 Task: Explore the indoor layout of the Art Institute of Chicago.
Action: Mouse moved to (200, 73)
Screenshot: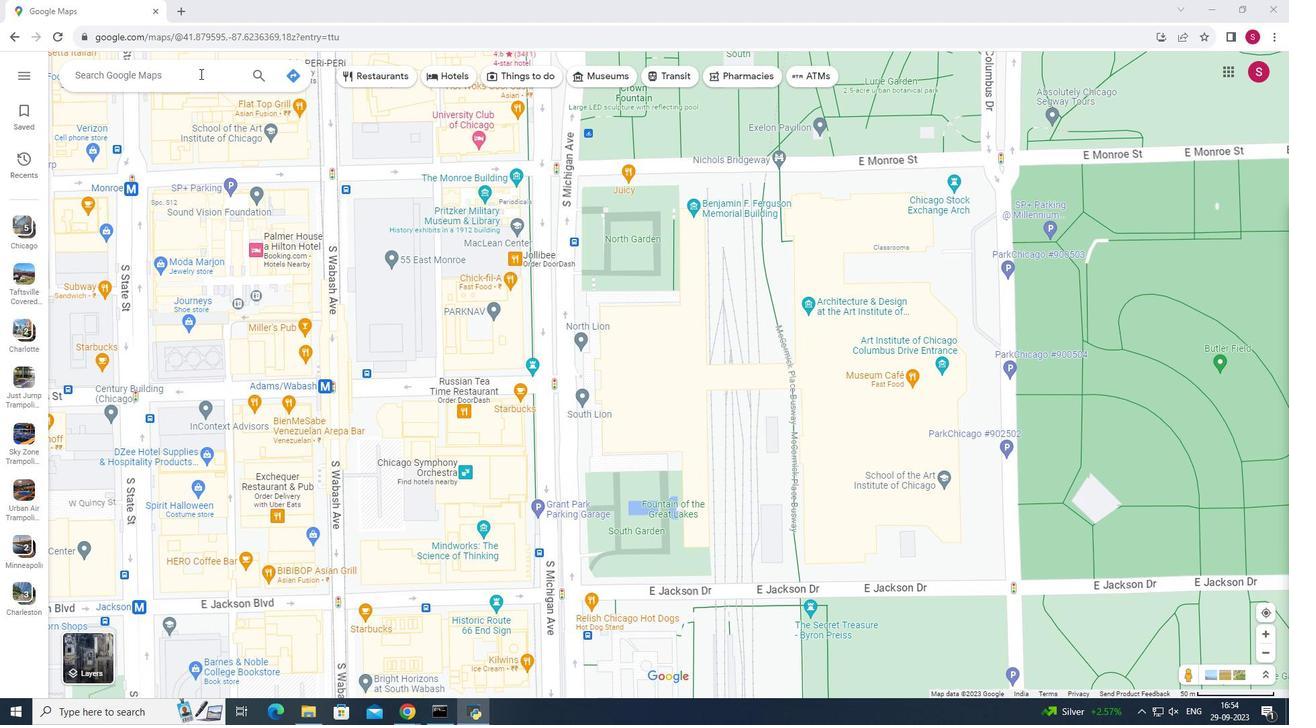 
Action: Mouse pressed left at (200, 73)
Screenshot: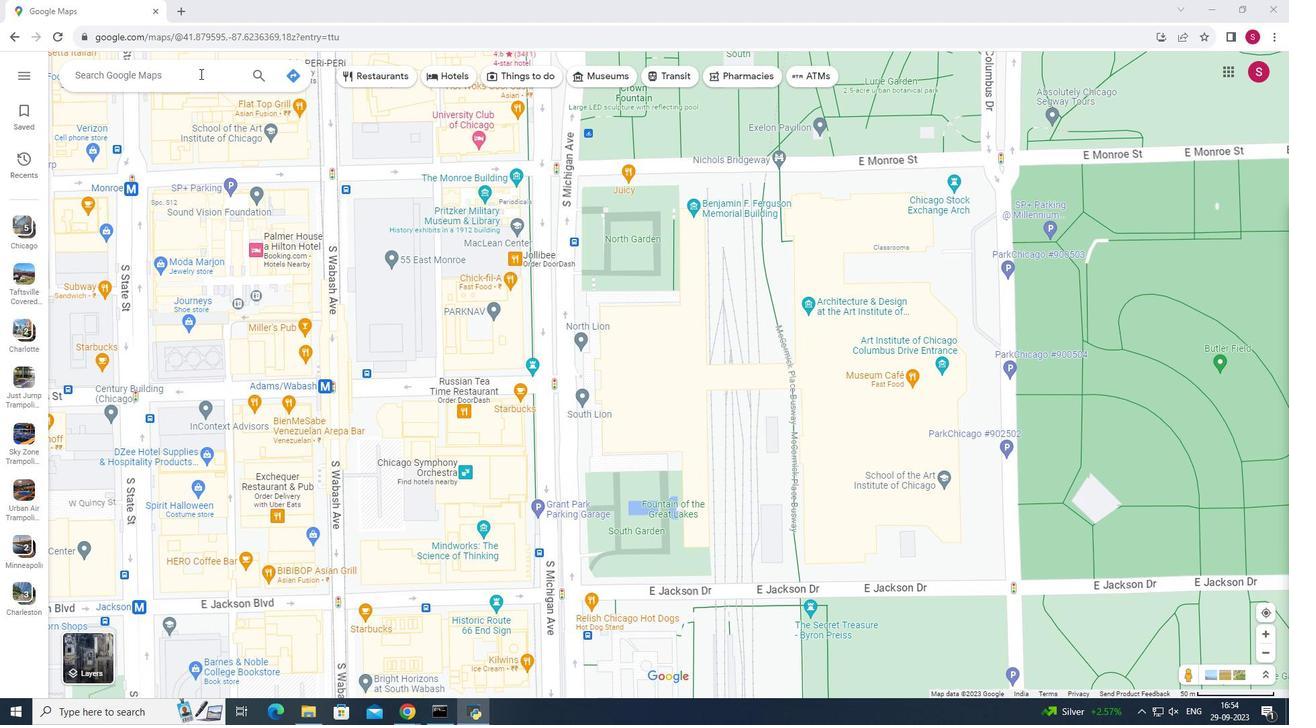 
Action: Key pressed a<Key.backspace><Key.shift>Art<Key.space><Key.shift>Institute<Key.space>of<Key.space><Key.shift>Chicago<Key.enter>
Screenshot: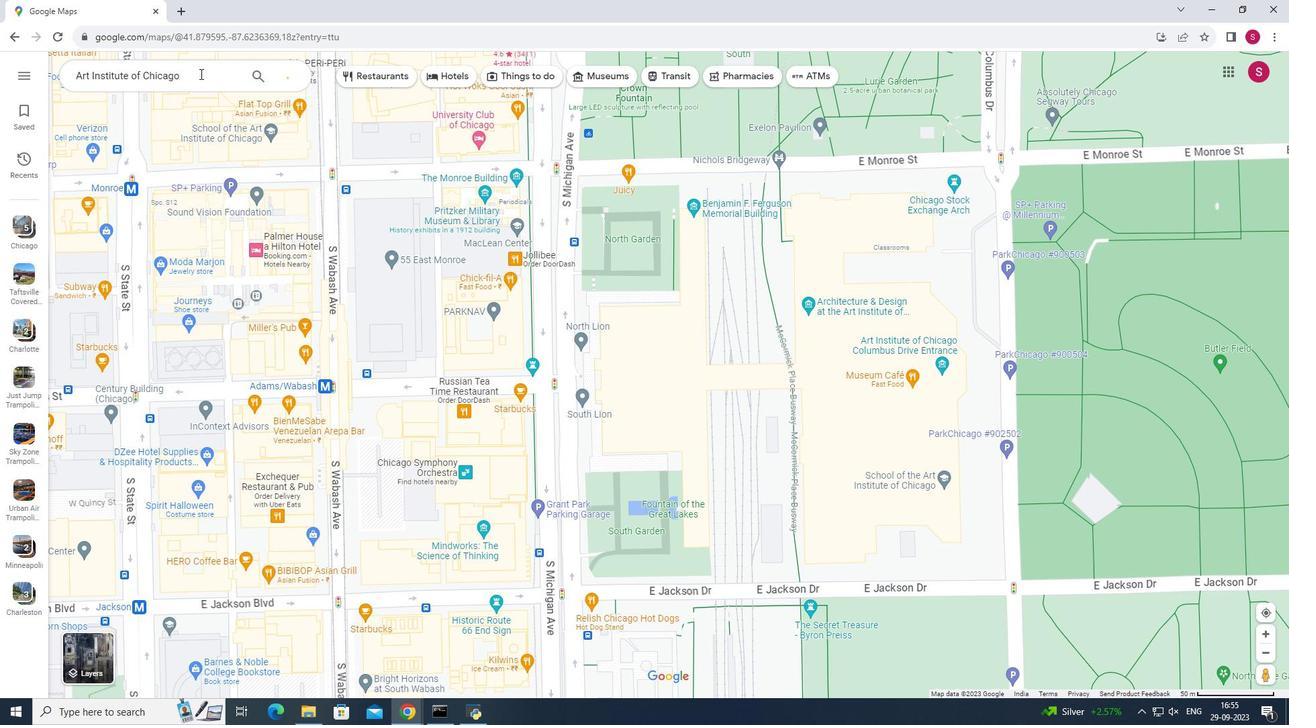 
Action: Mouse moved to (237, 477)
Screenshot: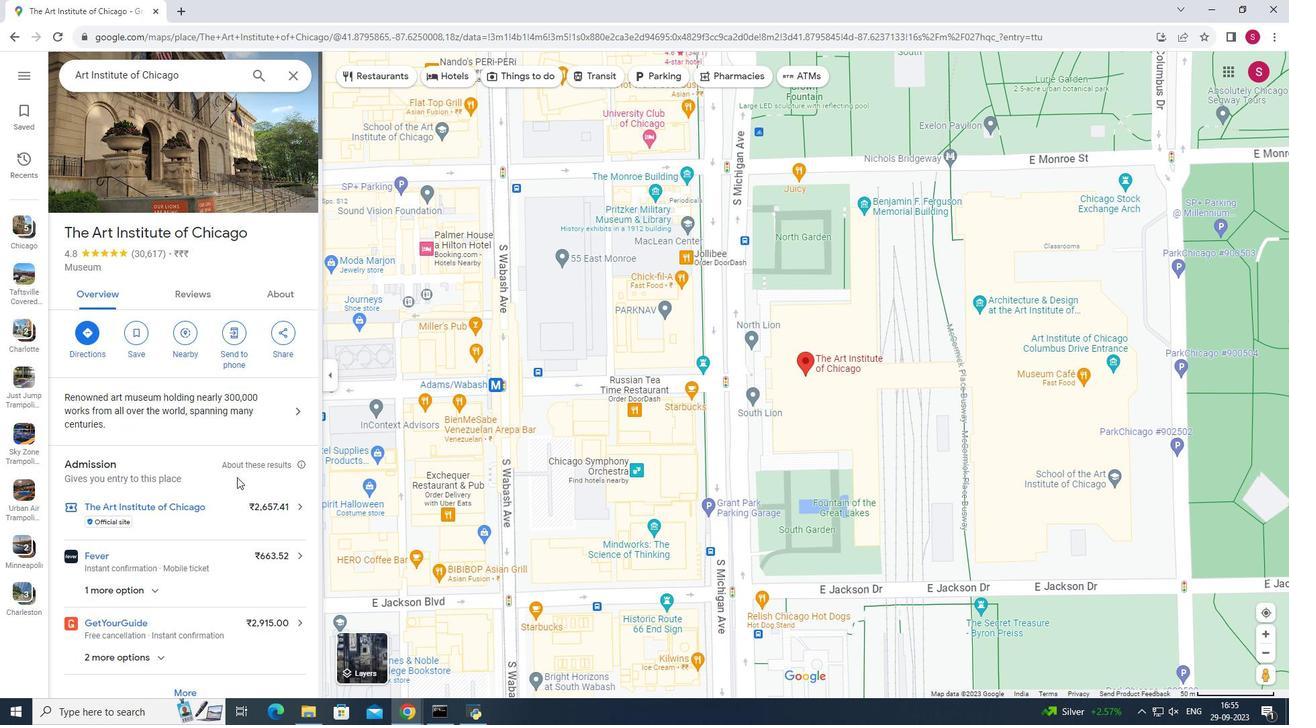 
Action: Mouse scrolled (237, 476) with delta (0, 0)
Screenshot: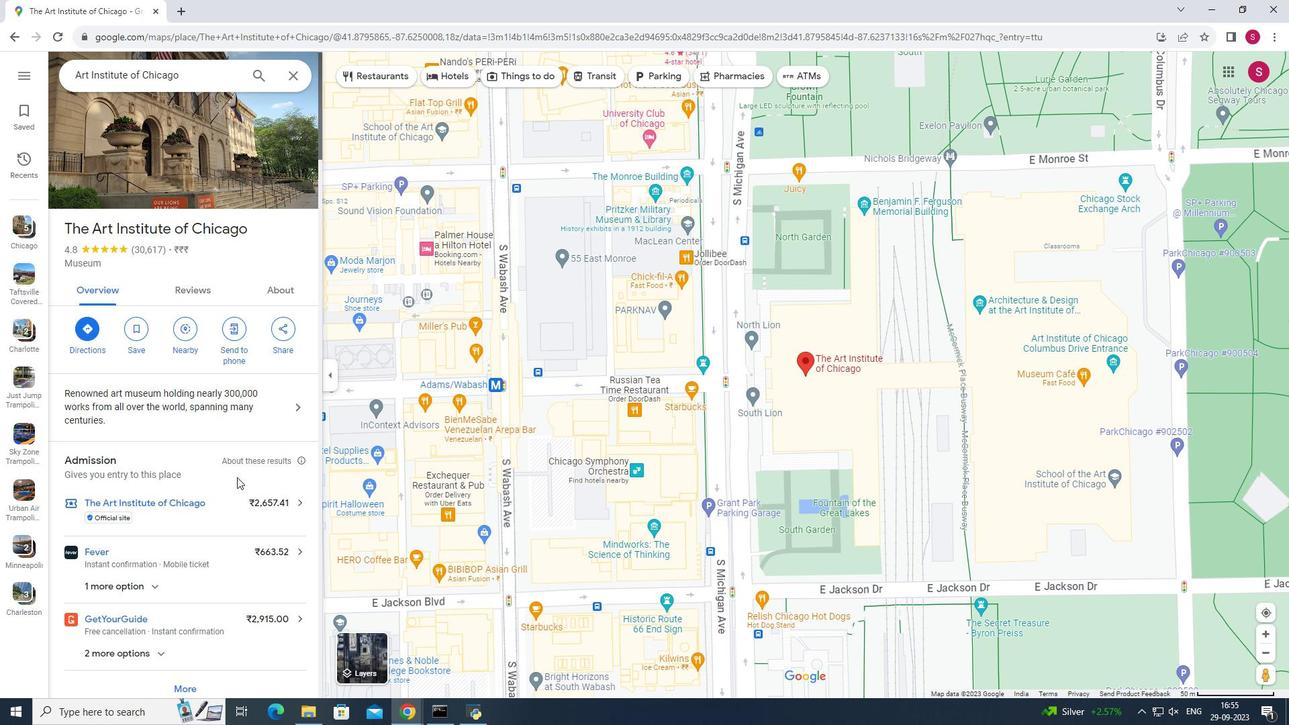 
Action: Mouse scrolled (237, 476) with delta (0, 0)
Screenshot: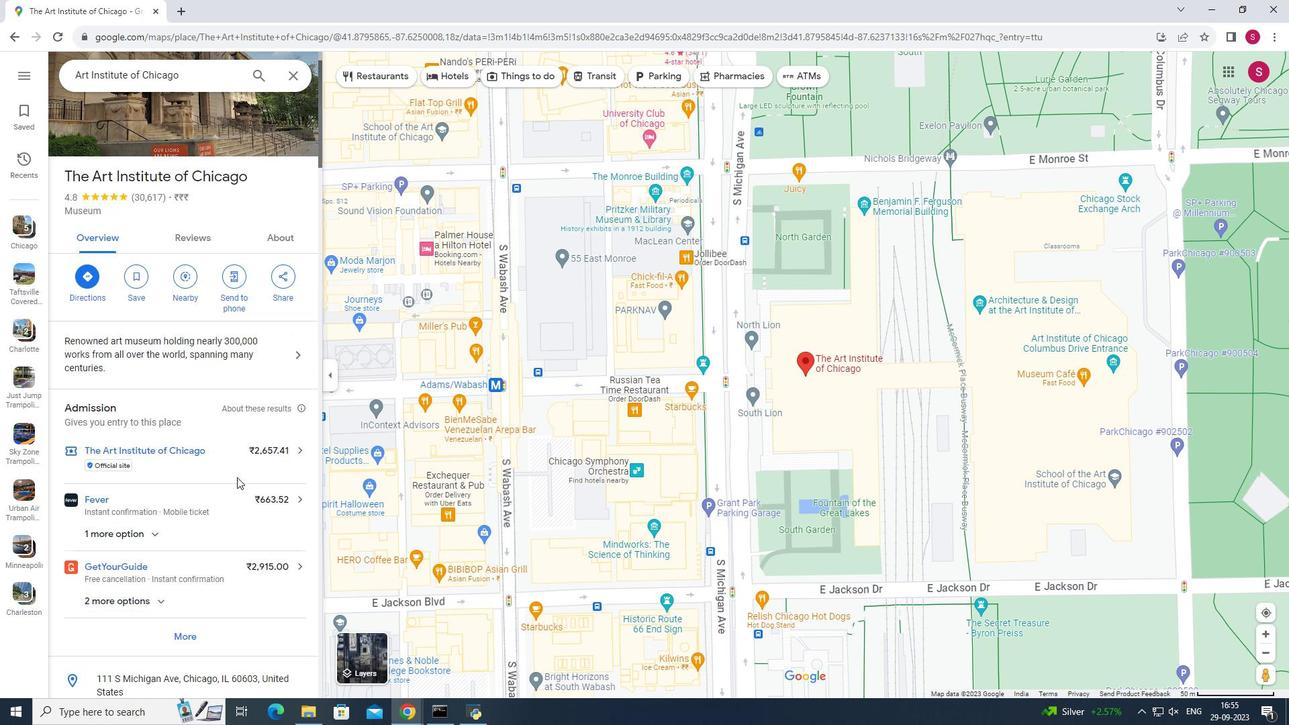 
Action: Mouse scrolled (237, 476) with delta (0, 0)
Screenshot: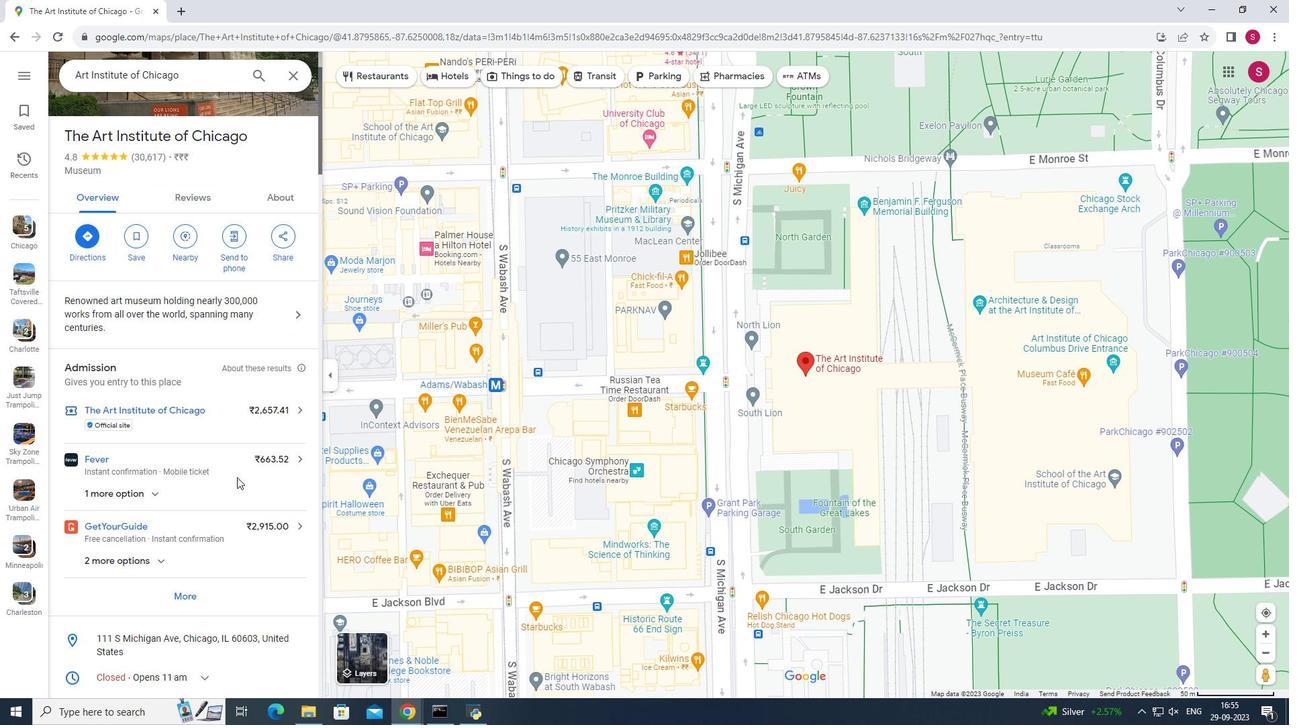
Action: Mouse scrolled (237, 476) with delta (0, 0)
Screenshot: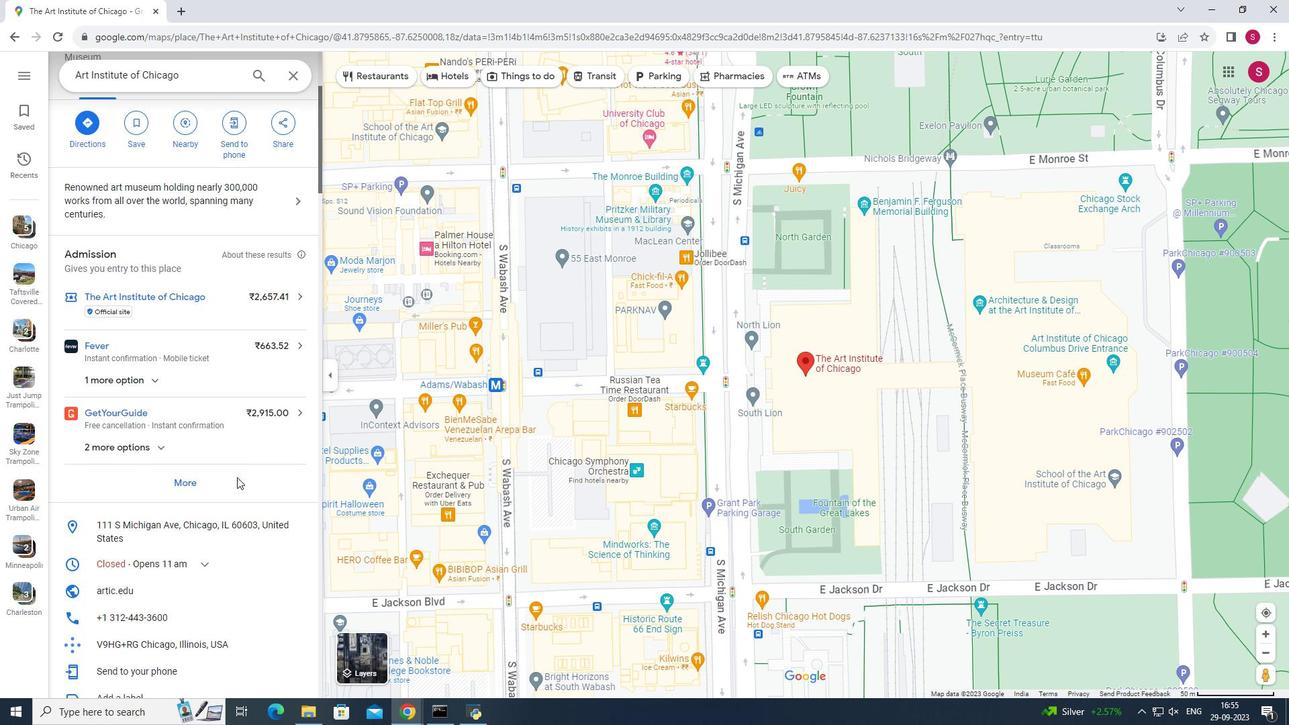 
Action: Mouse scrolled (237, 476) with delta (0, 0)
Screenshot: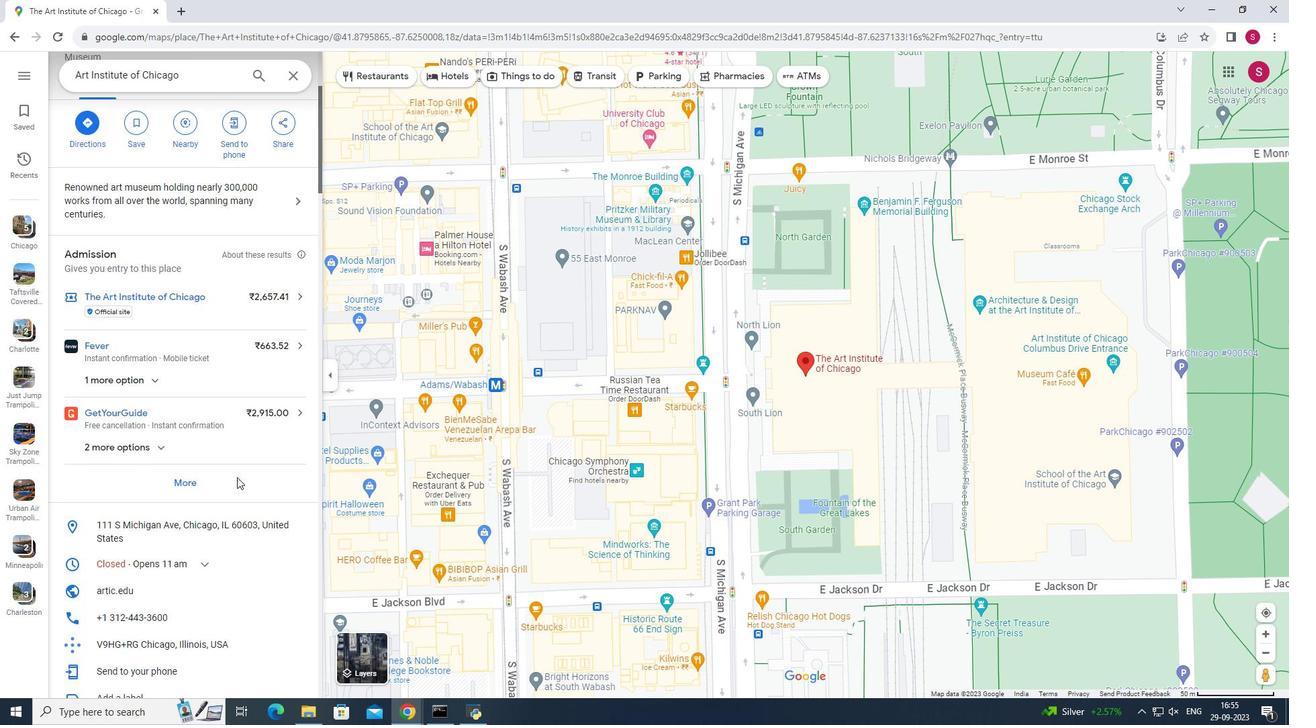 
Action: Mouse scrolled (237, 476) with delta (0, 0)
Screenshot: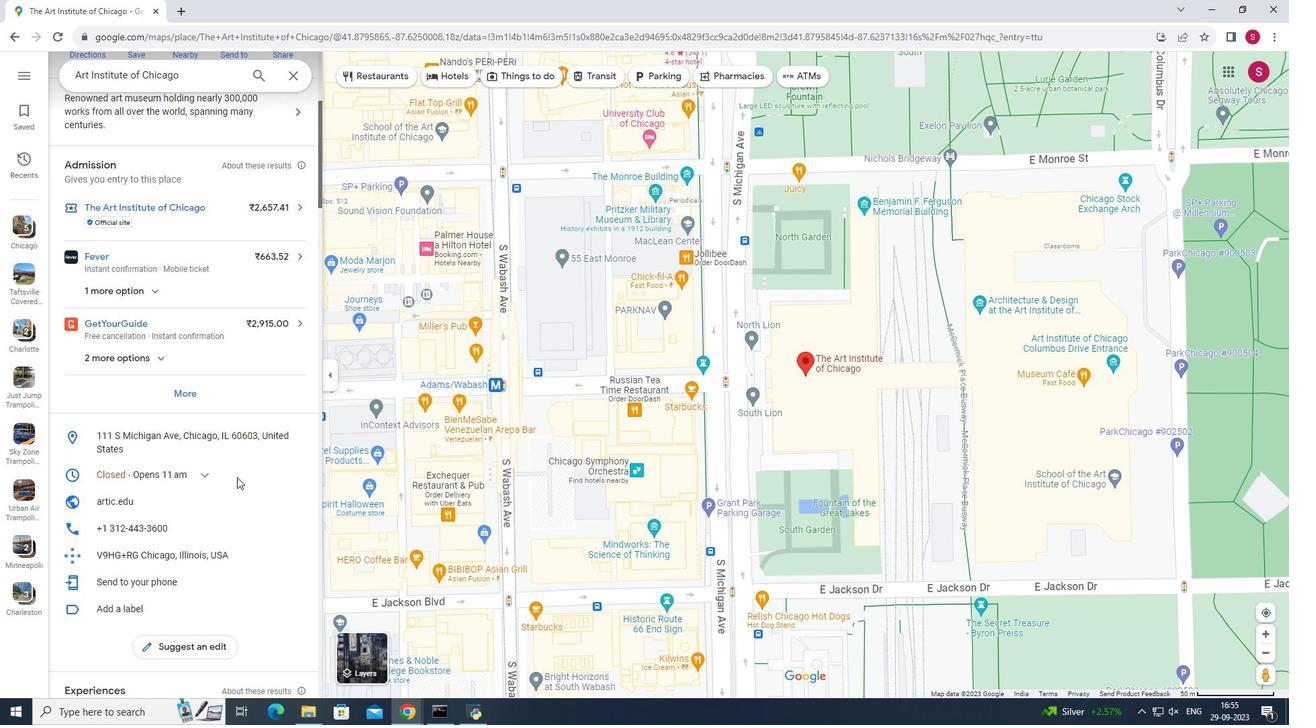 
Action: Mouse moved to (237, 477)
Screenshot: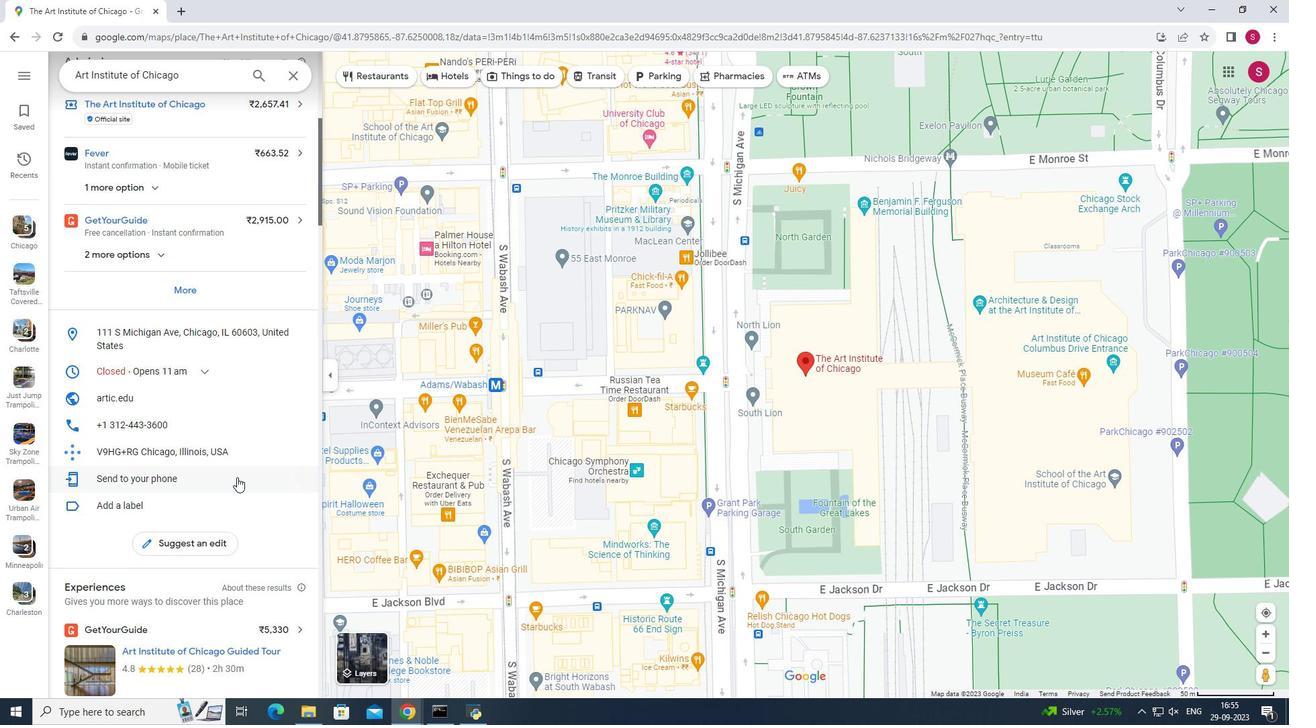 
Action: Mouse scrolled (237, 476) with delta (0, 0)
Screenshot: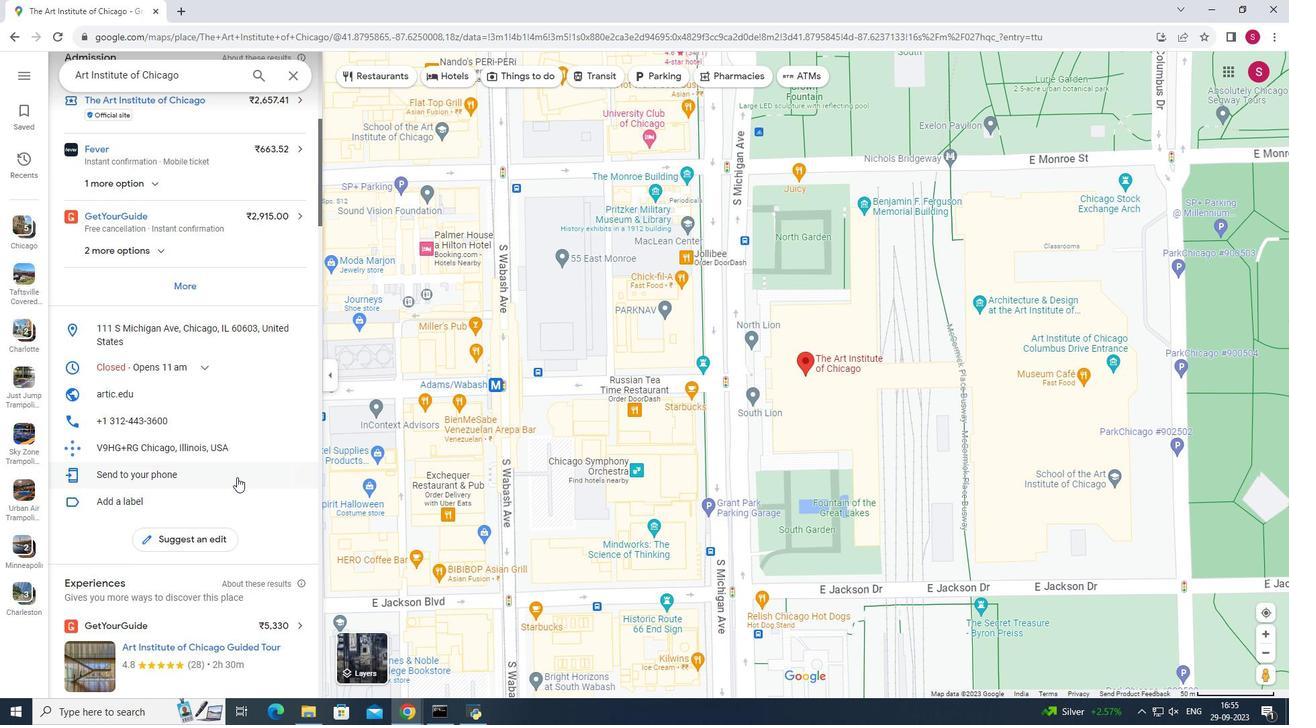 
Action: Mouse scrolled (237, 476) with delta (0, 0)
Screenshot: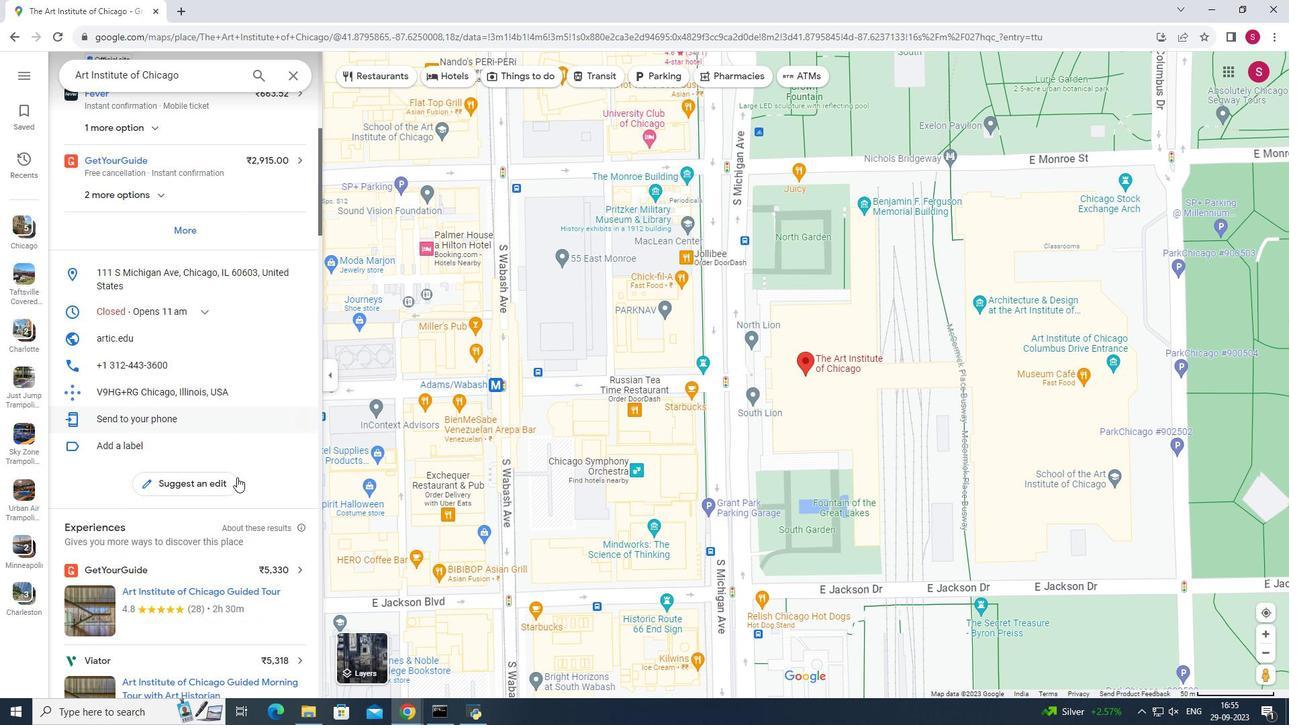 
Action: Mouse scrolled (237, 476) with delta (0, 0)
Screenshot: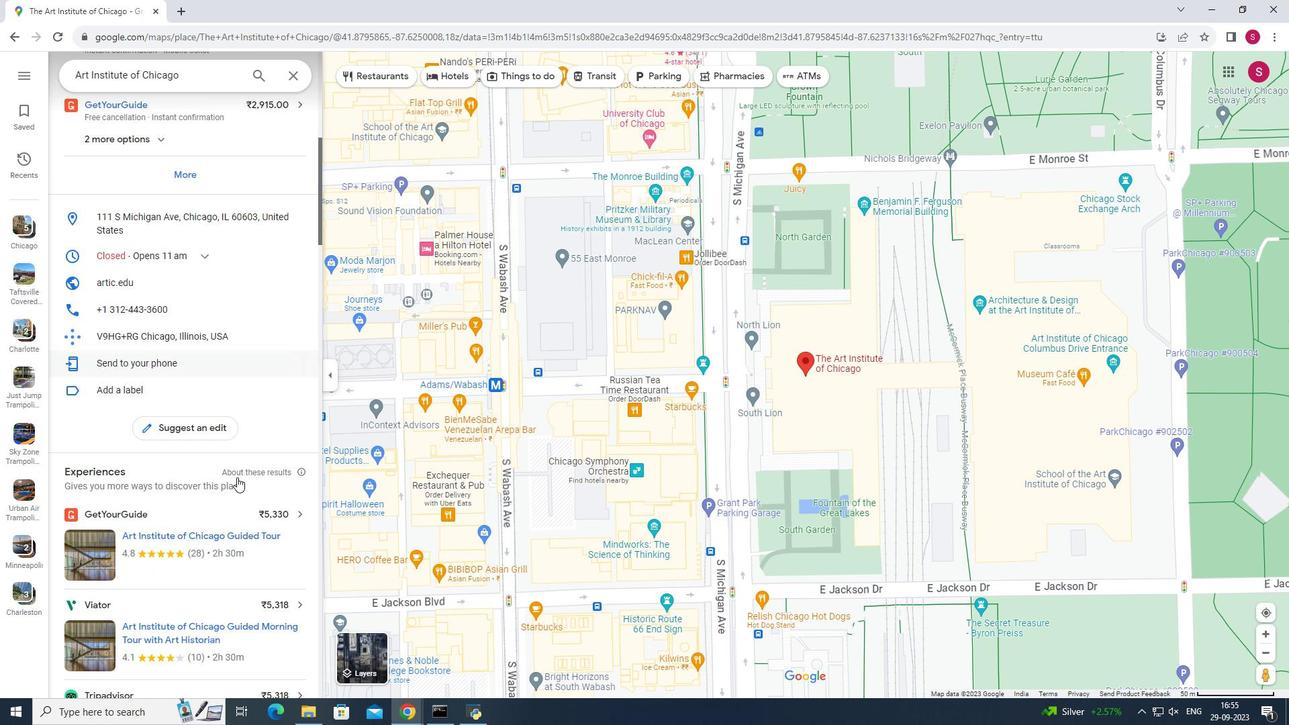 
Action: Mouse scrolled (237, 476) with delta (0, 0)
Screenshot: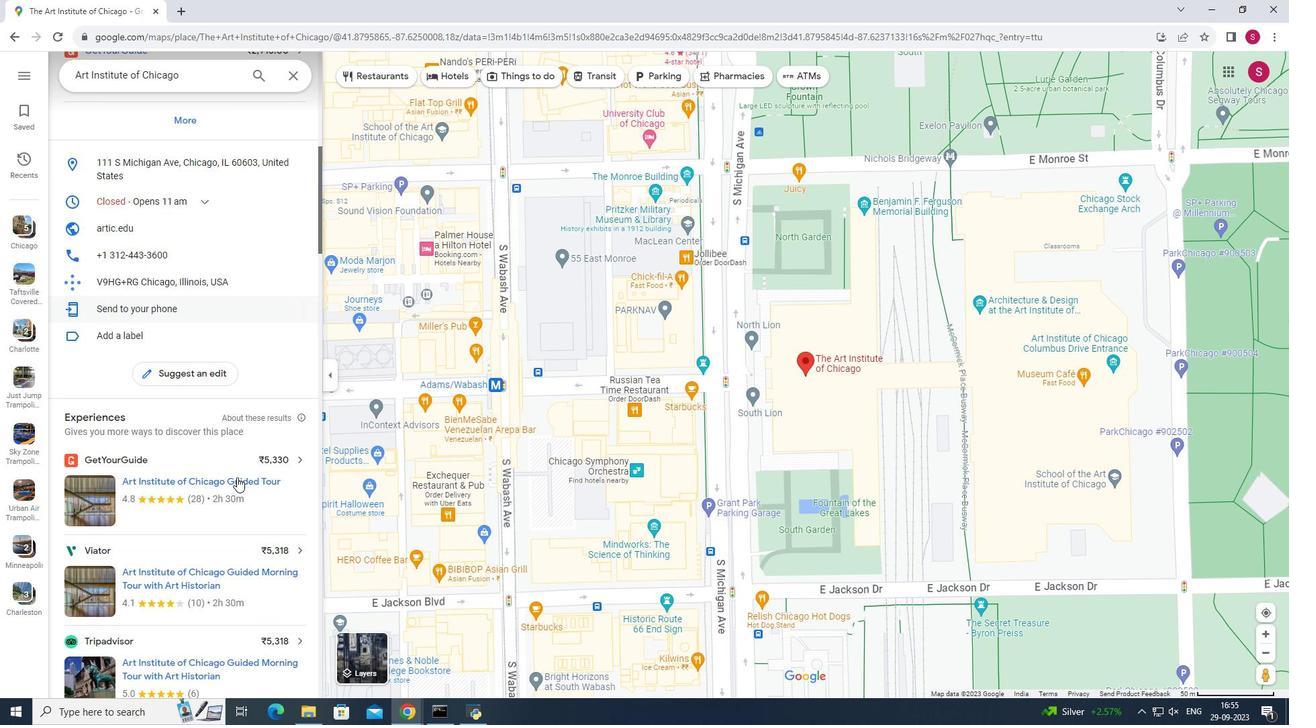 
Action: Mouse scrolled (237, 476) with delta (0, 0)
Screenshot: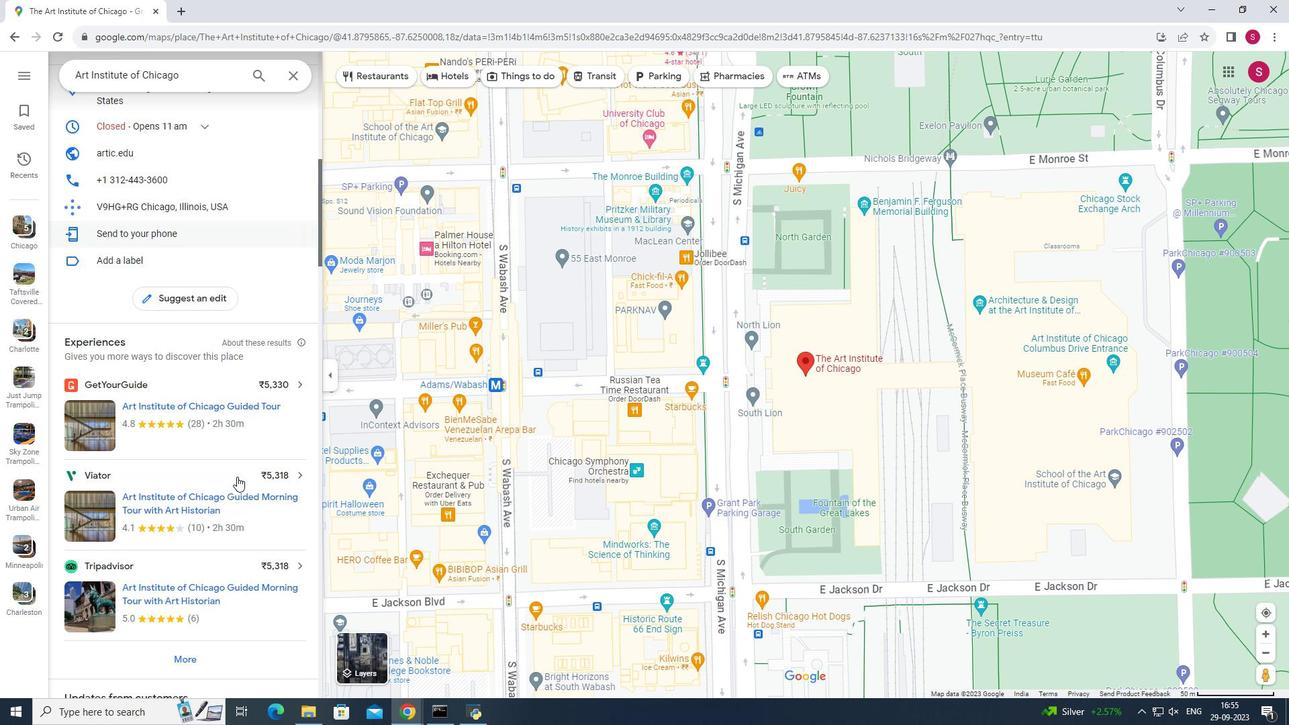 
Action: Mouse moved to (237, 476)
Screenshot: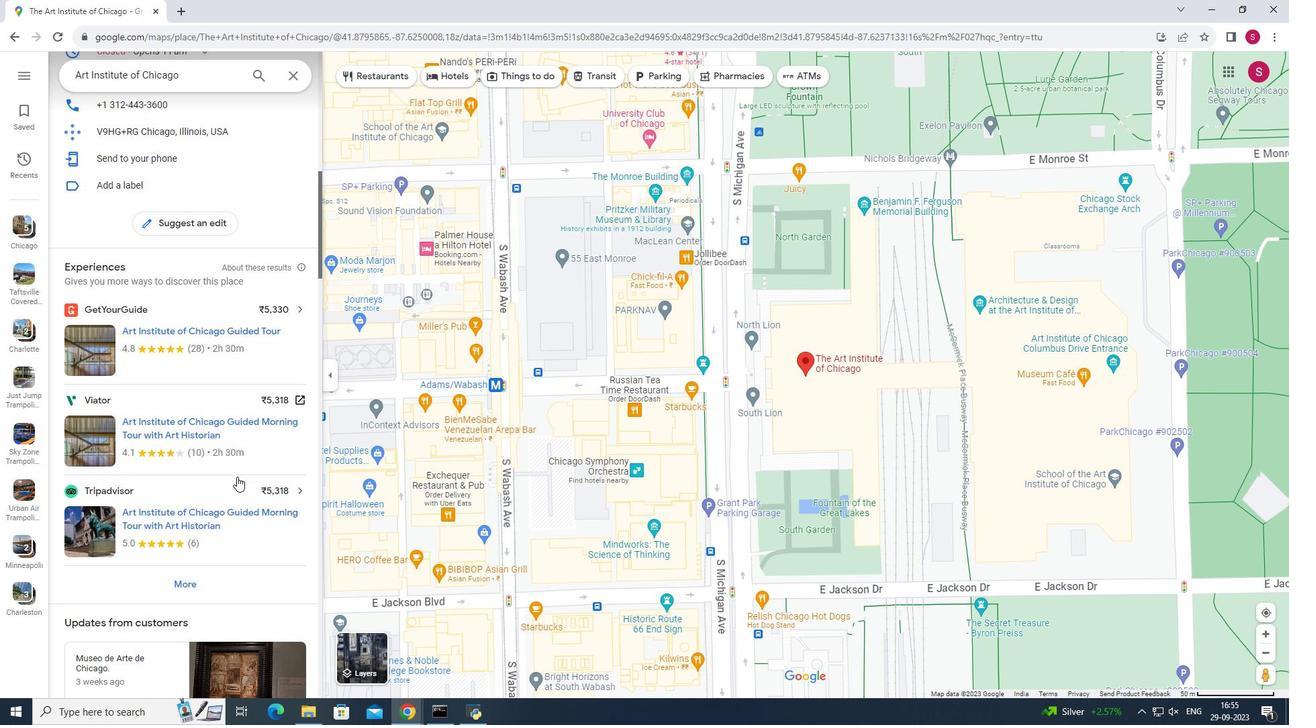 
Action: Mouse scrolled (237, 476) with delta (0, 0)
Screenshot: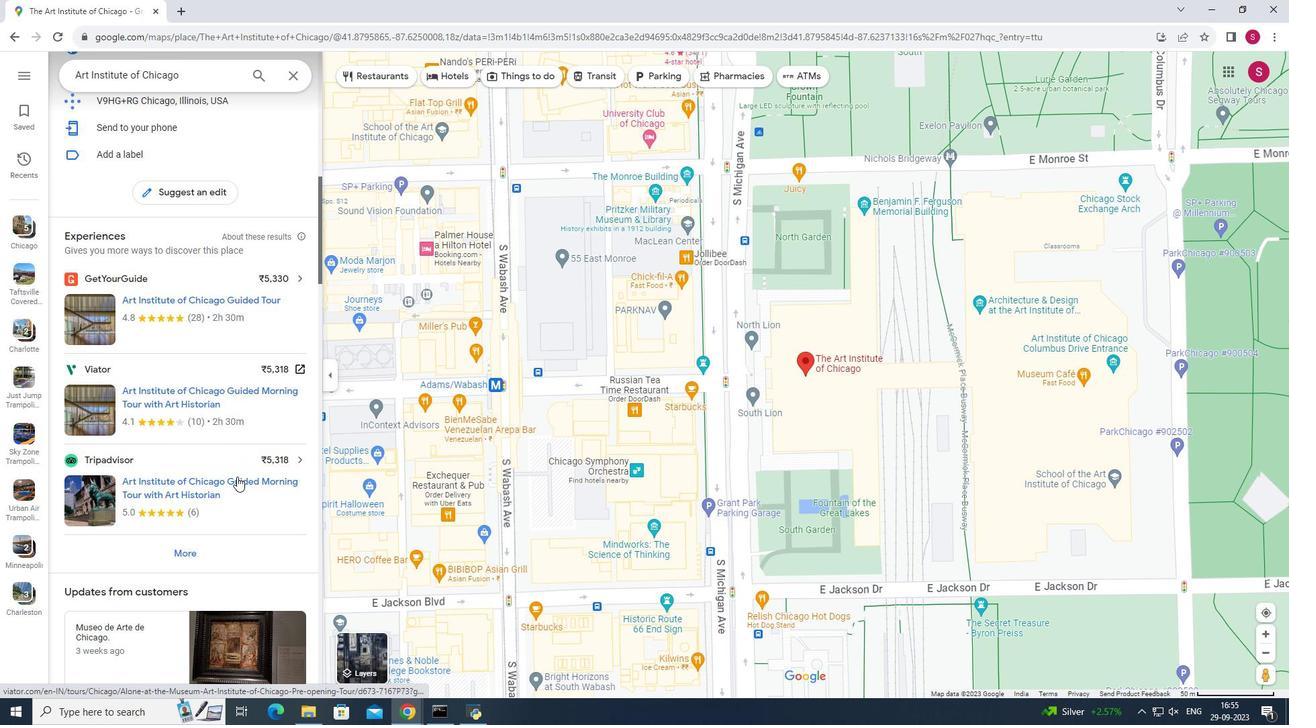
Action: Mouse scrolled (237, 476) with delta (0, 0)
Screenshot: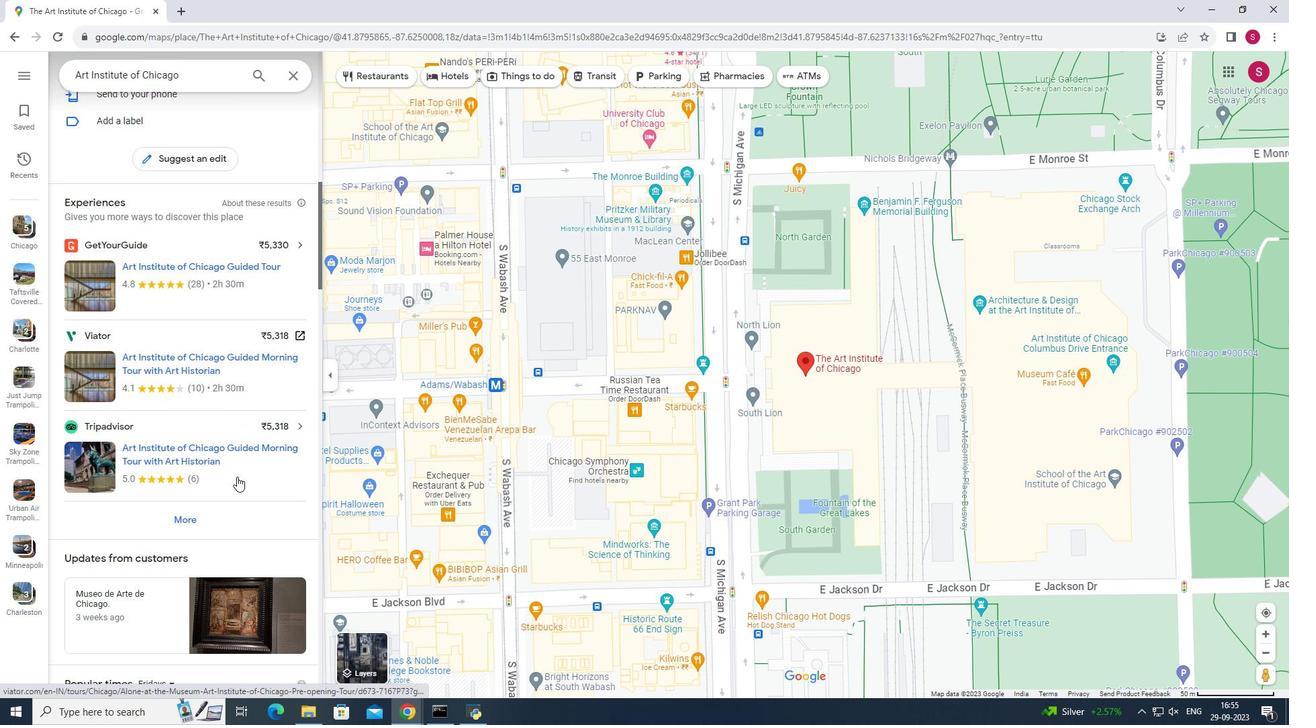 
Action: Mouse scrolled (237, 476) with delta (0, 0)
Screenshot: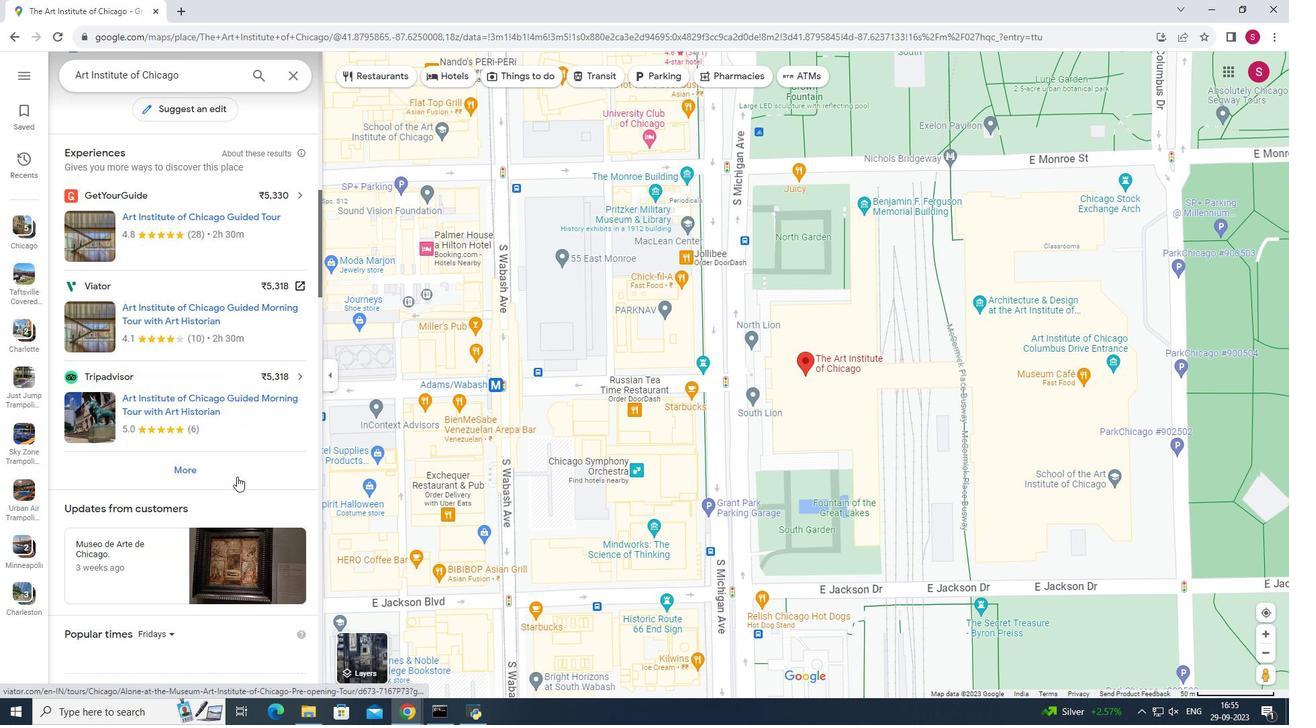 
Action: Mouse scrolled (237, 476) with delta (0, 0)
Screenshot: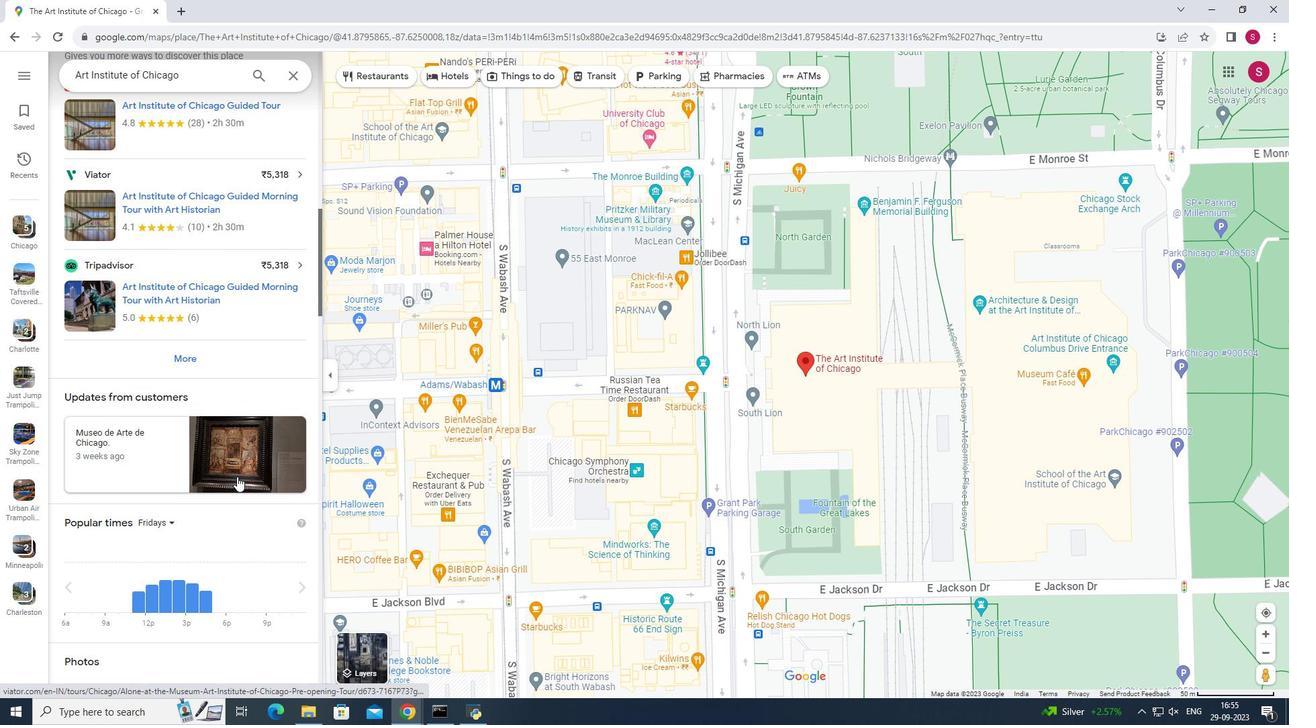 
Action: Mouse scrolled (237, 476) with delta (0, 0)
Screenshot: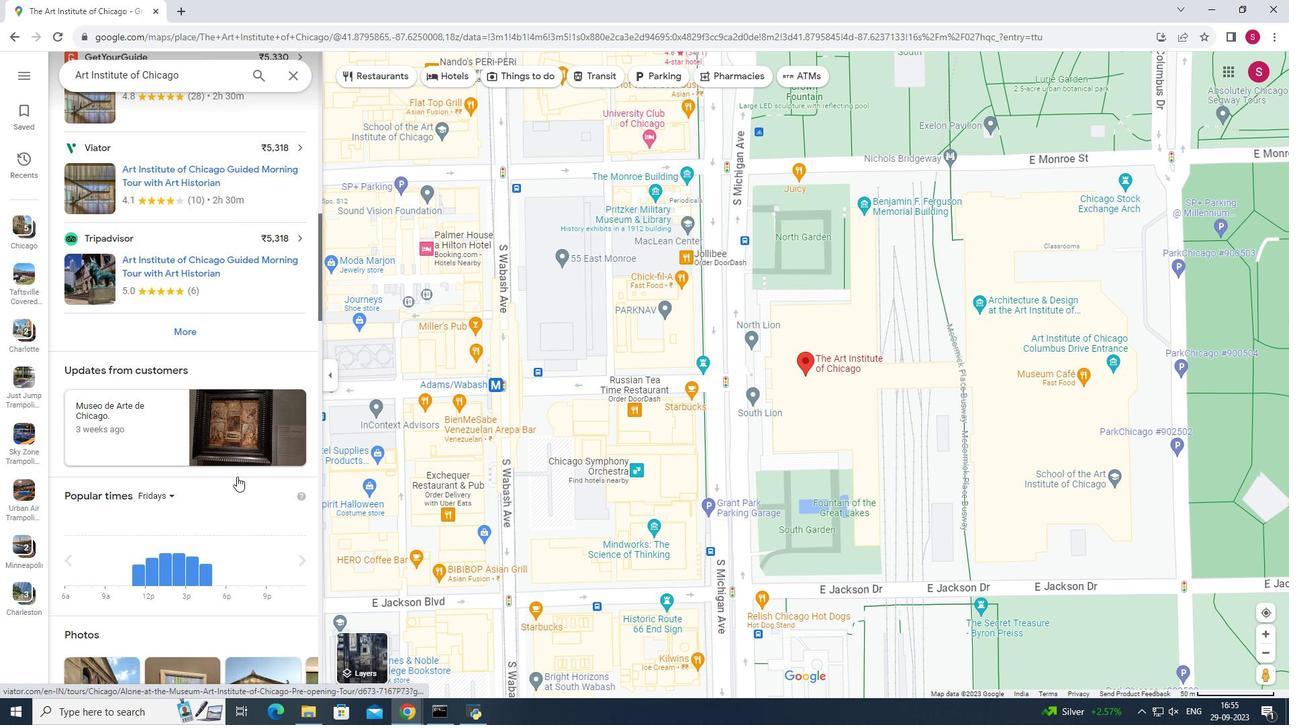 
Action: Mouse scrolled (237, 476) with delta (0, 0)
Screenshot: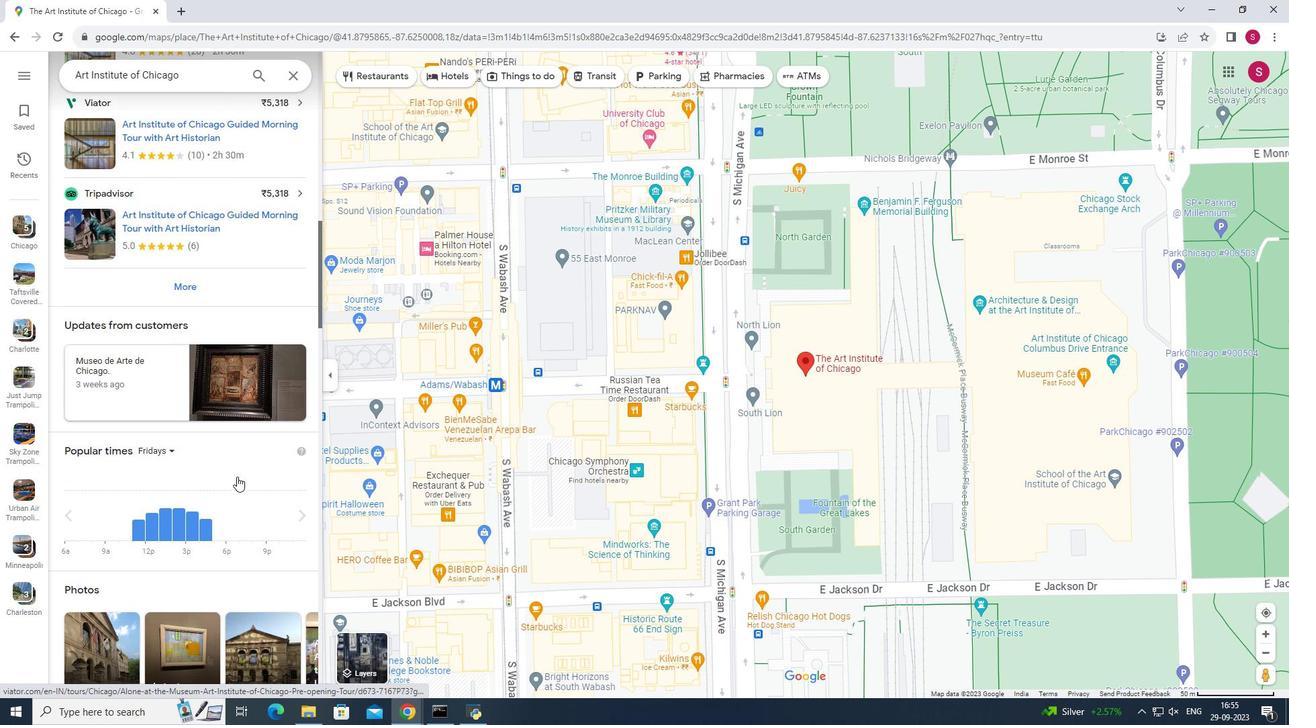 
Action: Mouse scrolled (237, 476) with delta (0, 0)
Screenshot: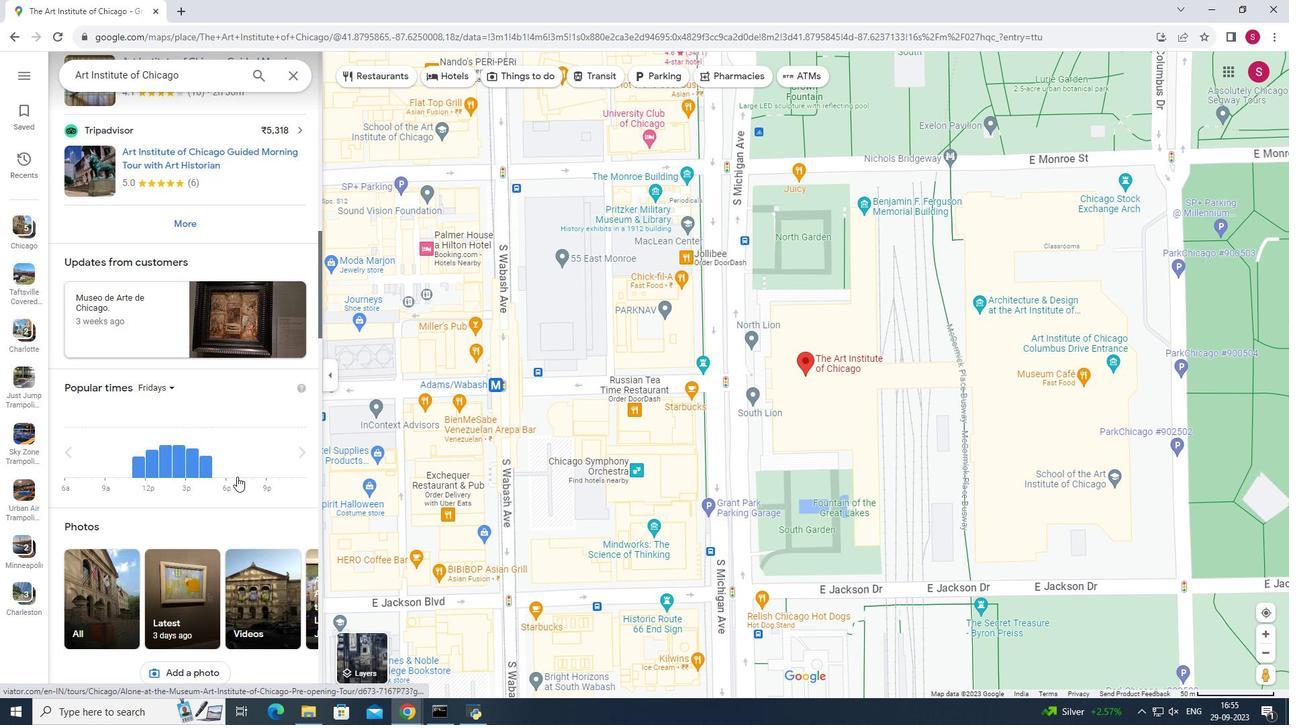 
Action: Mouse moved to (300, 474)
Screenshot: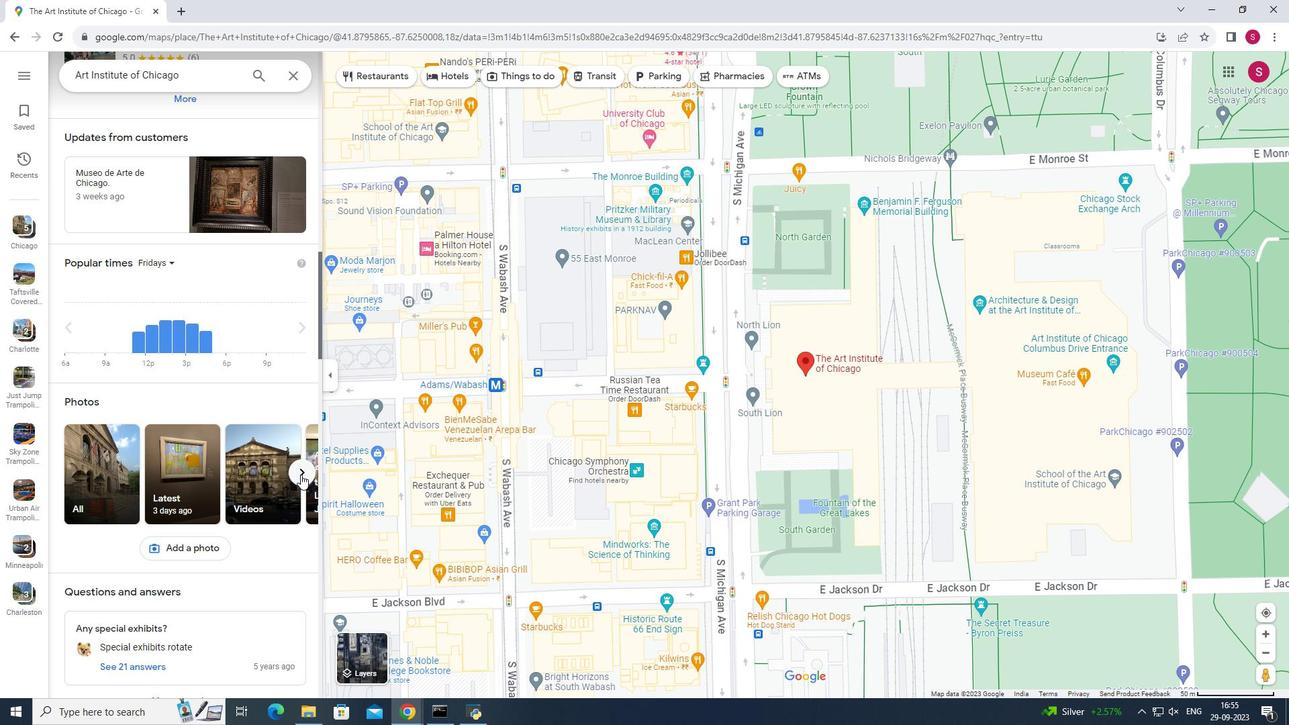 
Action: Mouse pressed left at (300, 474)
Screenshot: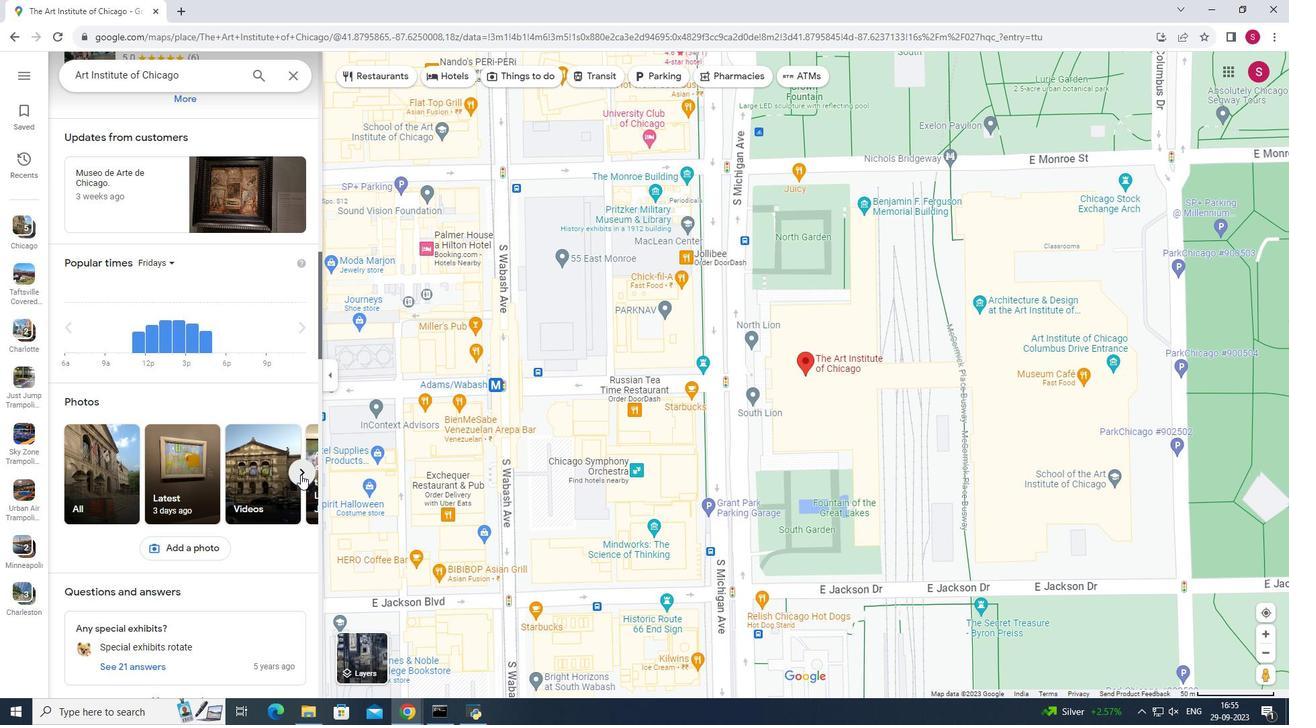 
Action: Mouse pressed left at (300, 474)
Screenshot: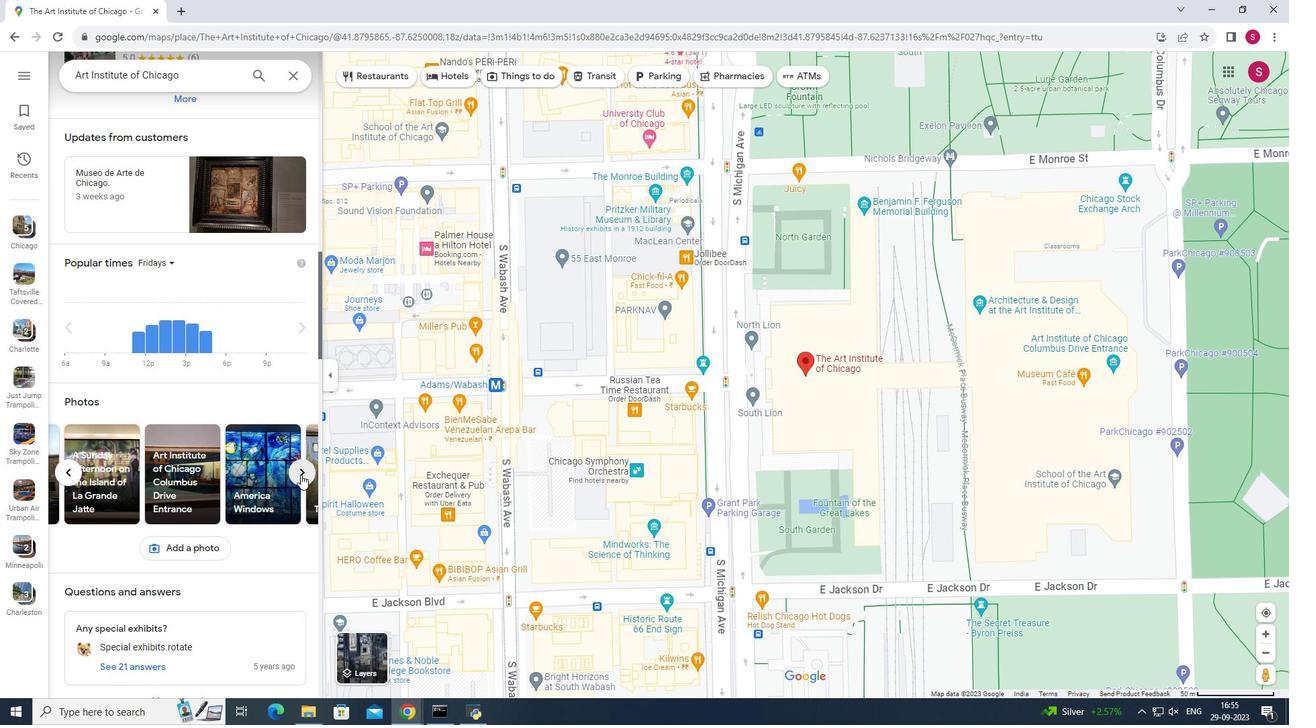 
Action: Mouse moved to (296, 477)
Screenshot: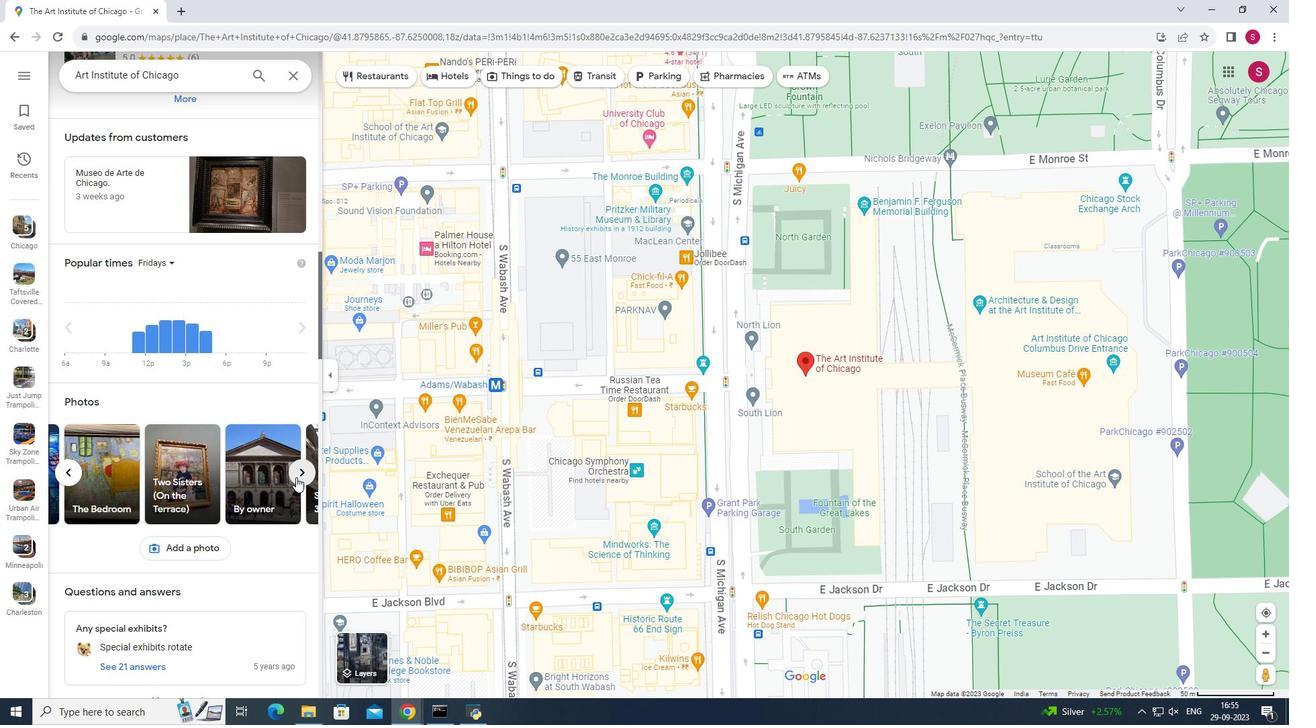 
Action: Mouse pressed left at (296, 477)
Screenshot: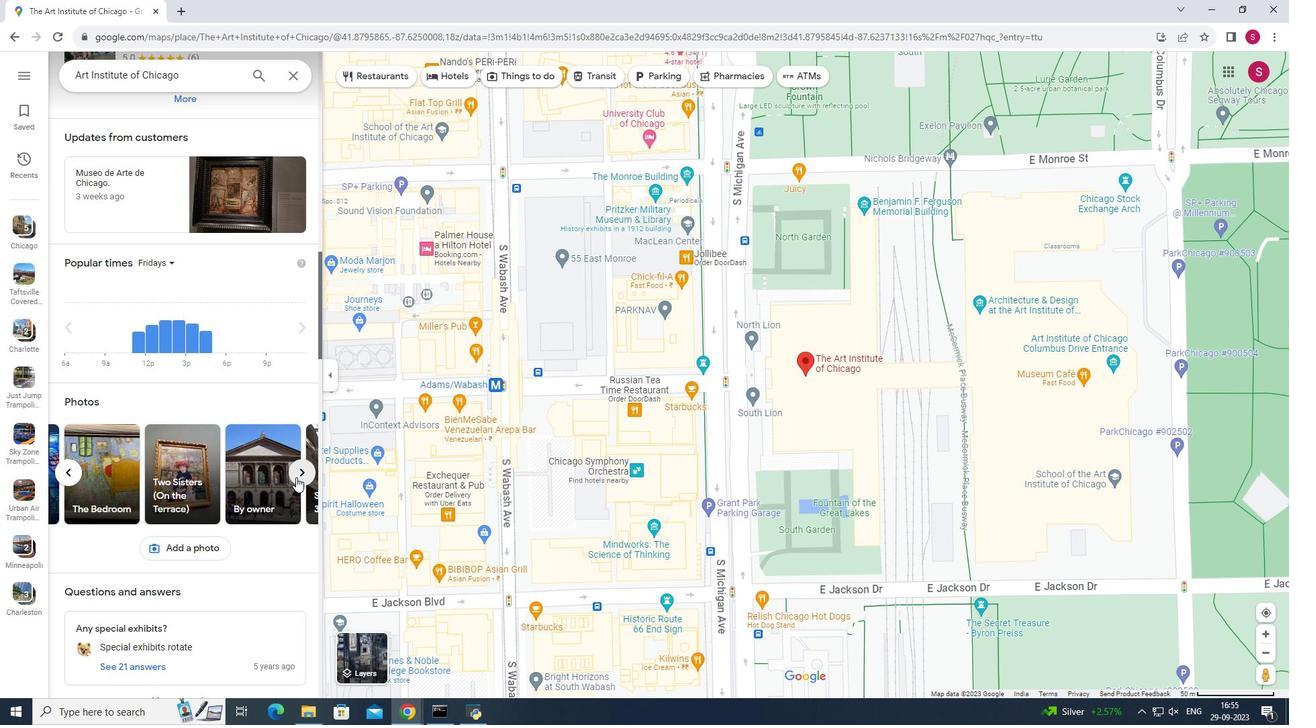 
Action: Mouse moved to (271, 558)
Screenshot: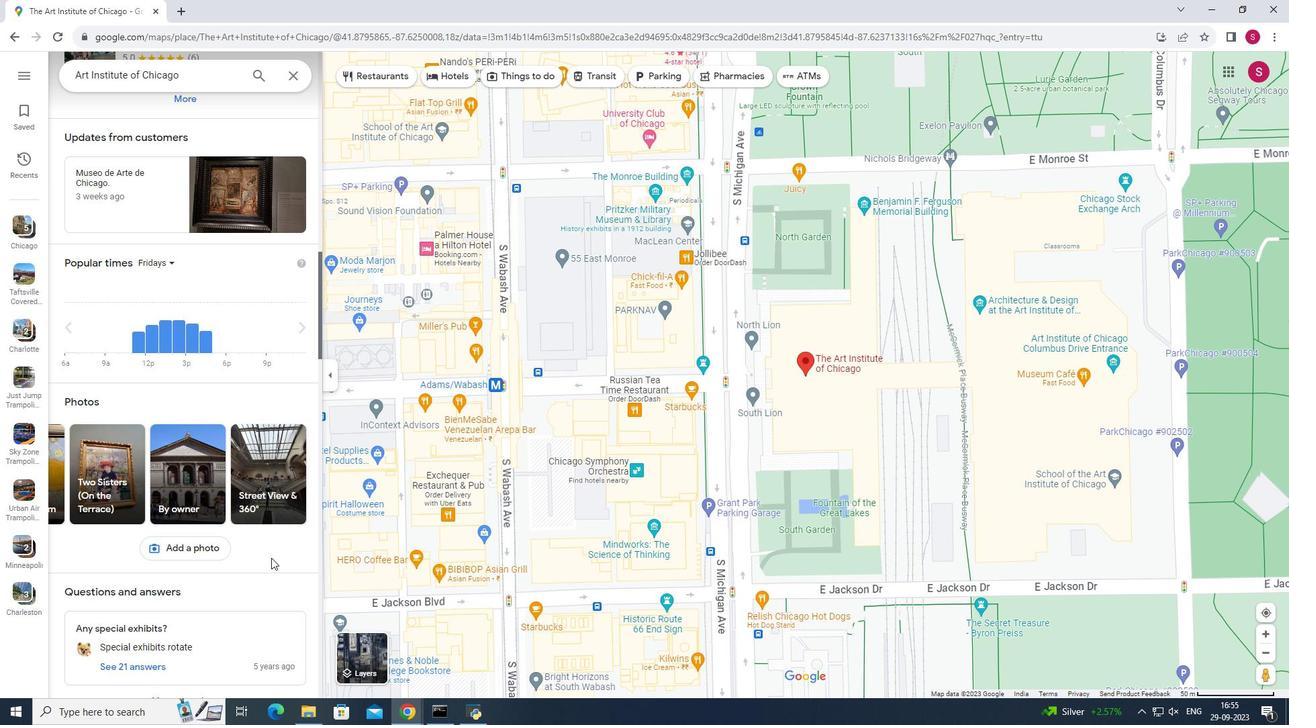 
Action: Mouse scrolled (271, 557) with delta (0, 0)
Screenshot: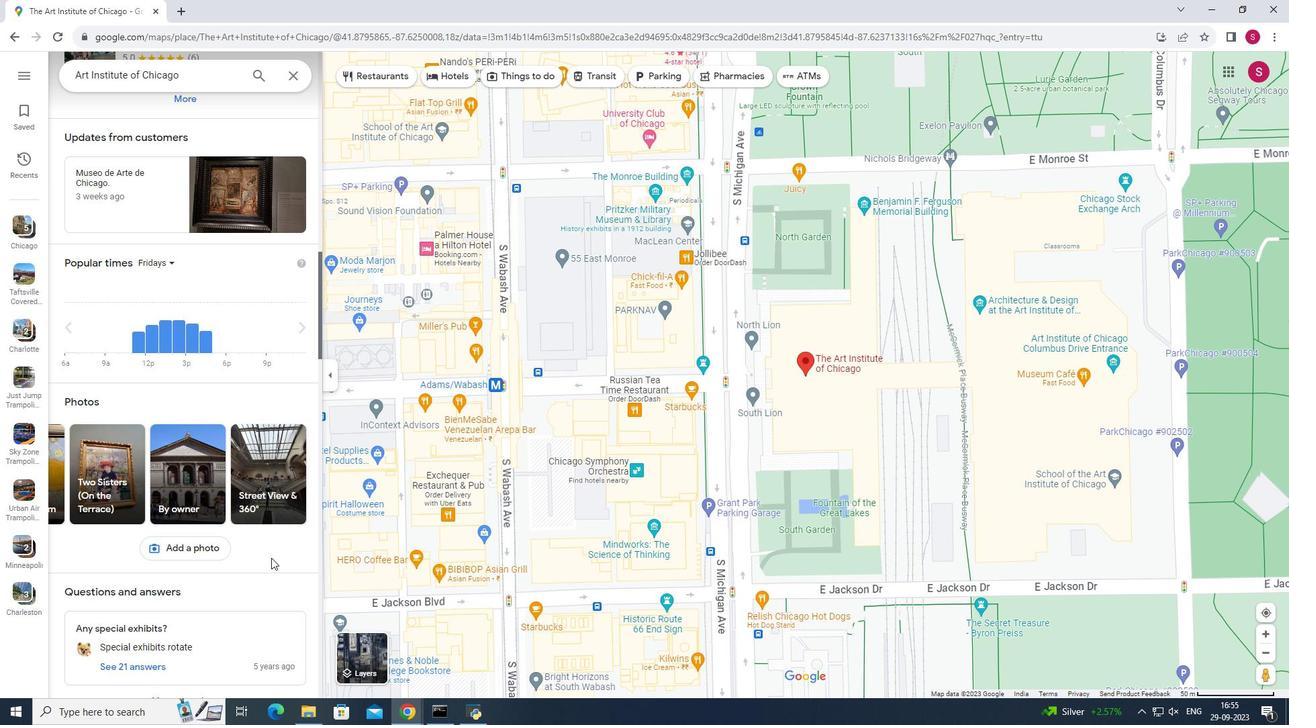
Action: Mouse scrolled (271, 557) with delta (0, 0)
Screenshot: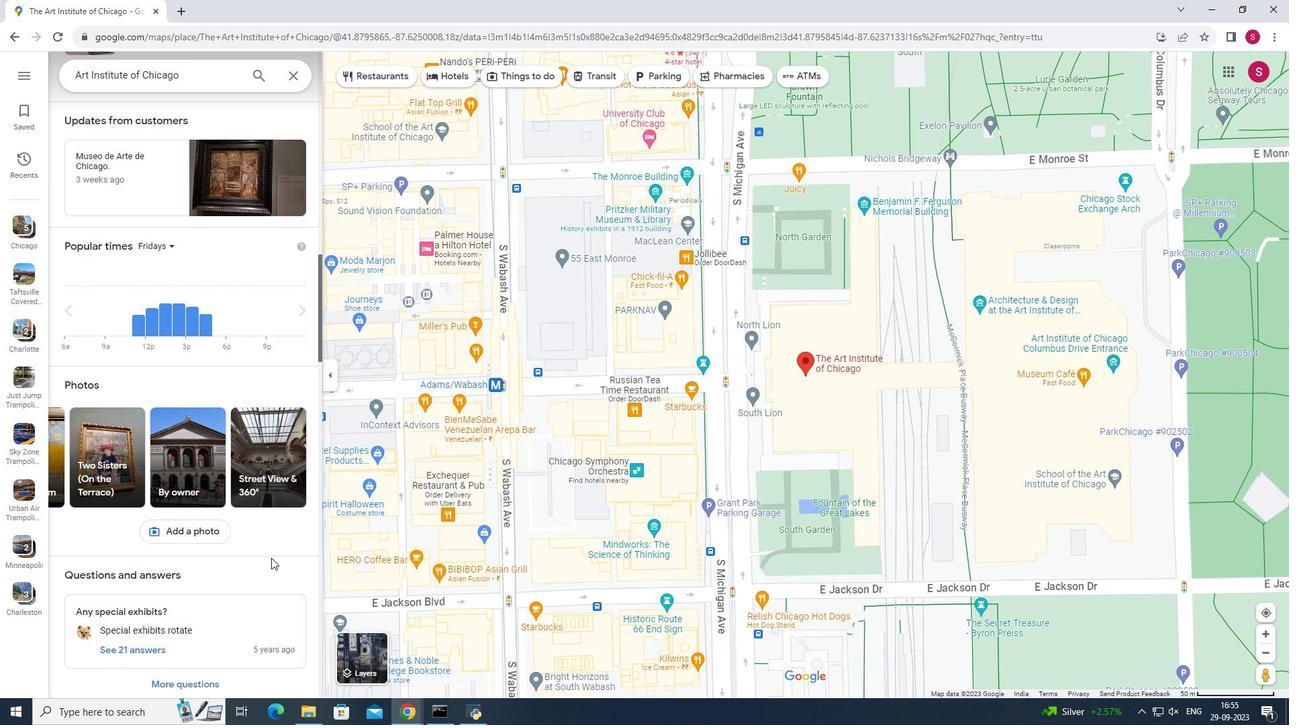 
Action: Mouse scrolled (271, 557) with delta (0, 0)
Screenshot: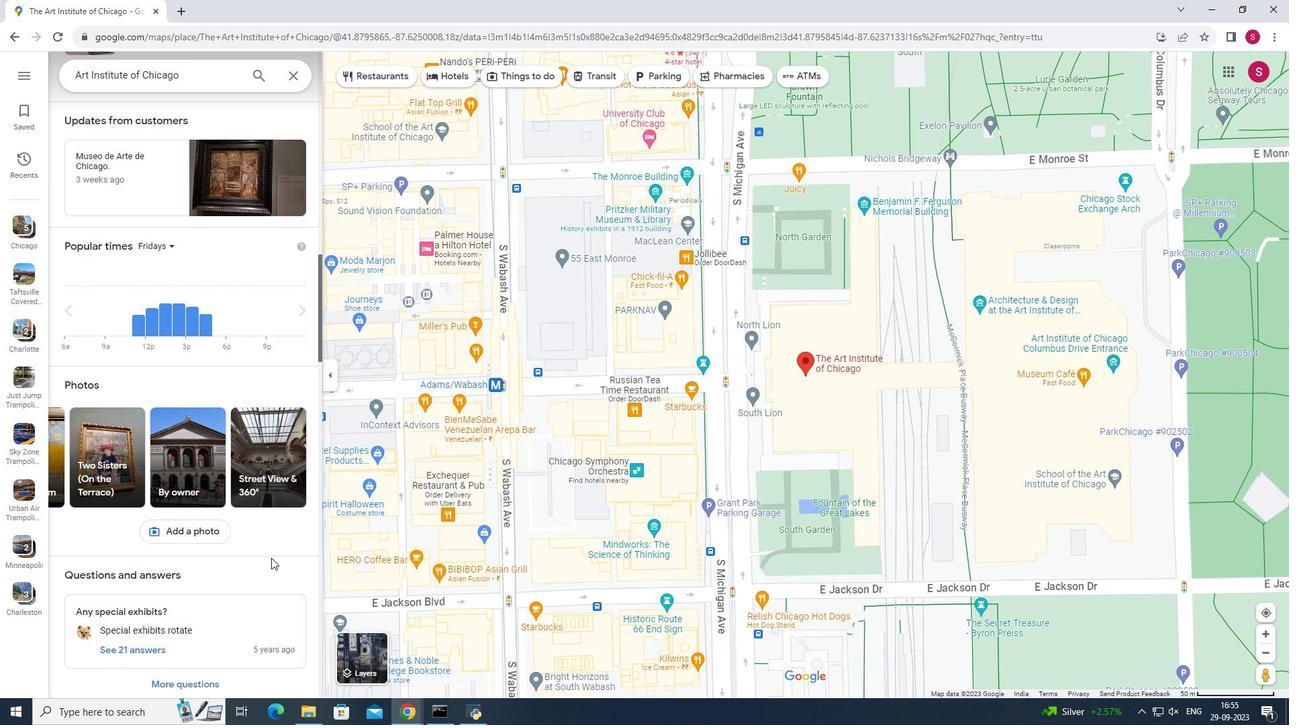 
Action: Mouse scrolled (271, 557) with delta (0, 0)
Screenshot: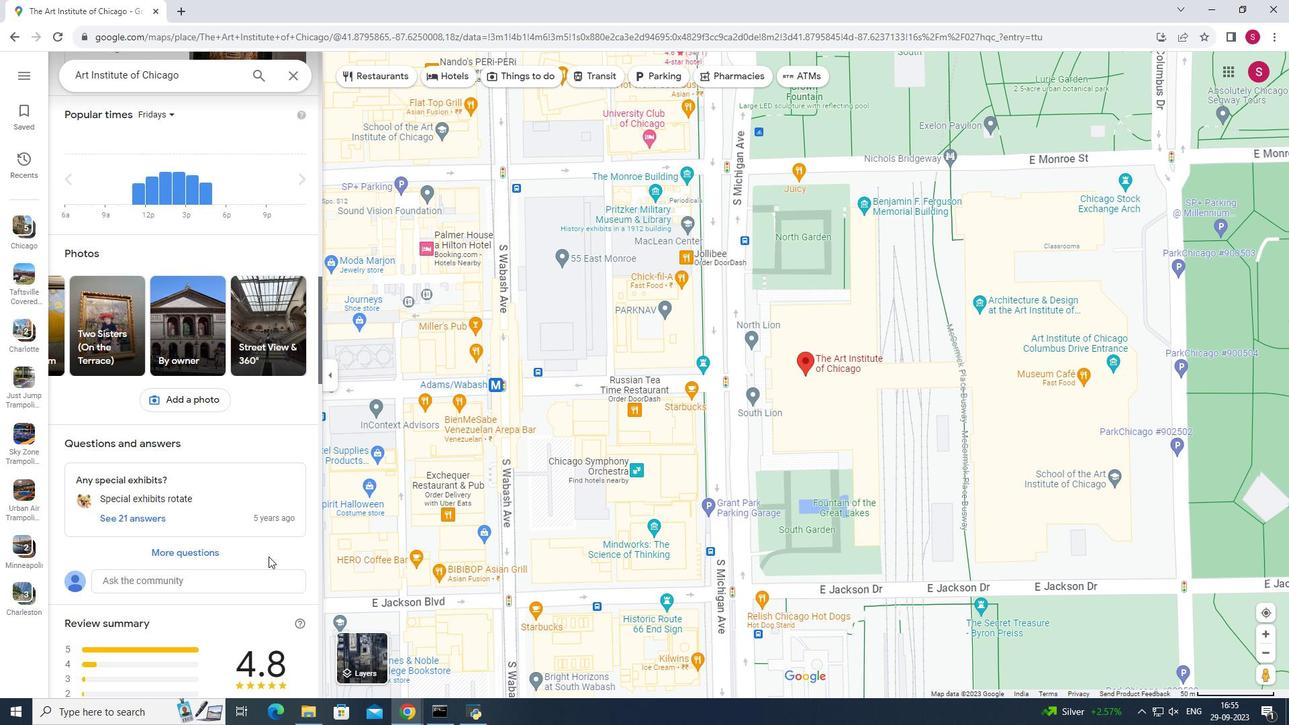 
Action: Mouse moved to (265, 556)
Screenshot: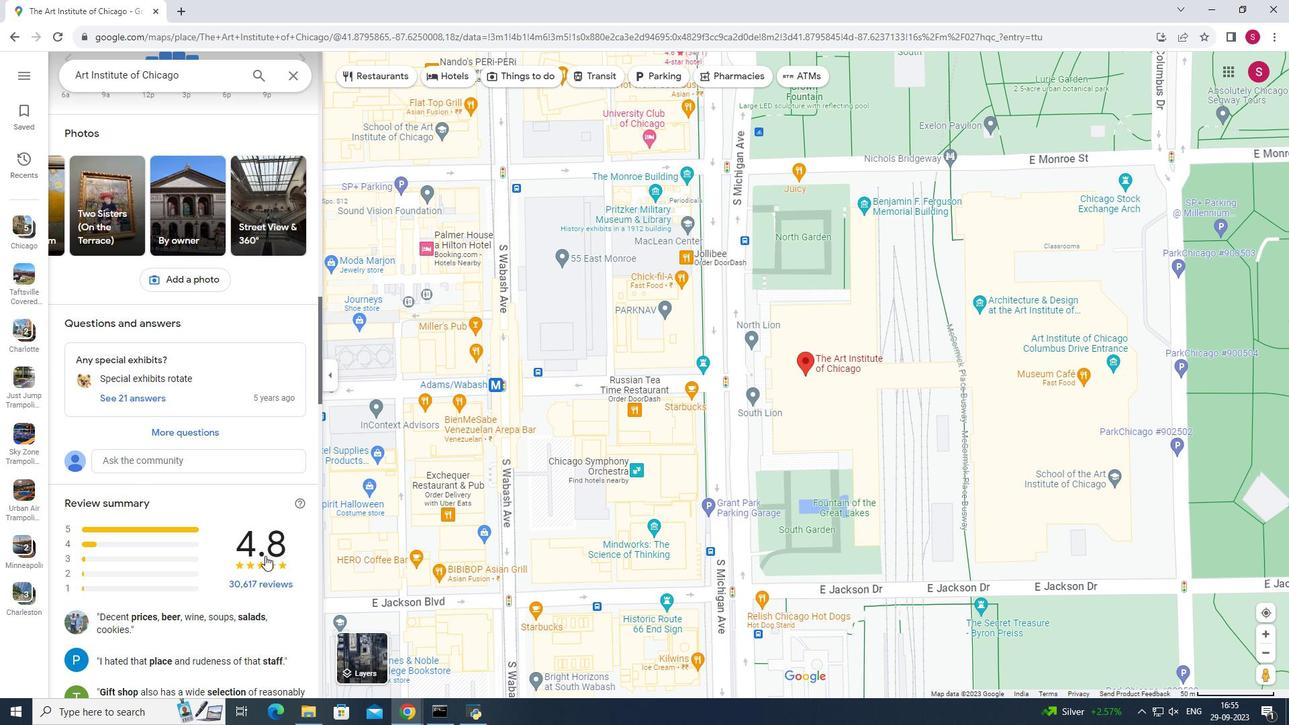 
Action: Mouse scrolled (265, 555) with delta (0, 0)
Screenshot: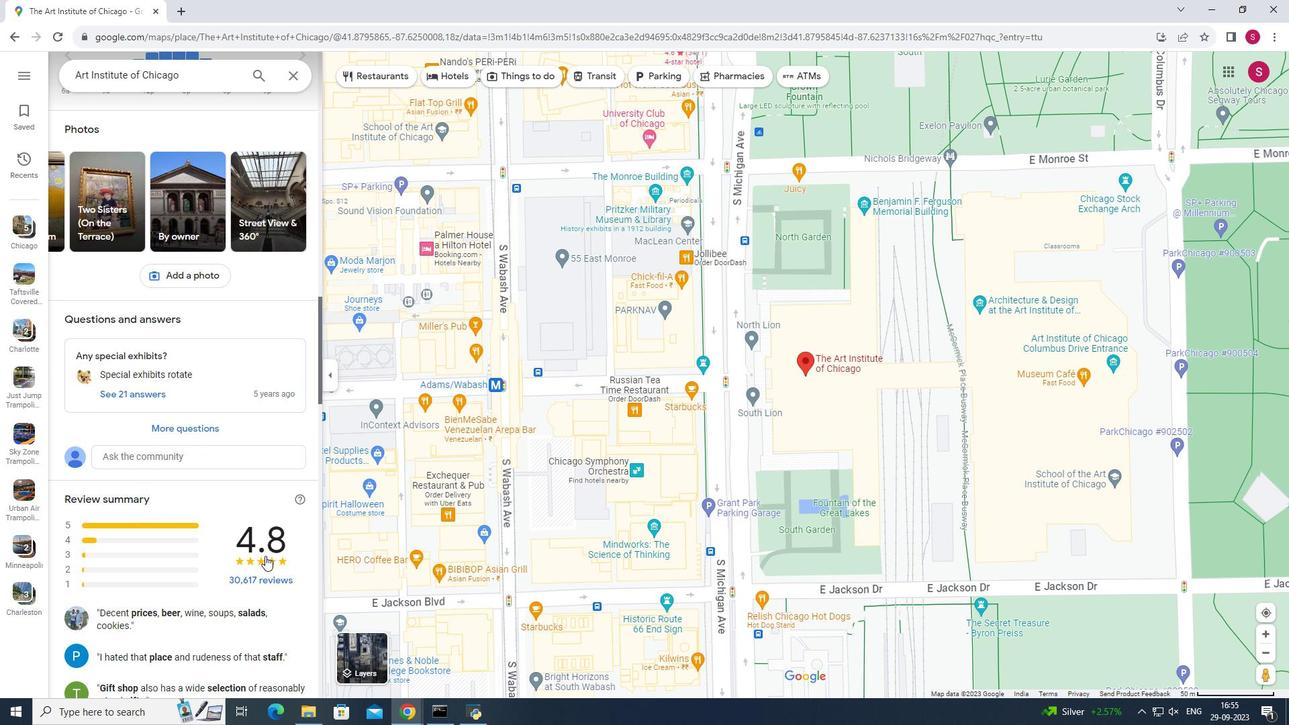 
Action: Mouse moved to (263, 555)
Screenshot: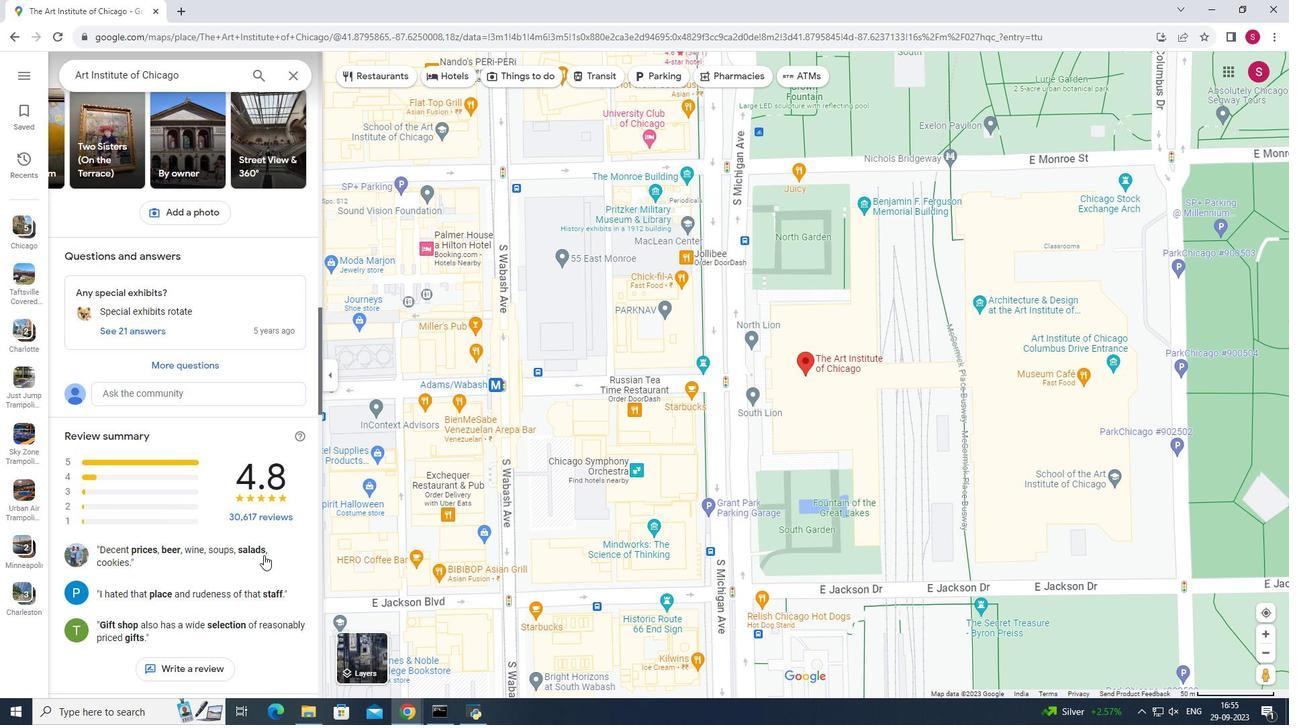 
Action: Mouse scrolled (263, 554) with delta (0, 0)
Screenshot: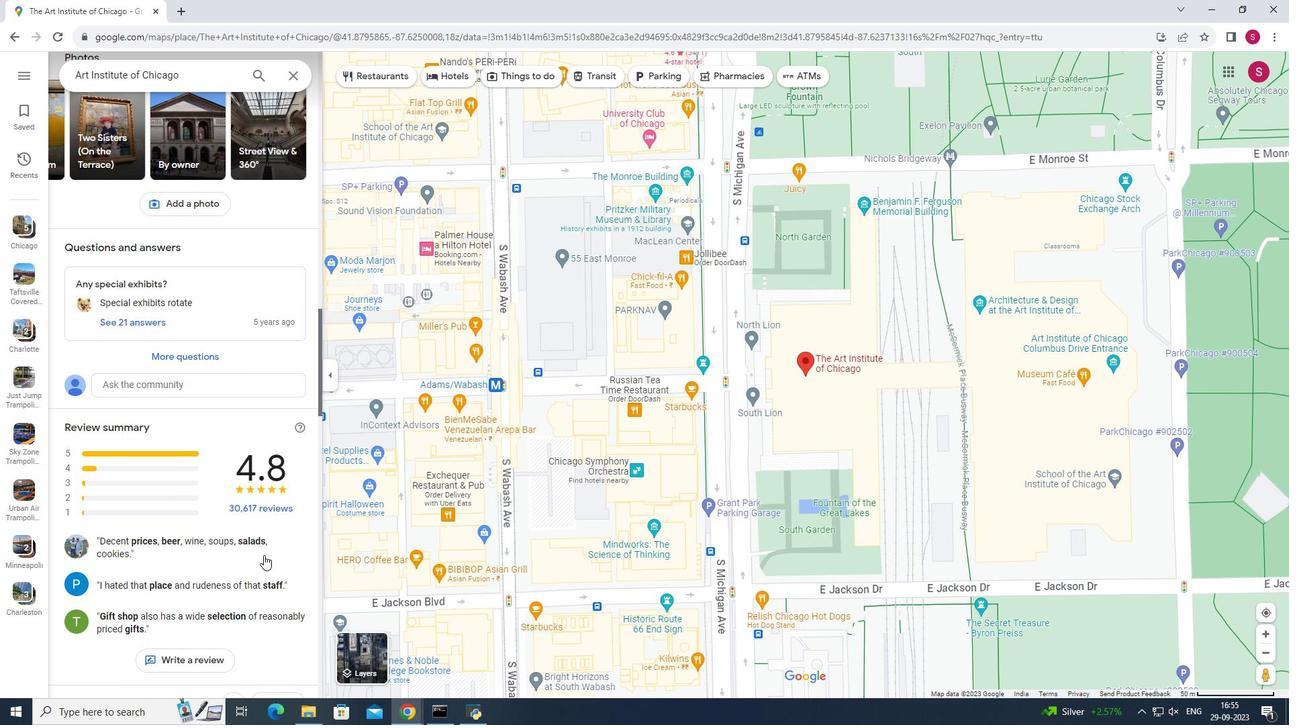 
Action: Mouse moved to (262, 554)
Screenshot: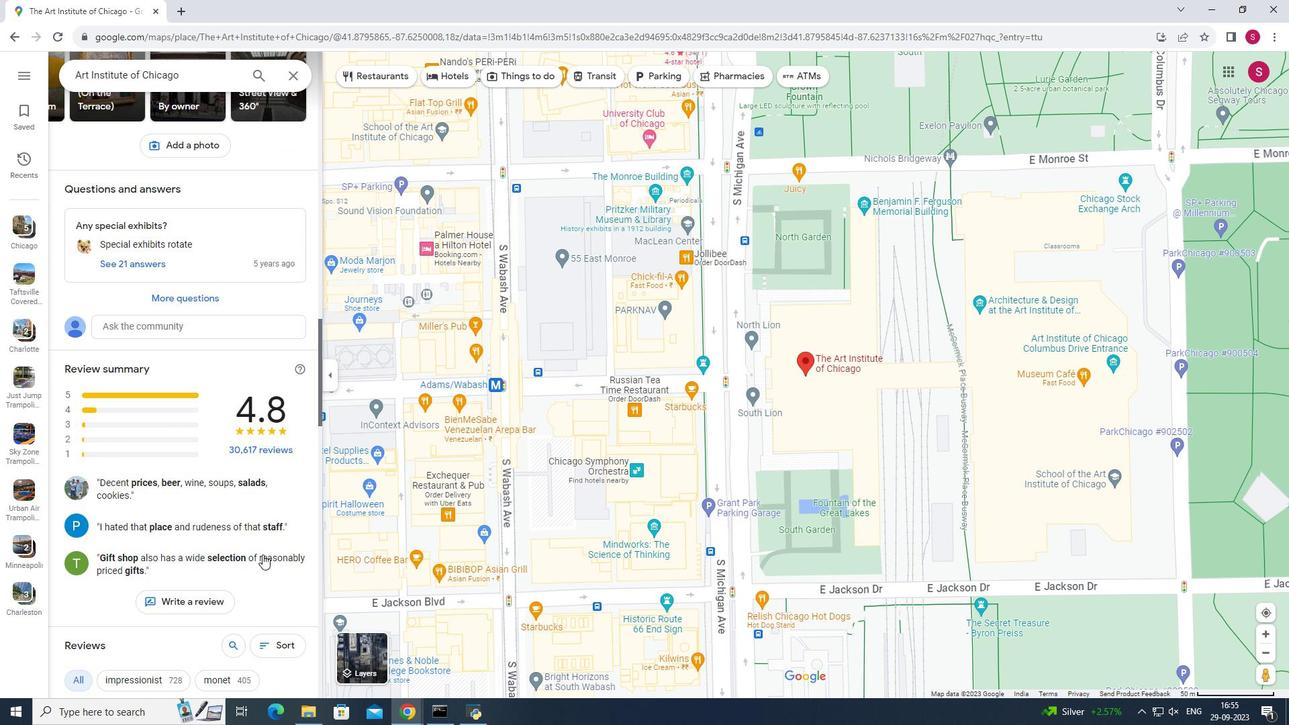 
Action: Mouse scrolled (262, 554) with delta (0, 0)
Screenshot: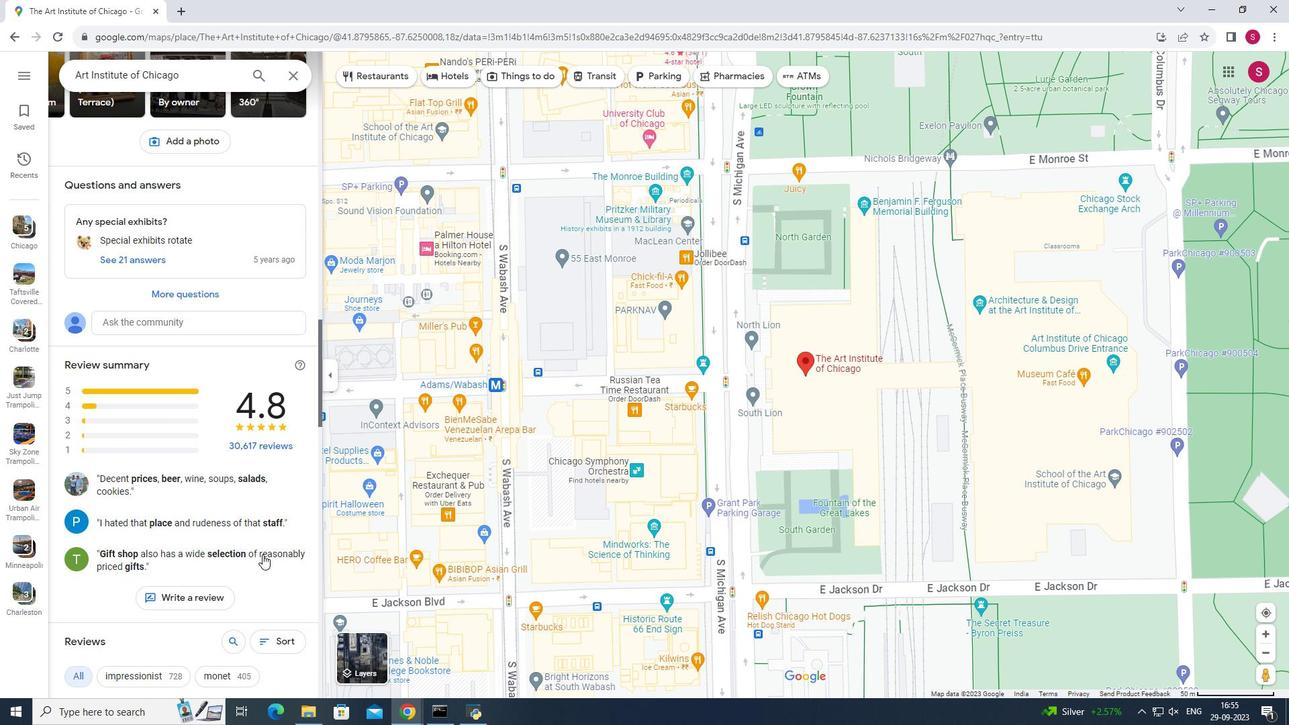 
Action: Mouse scrolled (262, 554) with delta (0, 0)
Screenshot: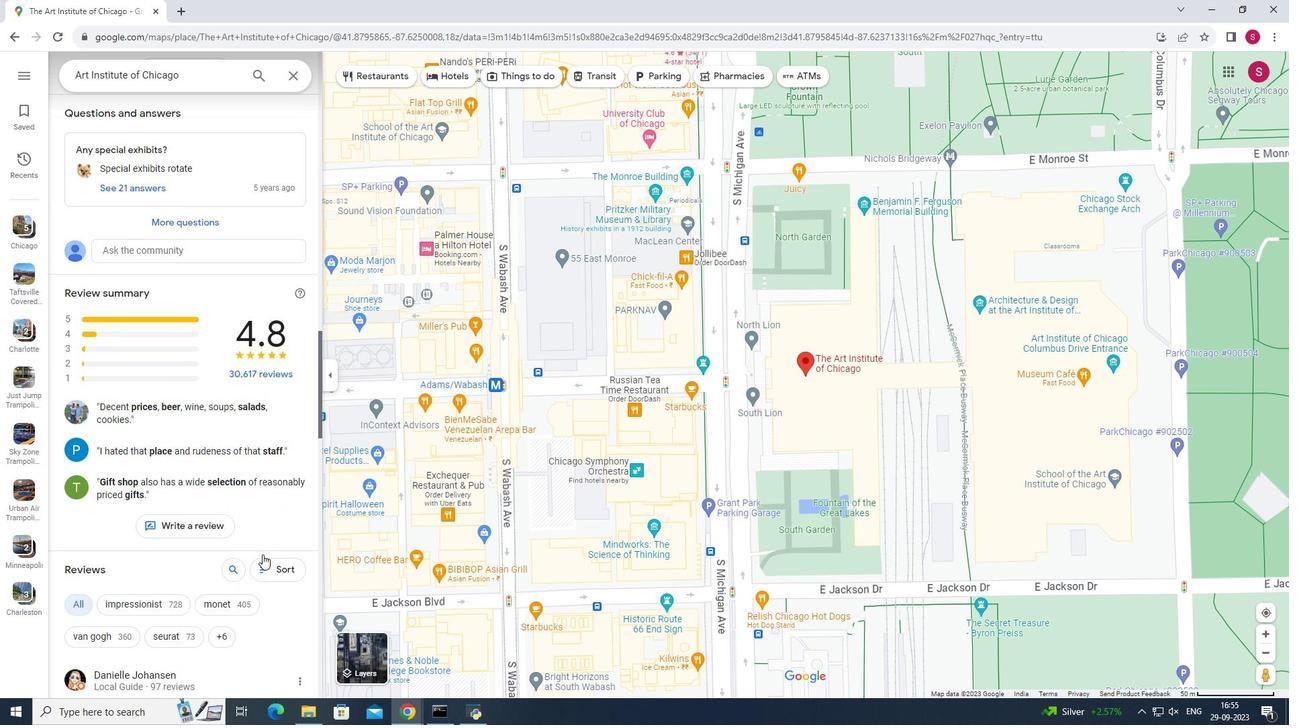 
Action: Mouse scrolled (262, 554) with delta (0, 0)
Screenshot: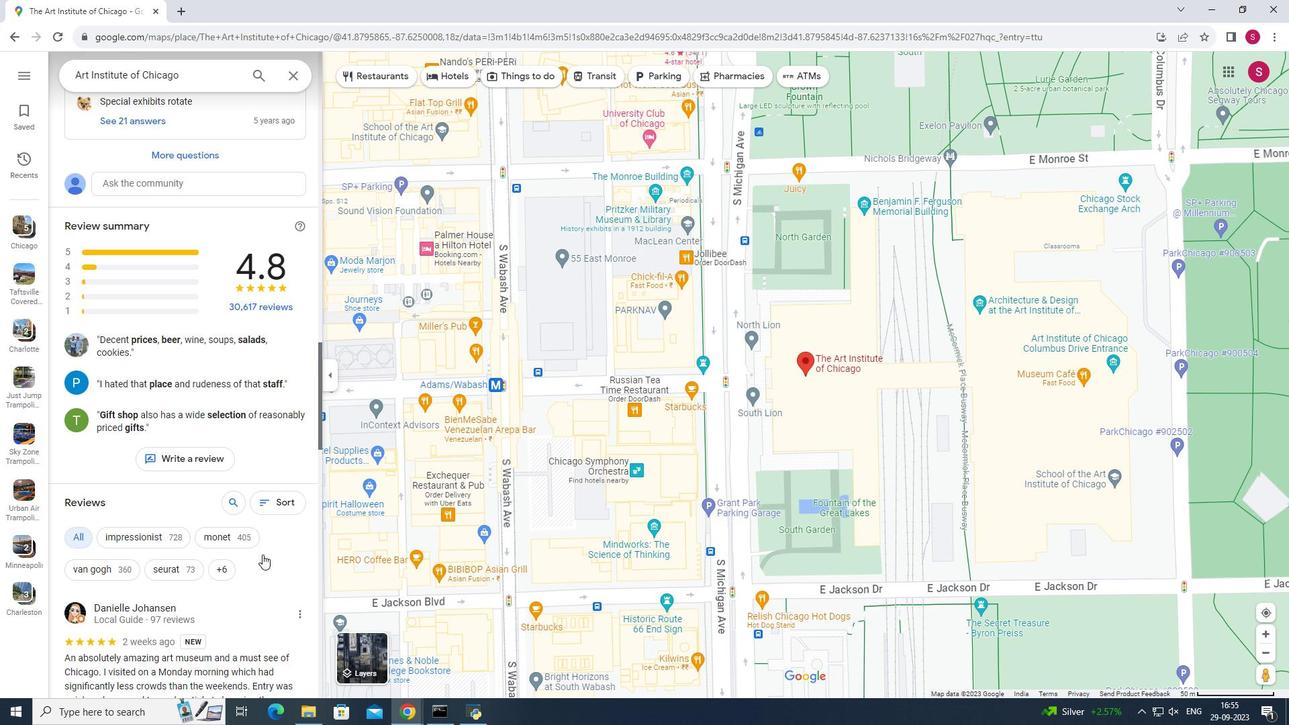 
Action: Mouse moved to (261, 554)
Screenshot: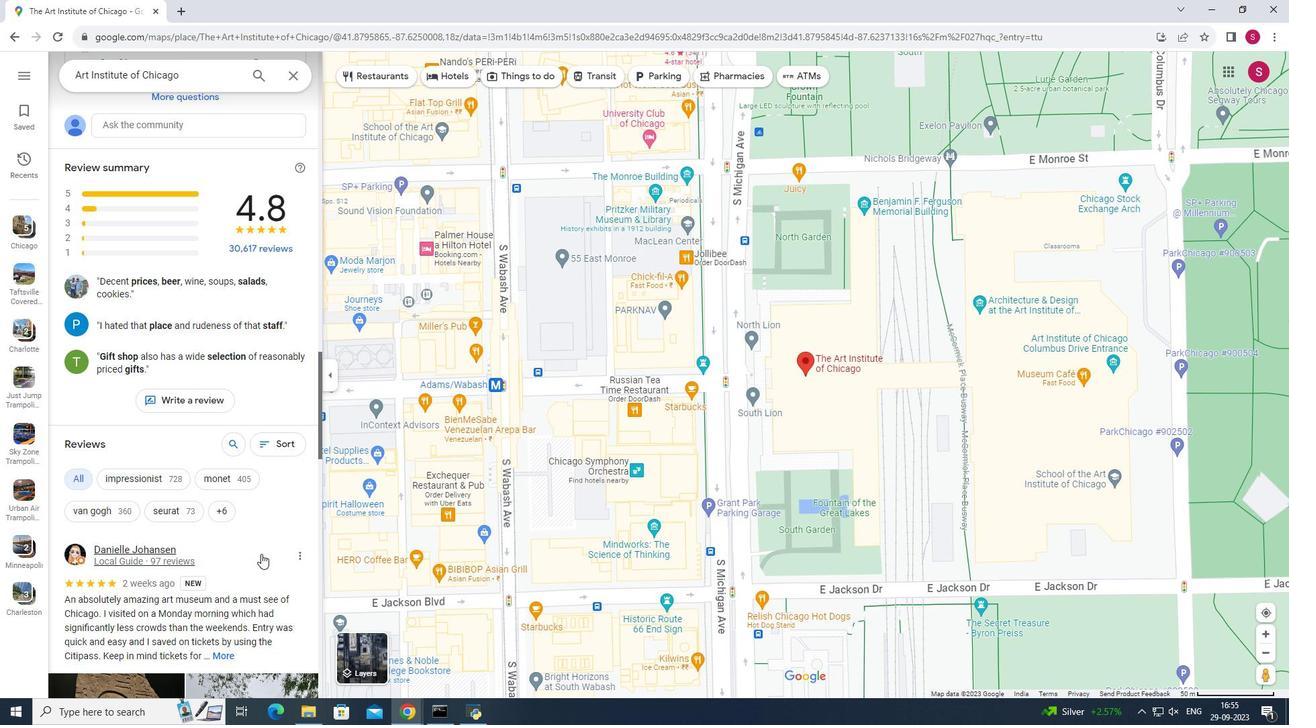 
Action: Mouse scrolled (261, 553) with delta (0, 0)
Screenshot: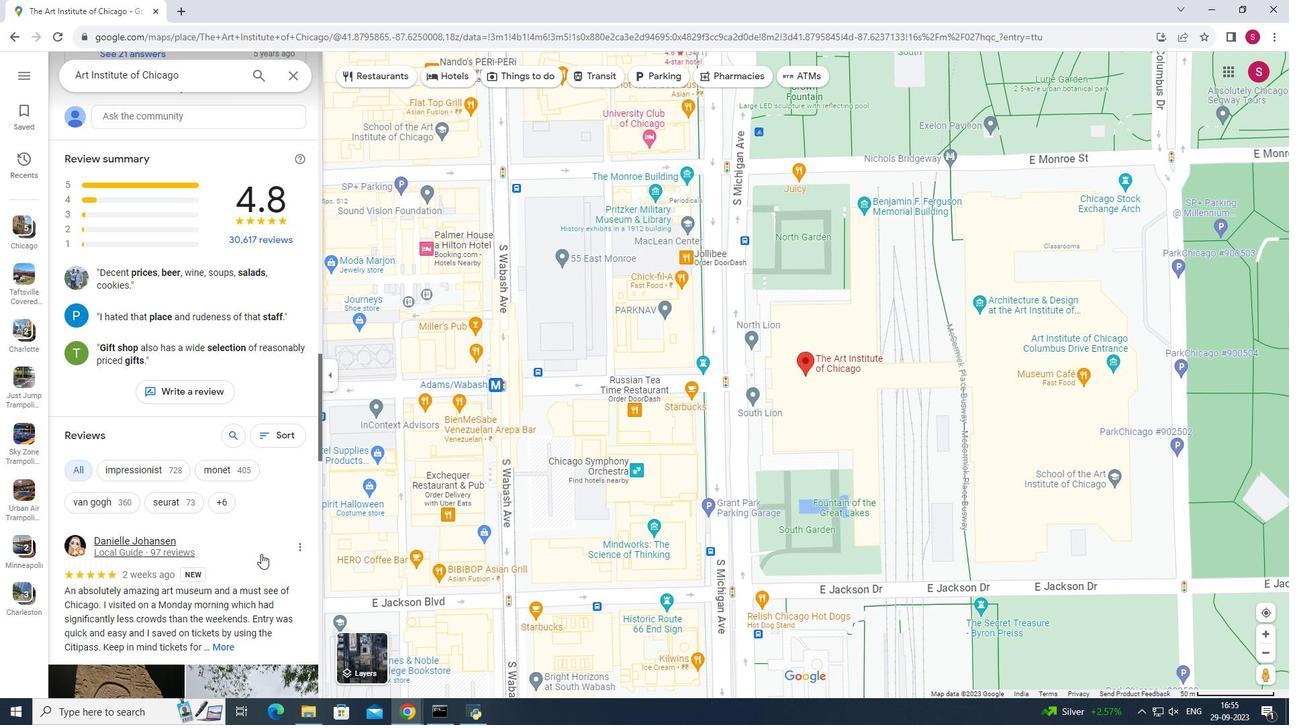 
Action: Mouse scrolled (261, 553) with delta (0, 0)
Screenshot: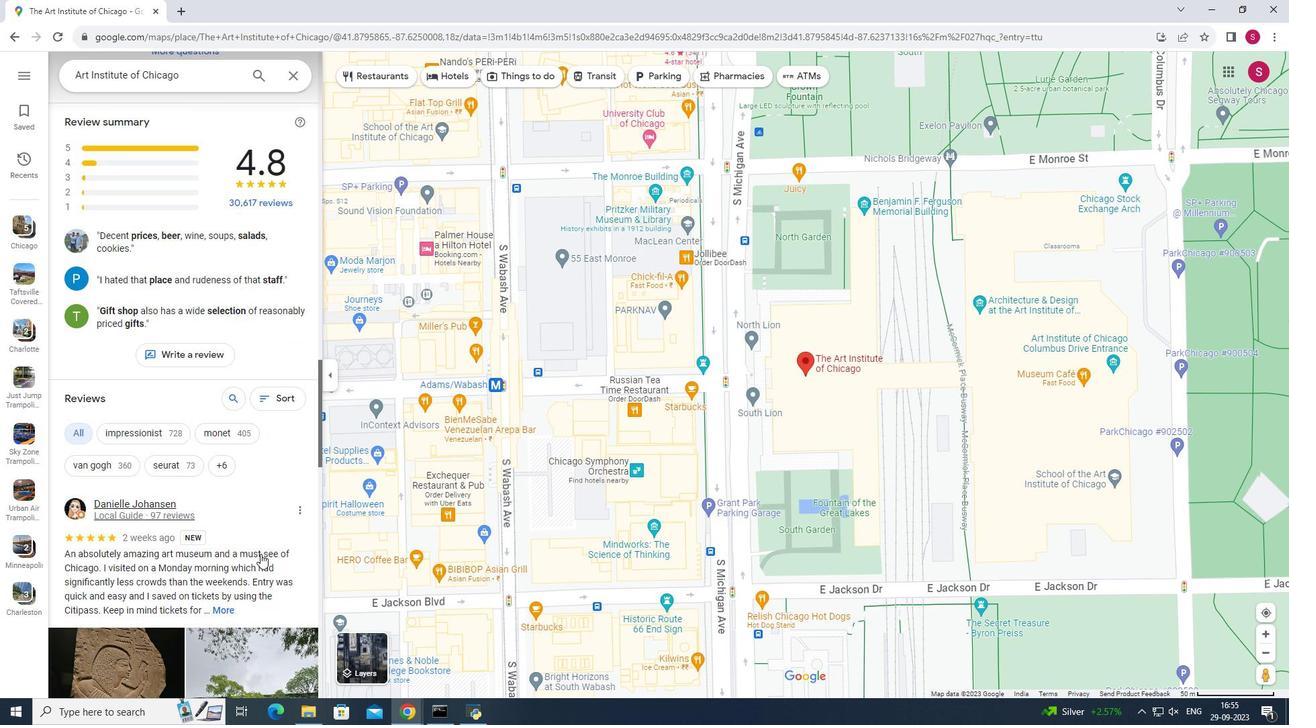 
Action: Mouse scrolled (261, 553) with delta (0, 0)
Screenshot: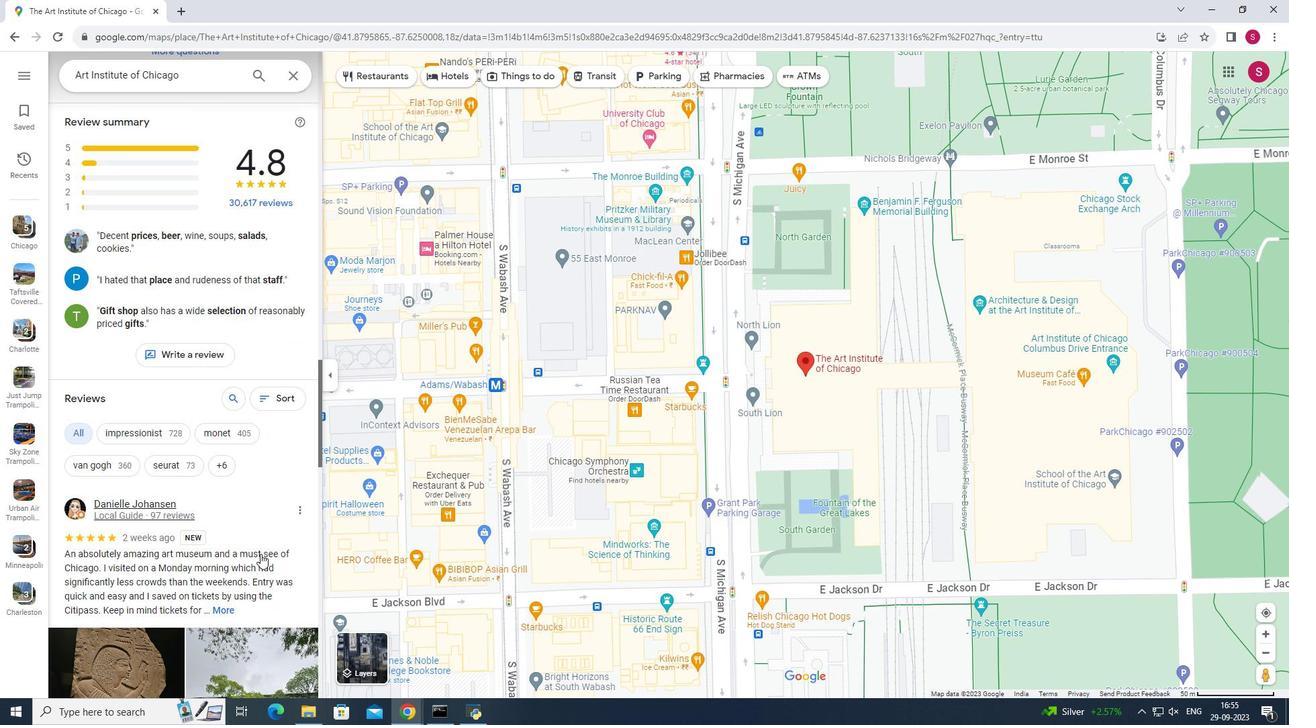 
Action: Mouse moved to (260, 554)
Screenshot: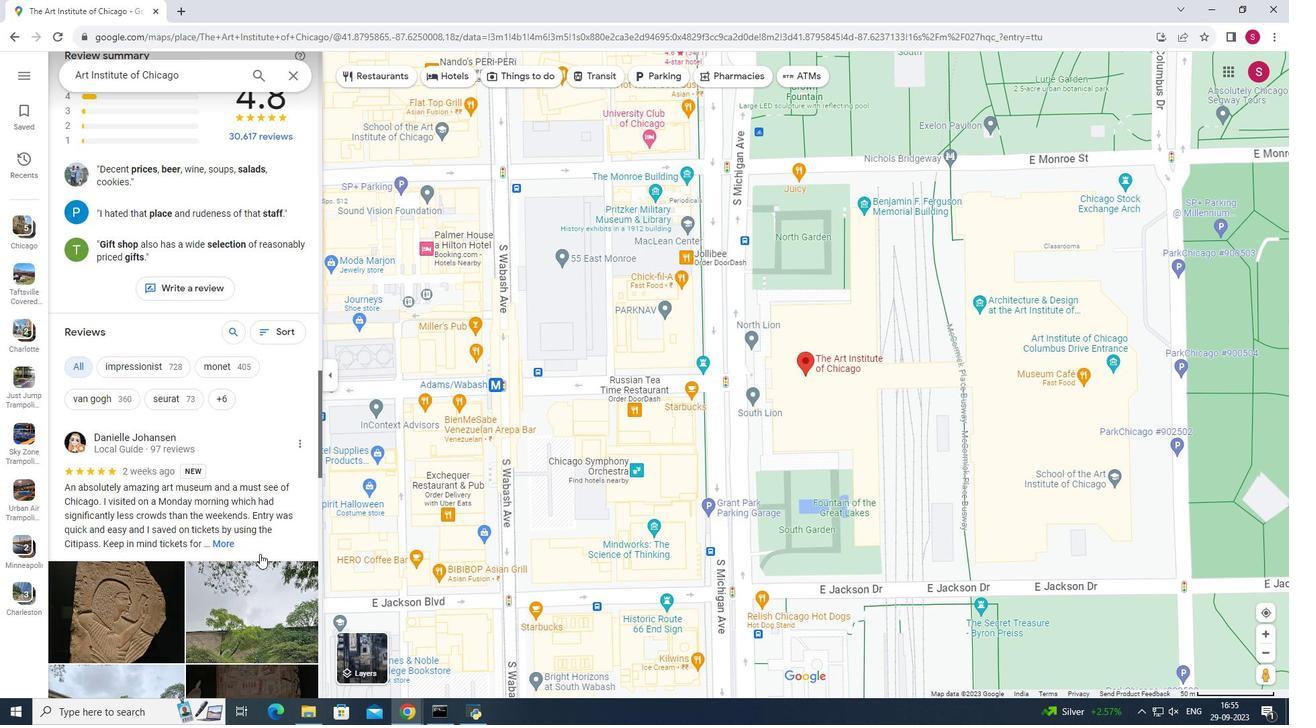 
Action: Mouse scrolled (260, 553) with delta (0, 0)
Screenshot: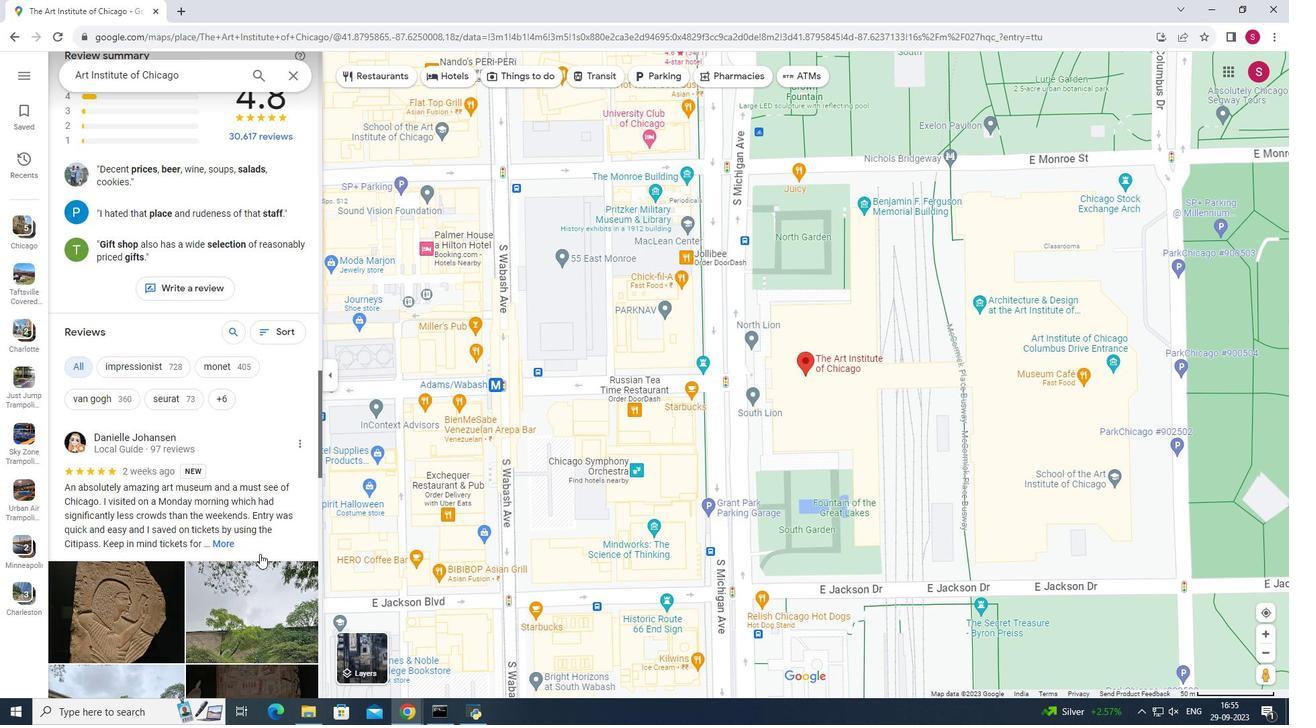 
Action: Mouse moved to (259, 554)
Screenshot: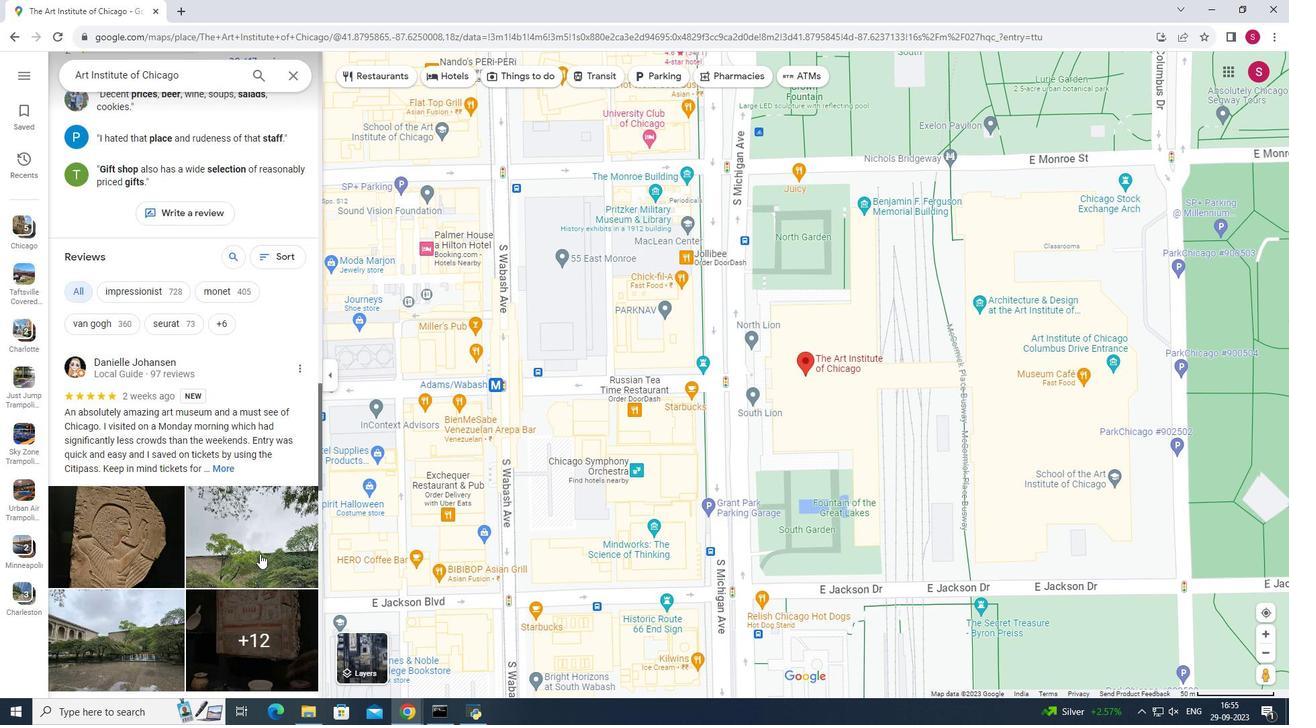 
Action: Mouse scrolled (259, 553) with delta (0, 0)
Screenshot: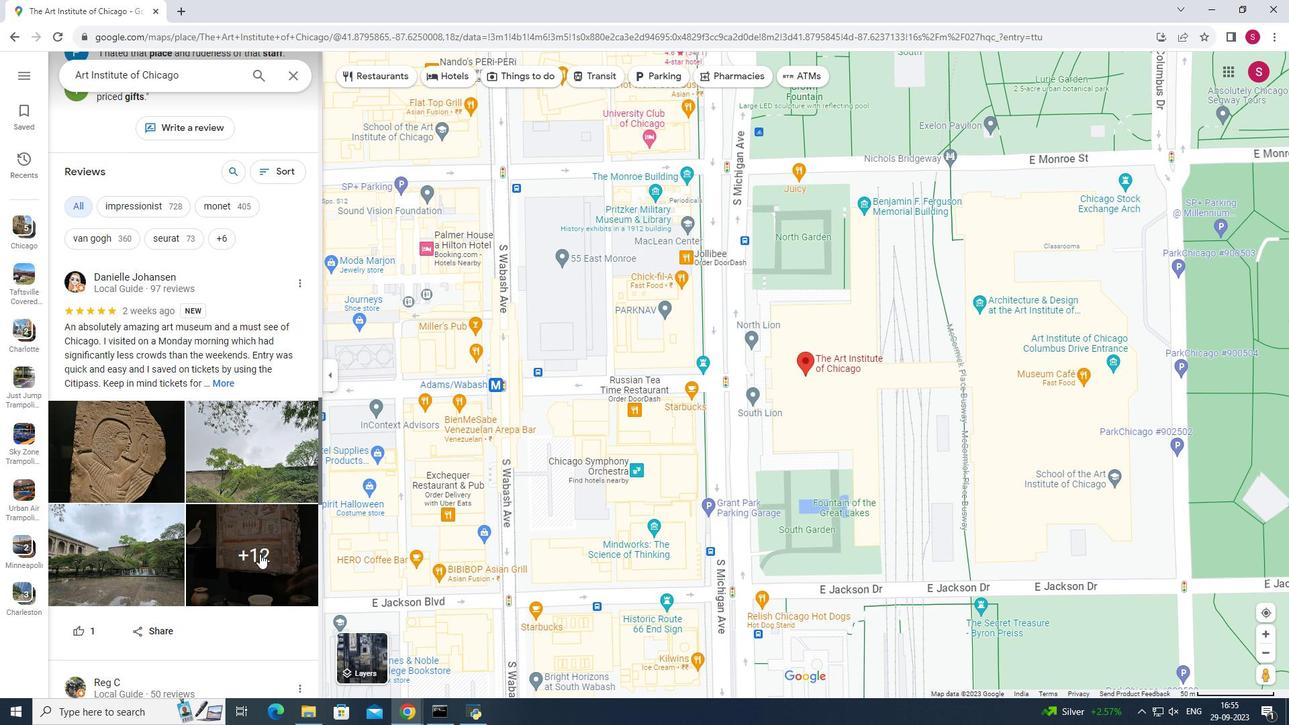 
Action: Mouse scrolled (259, 553) with delta (0, 0)
Screenshot: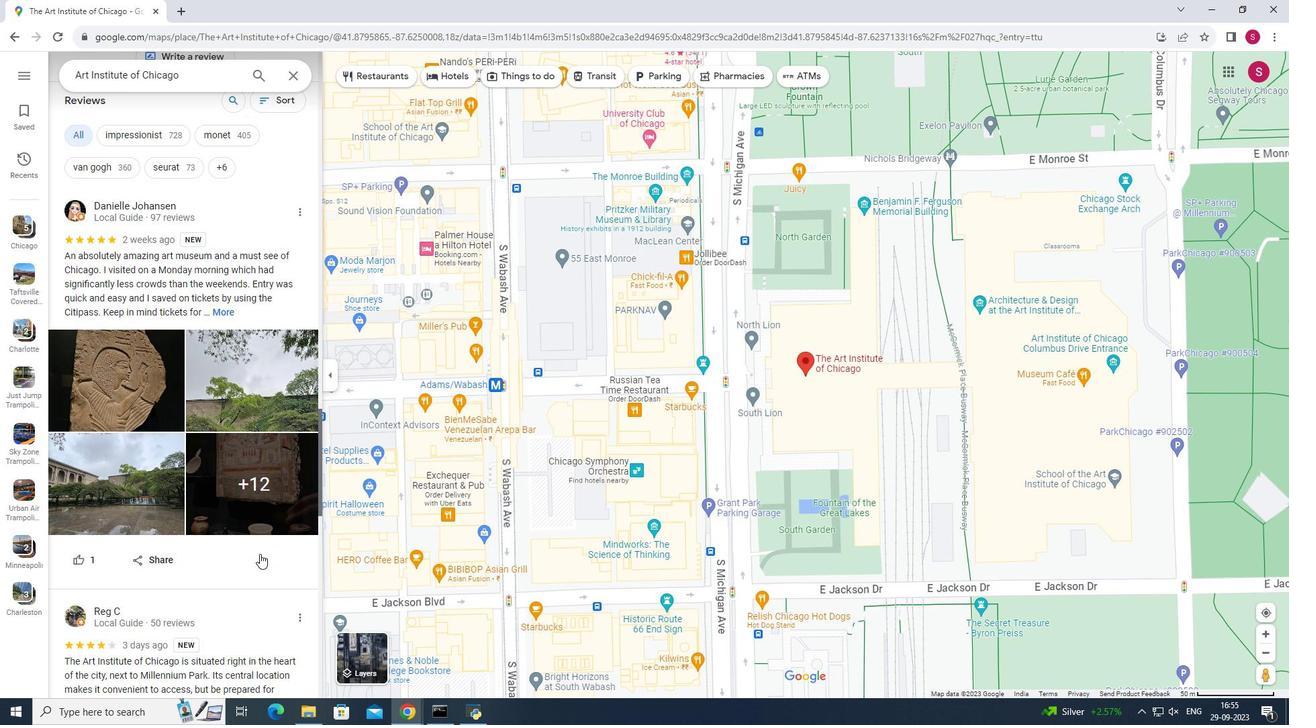 
Action: Mouse scrolled (259, 553) with delta (0, 0)
Screenshot: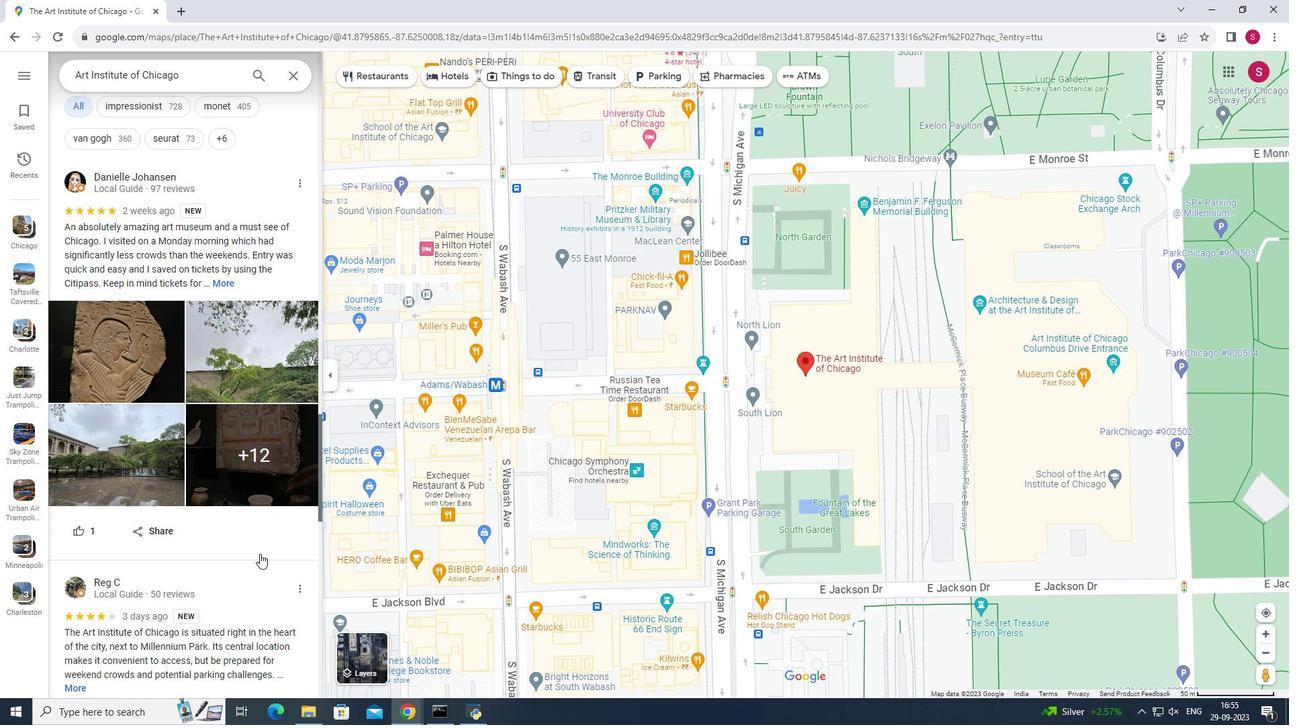 
Action: Mouse scrolled (259, 553) with delta (0, 0)
Screenshot: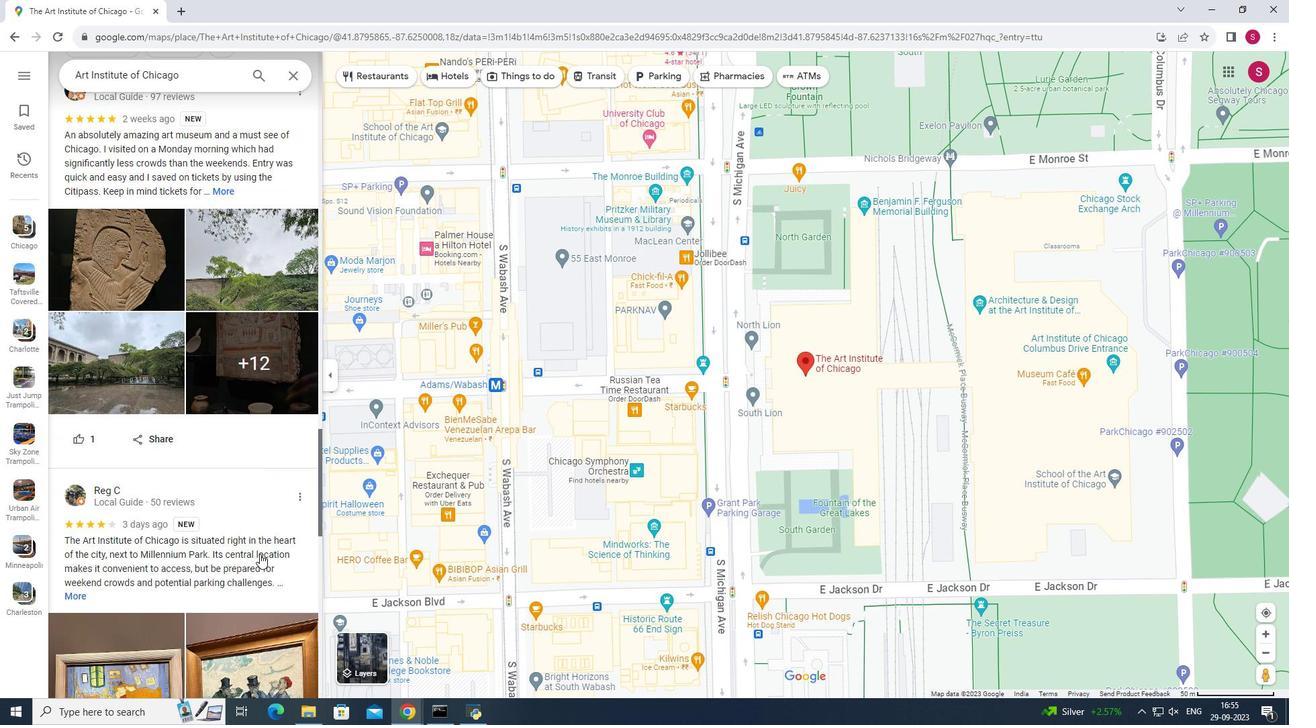 
Action: Mouse moved to (250, 556)
Screenshot: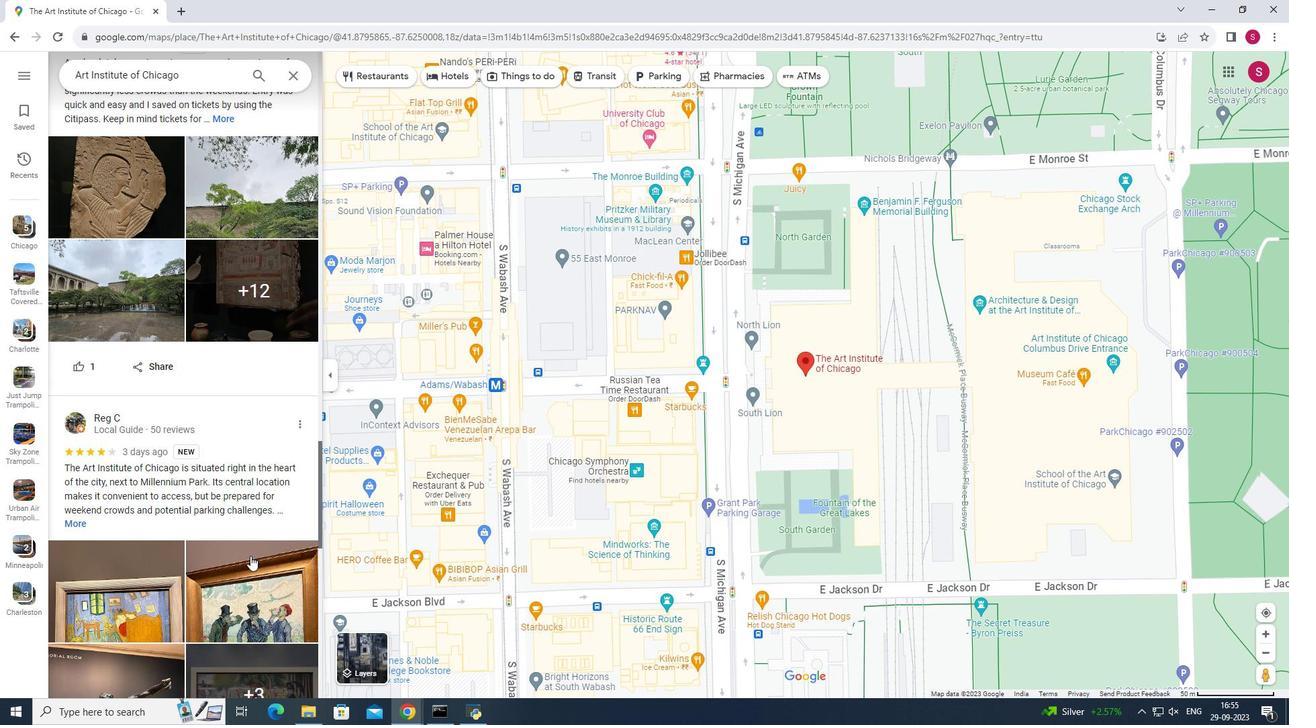 
Action: Mouse scrolled (250, 555) with delta (0, 0)
Screenshot: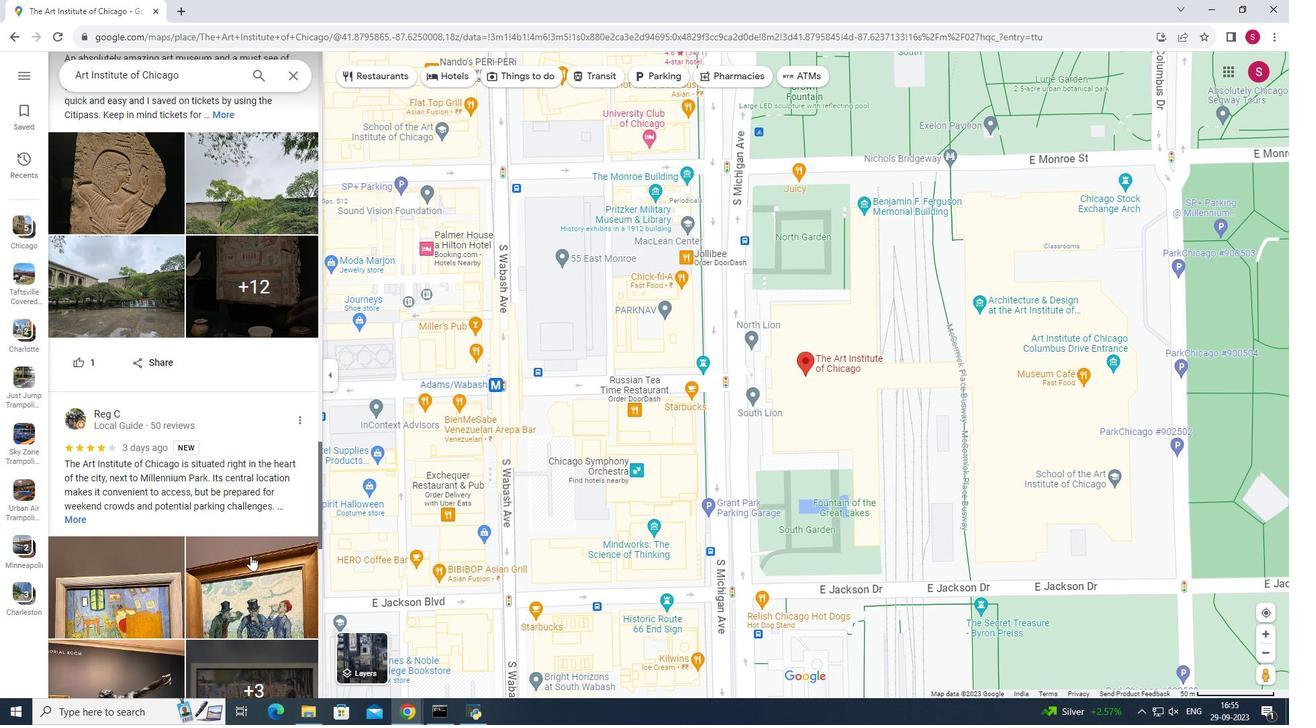 
Action: Mouse scrolled (250, 555) with delta (0, 0)
Screenshot: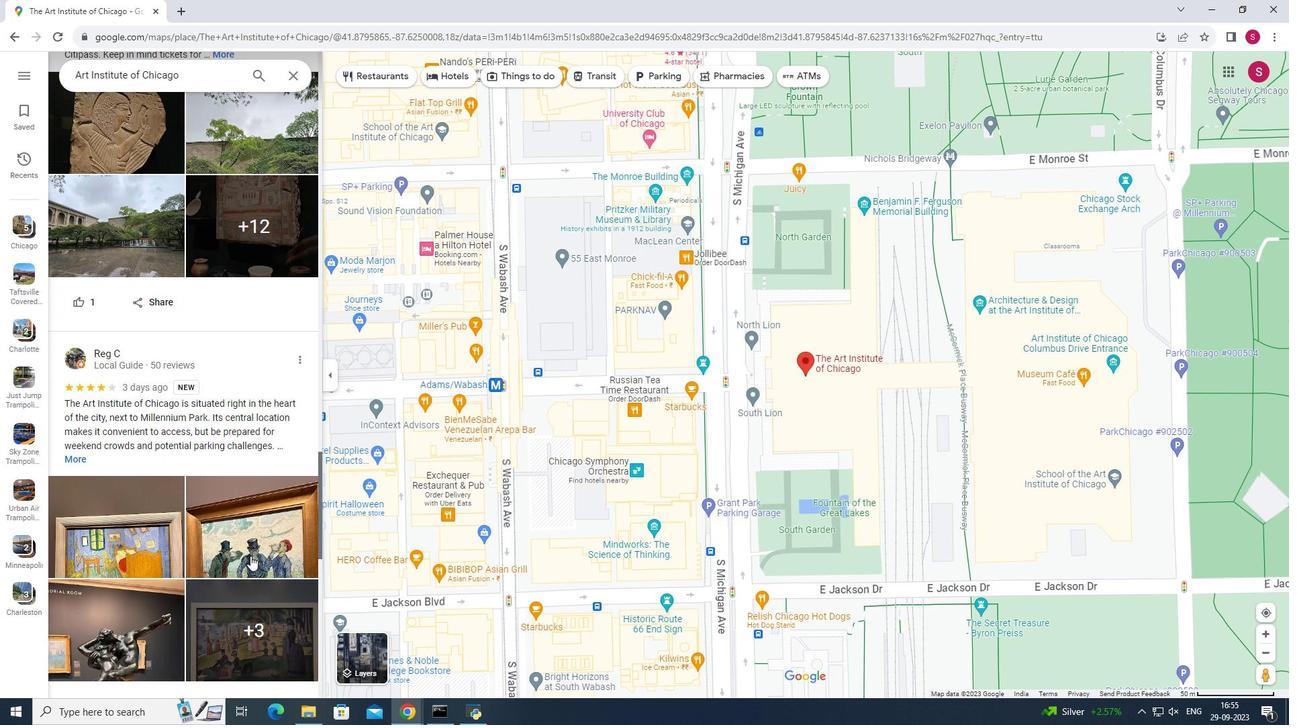 
Action: Mouse moved to (260, 553)
Screenshot: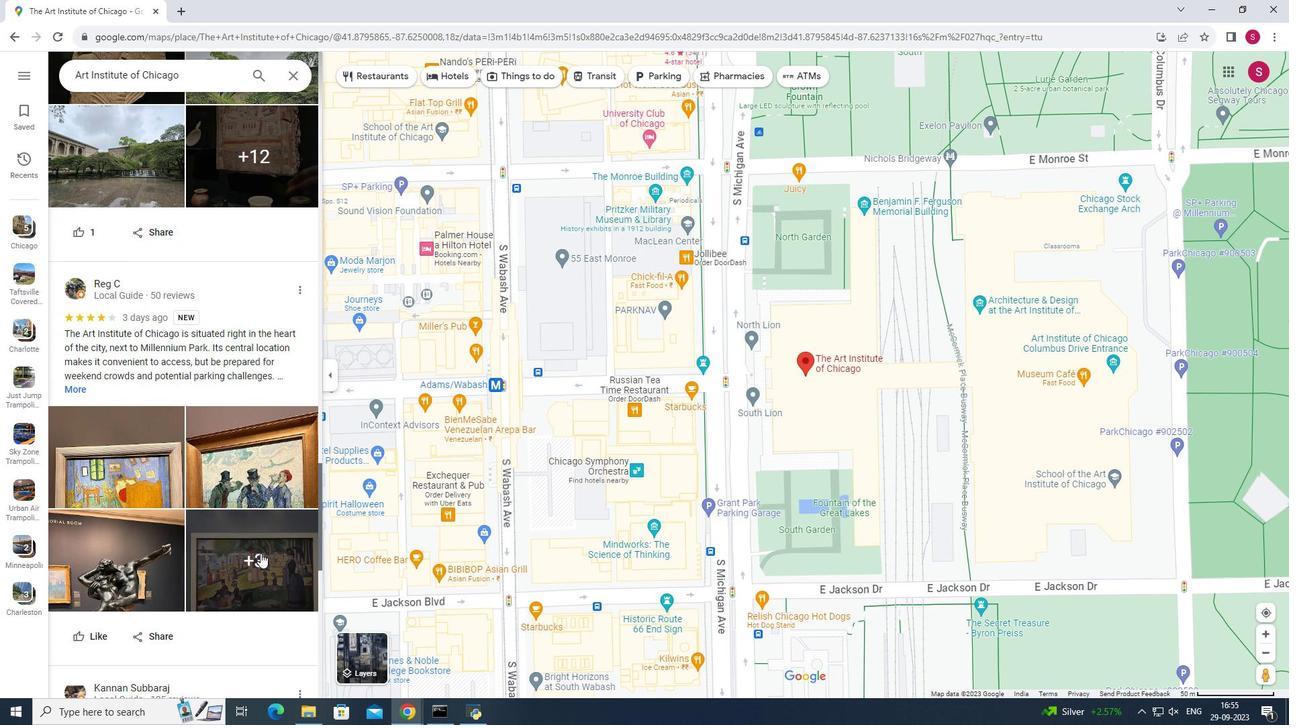 
Action: Mouse scrolled (260, 552) with delta (0, 0)
Screenshot: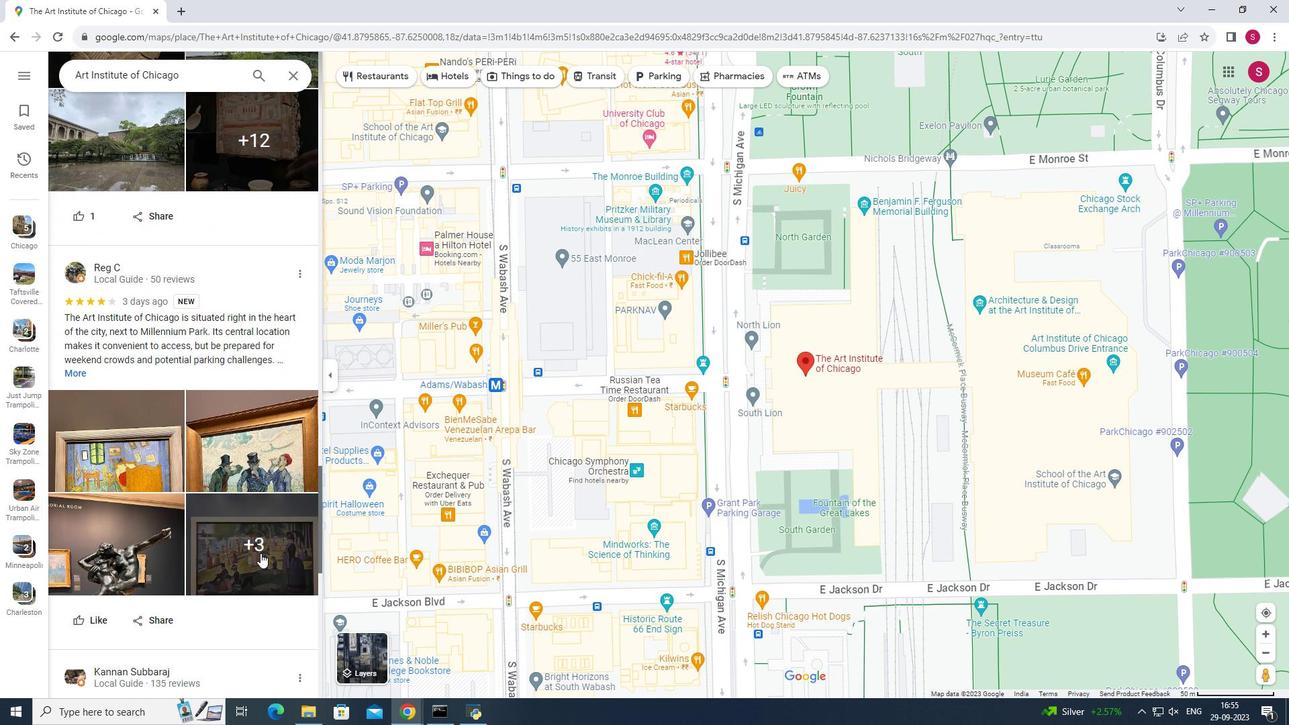 
Action: Mouse scrolled (260, 552) with delta (0, 0)
Screenshot: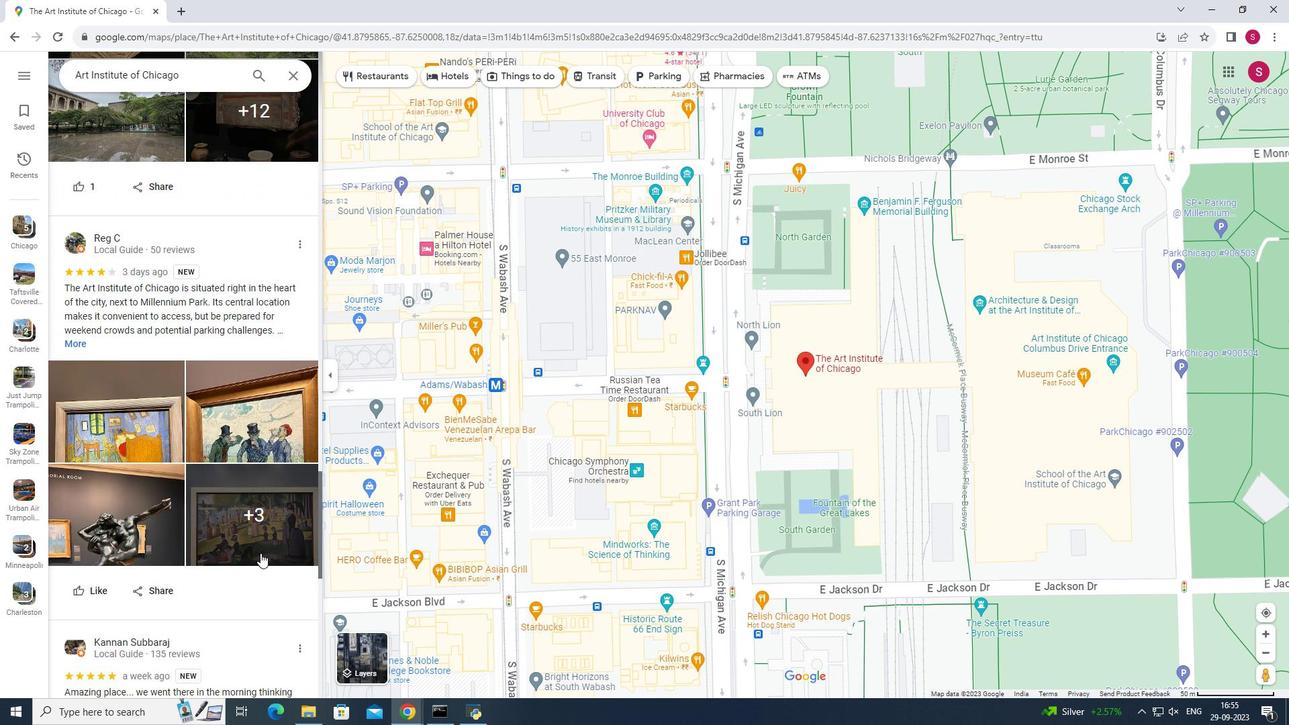
Action: Mouse scrolled (260, 552) with delta (0, 0)
Screenshot: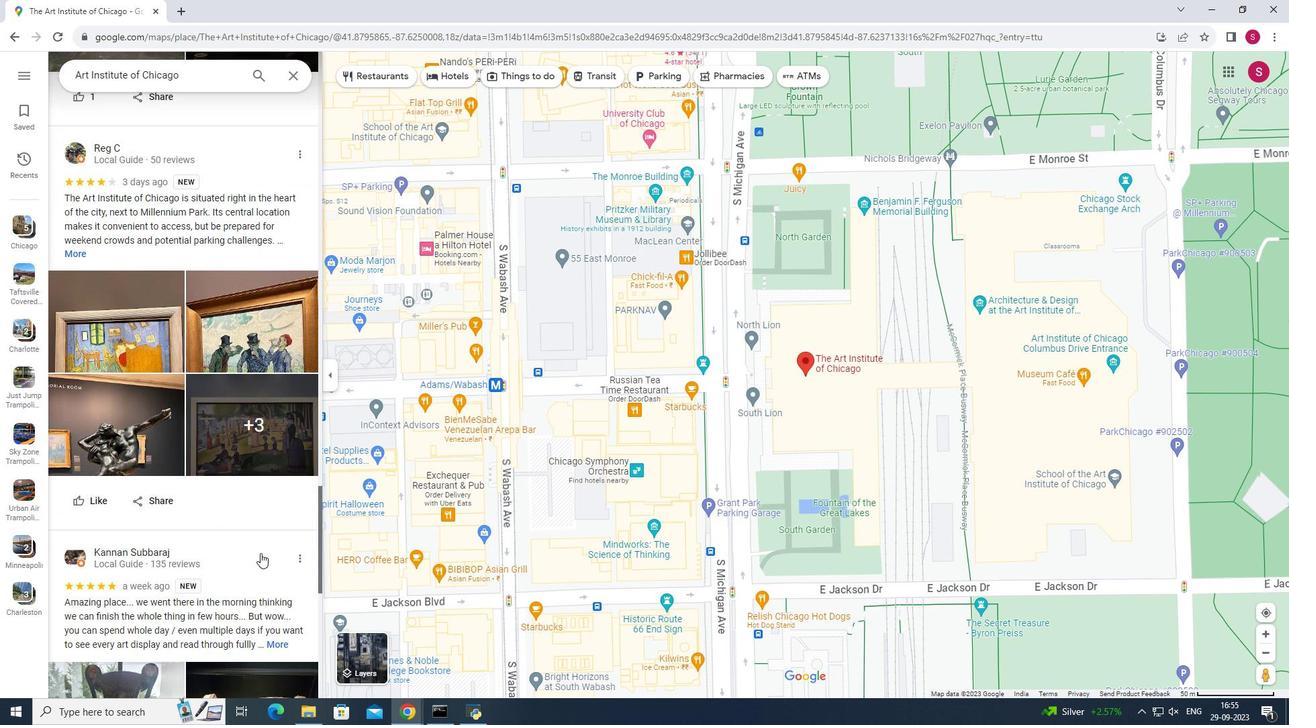 
Action: Mouse moved to (260, 552)
Screenshot: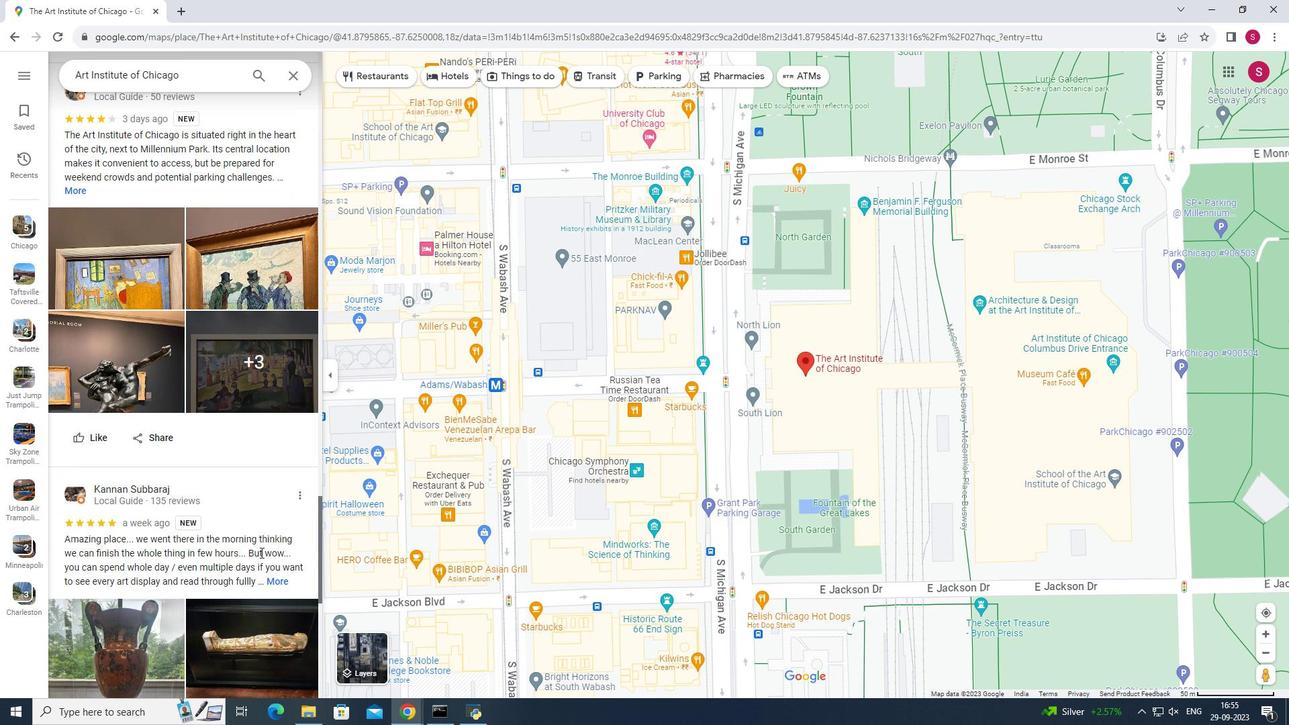 
Action: Mouse scrolled (260, 552) with delta (0, 0)
Screenshot: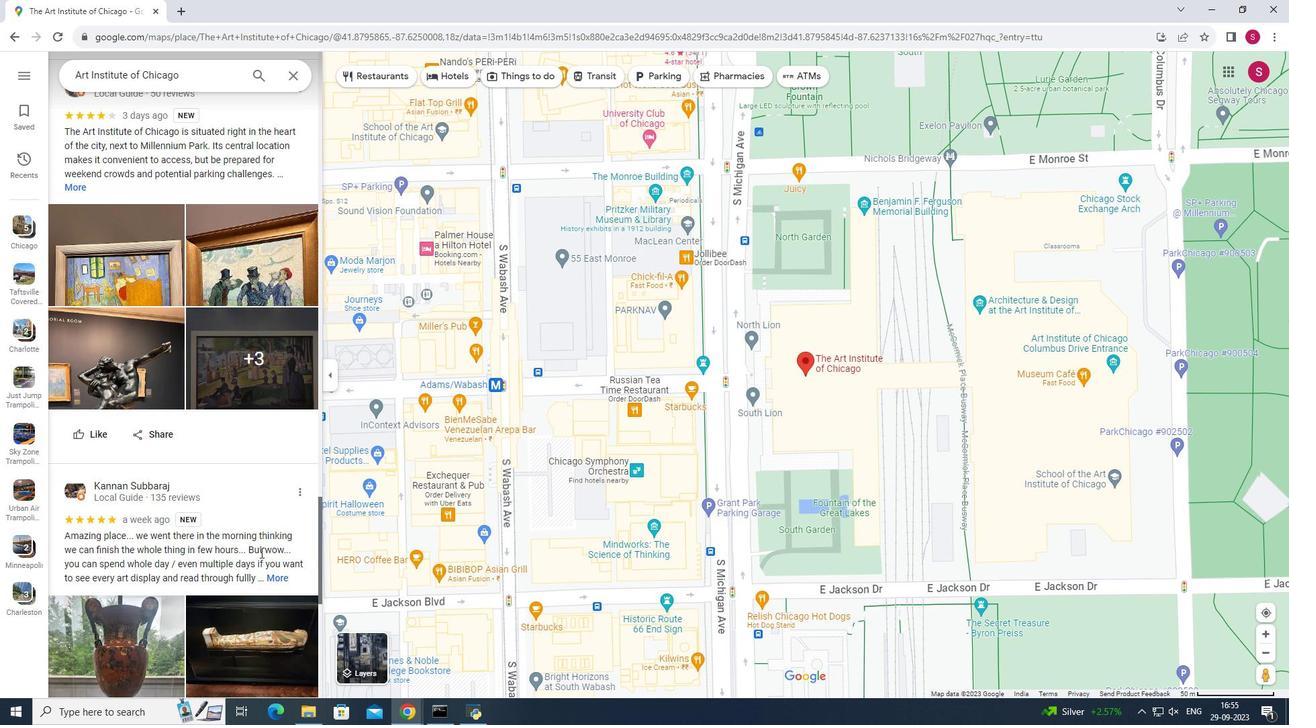
Action: Mouse scrolled (260, 552) with delta (0, 0)
Screenshot: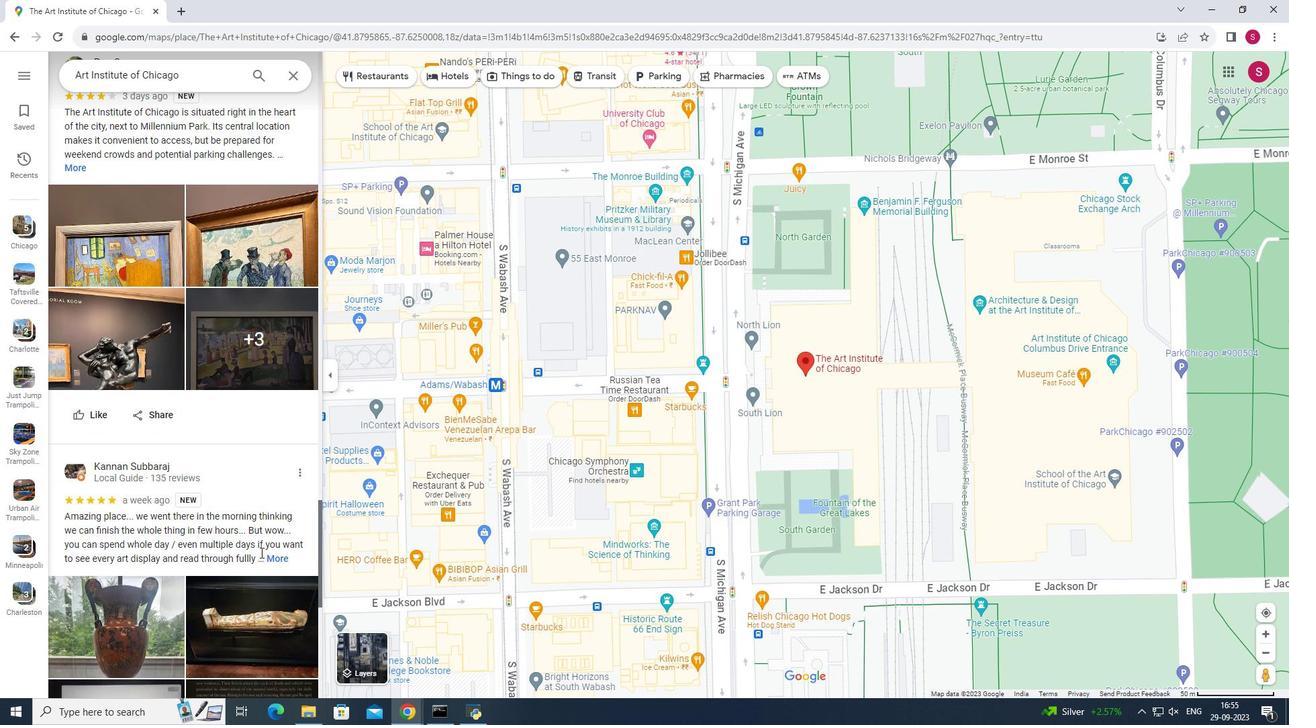 
Action: Mouse scrolled (260, 552) with delta (0, 0)
Screenshot: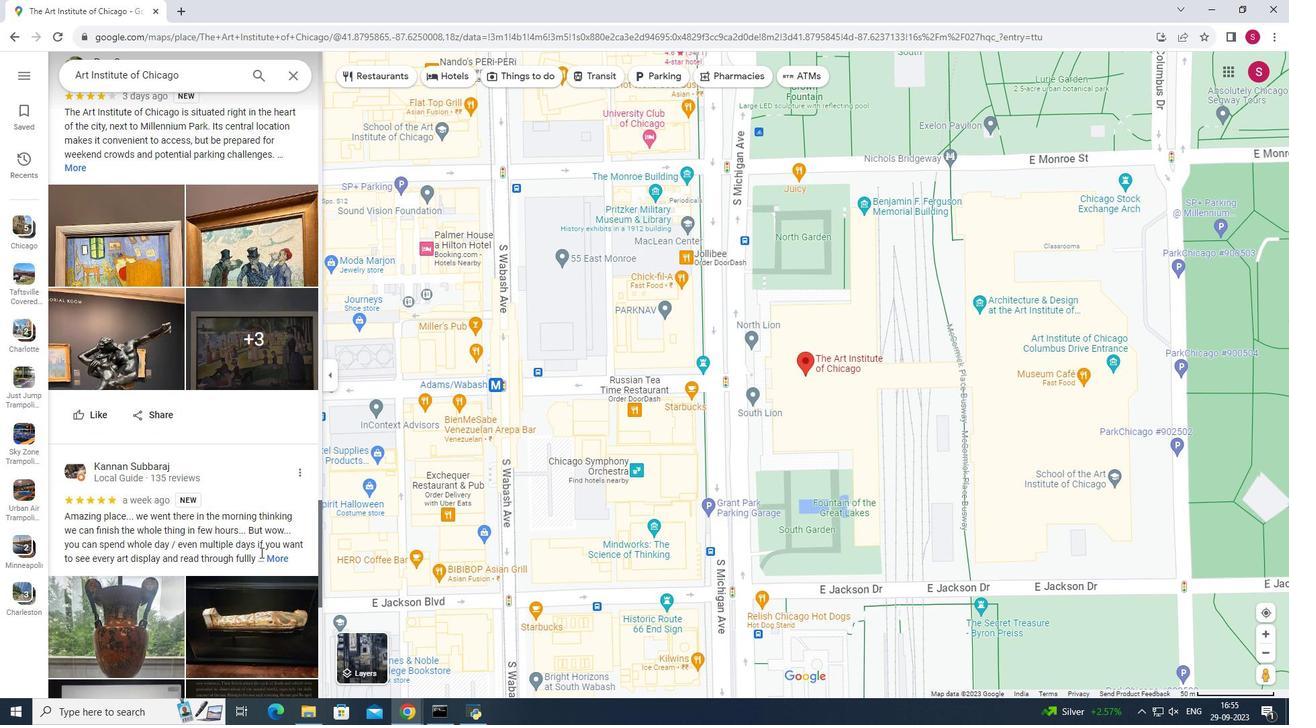 
Action: Mouse scrolled (260, 552) with delta (0, 0)
Screenshot: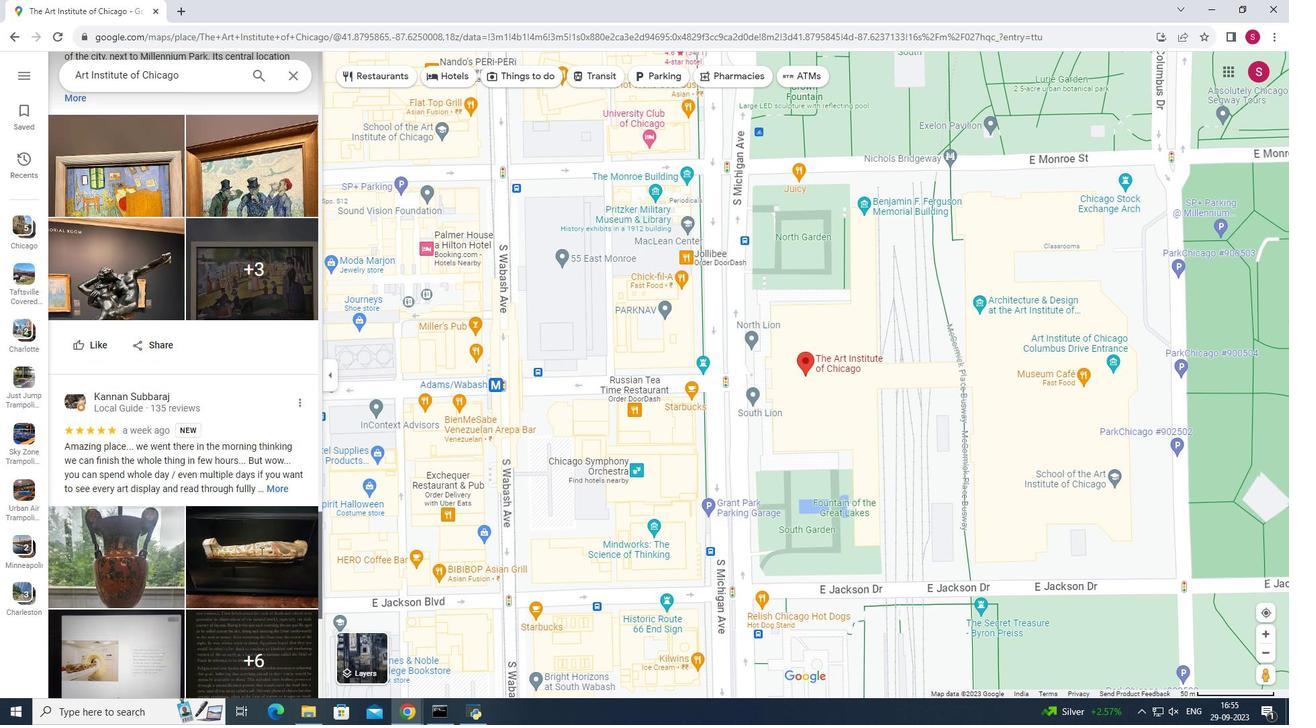 
Action: Mouse moved to (260, 552)
Screenshot: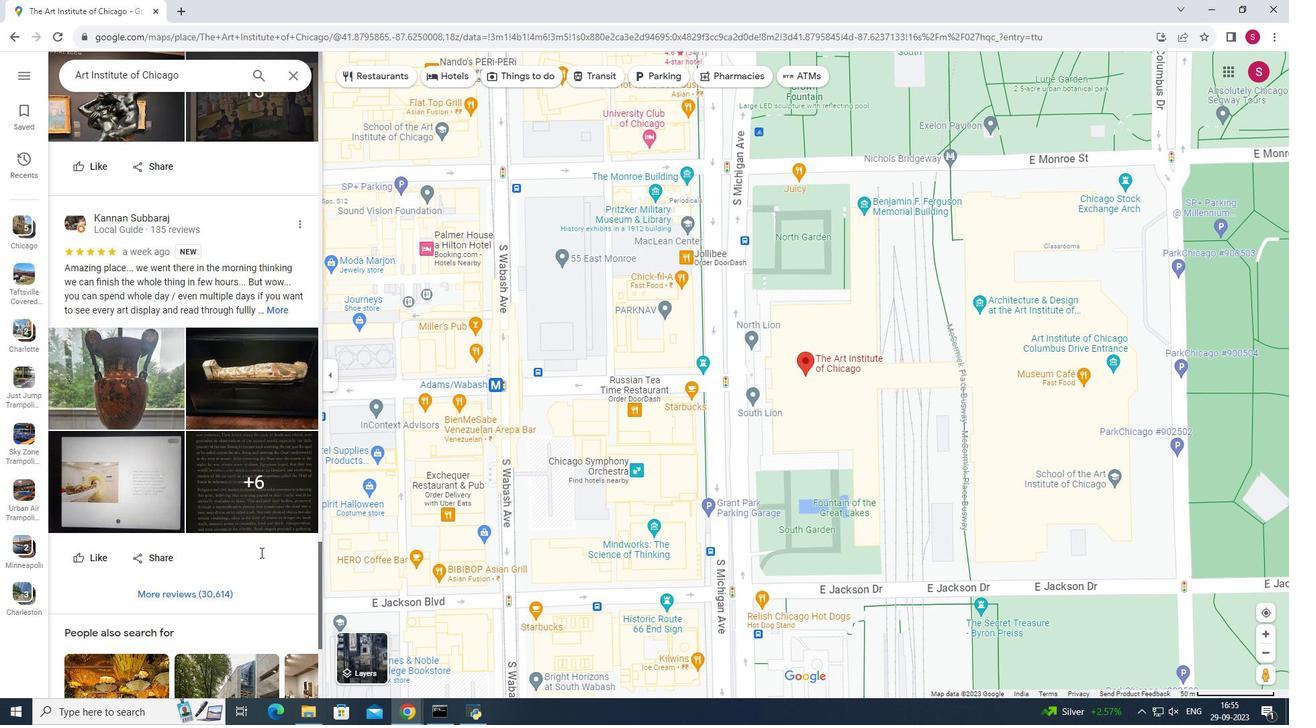 
Action: Mouse scrolled (260, 552) with delta (0, 0)
Screenshot: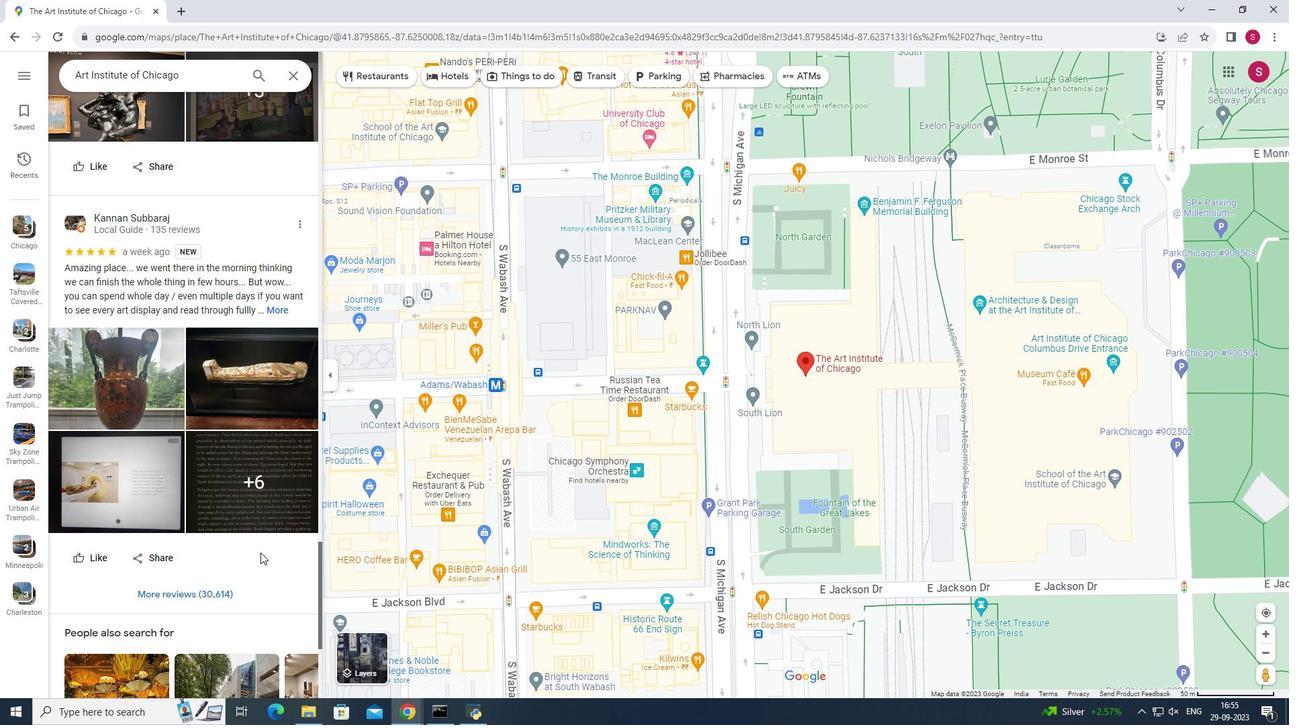 
Action: Mouse scrolled (260, 552) with delta (0, 0)
Screenshot: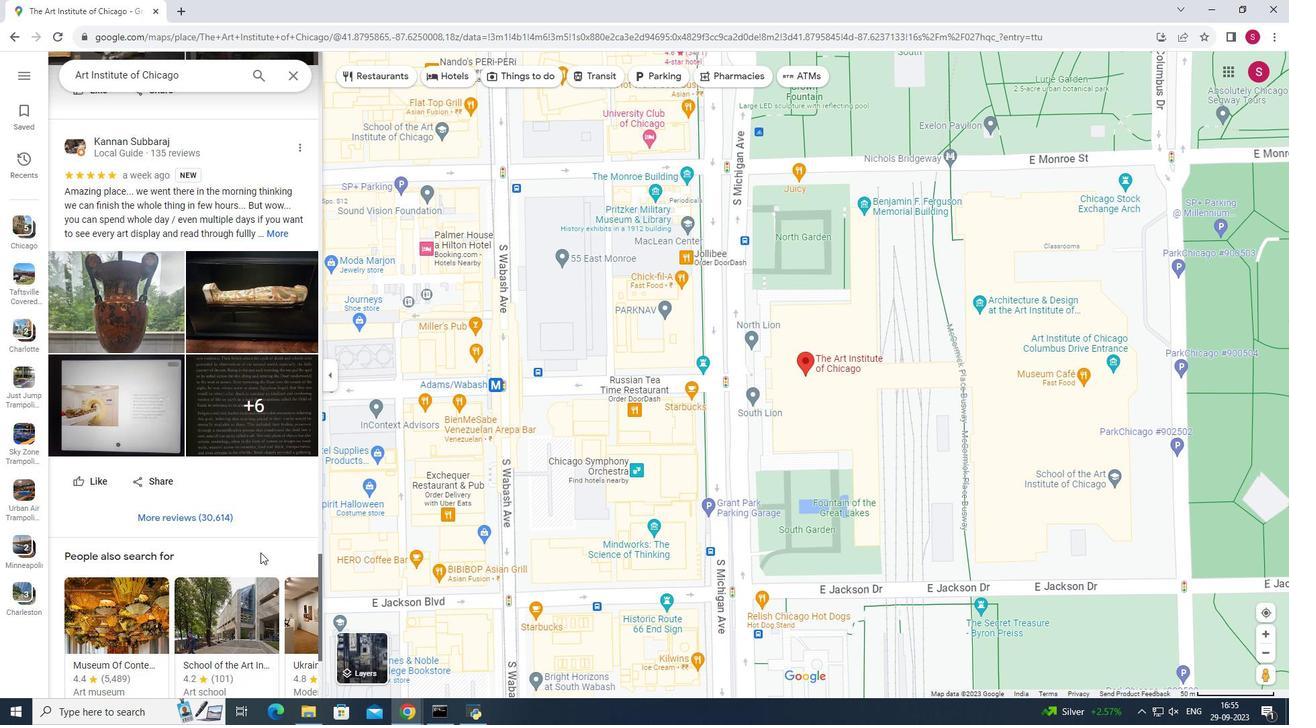 
Action: Mouse scrolled (260, 552) with delta (0, 0)
Screenshot: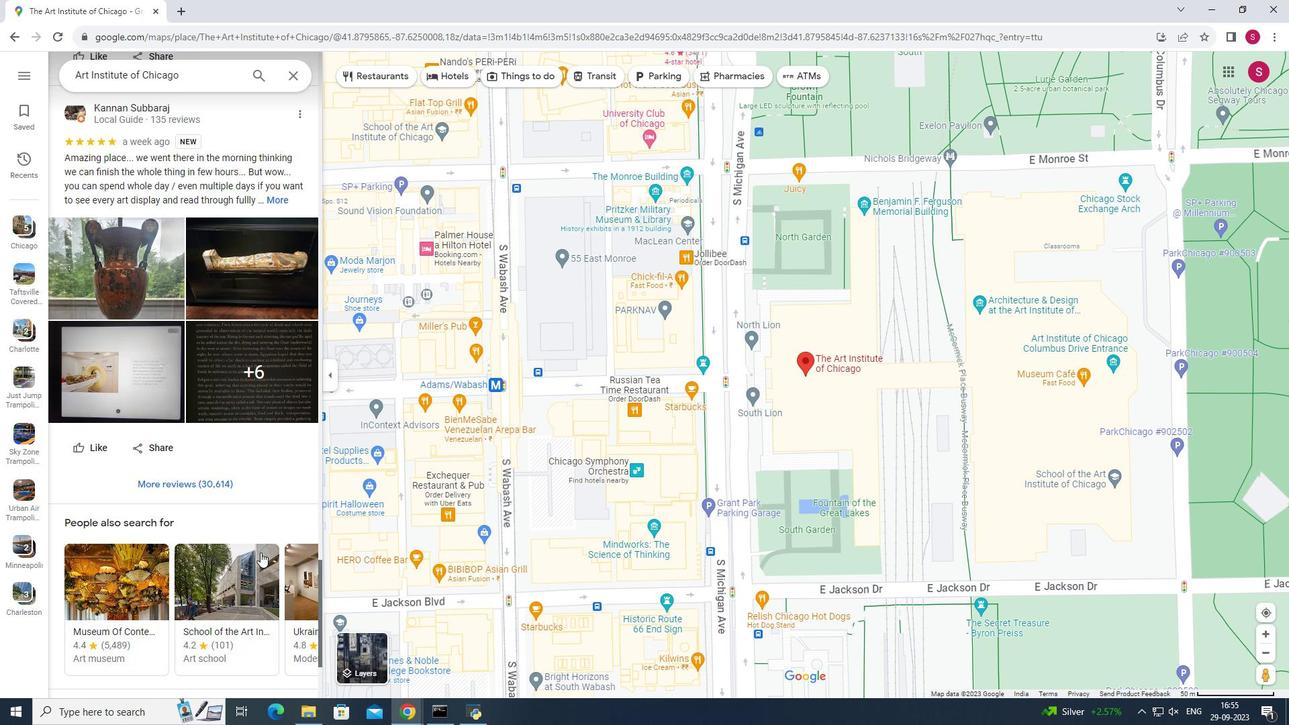 
Action: Mouse scrolled (260, 552) with delta (0, 0)
Screenshot: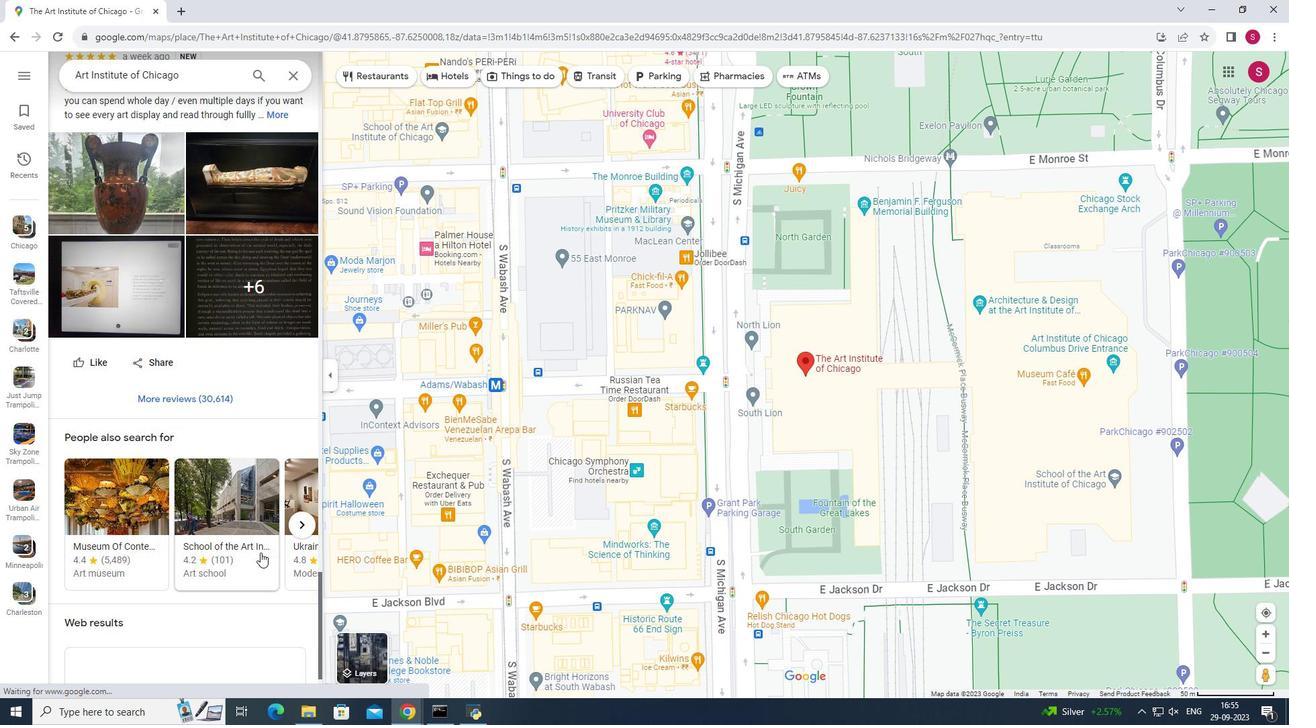 
Action: Mouse moved to (257, 552)
Screenshot: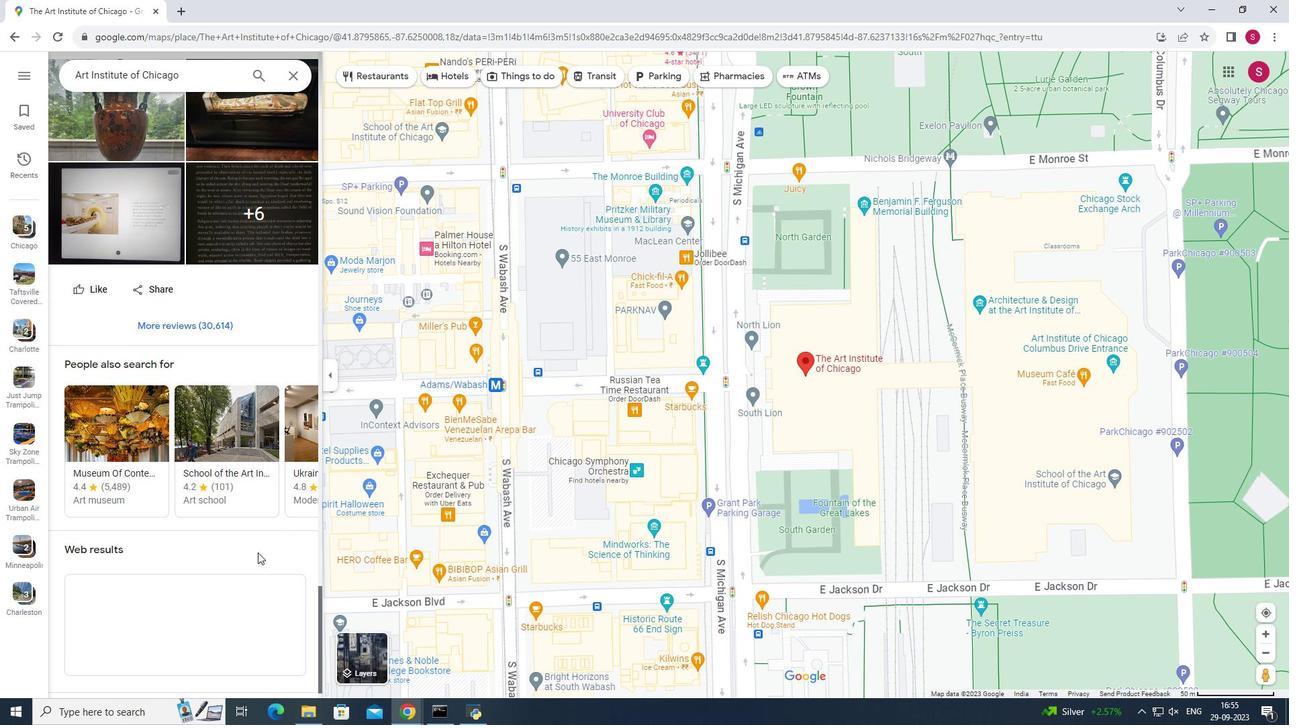 
Action: Mouse scrolled (257, 553) with delta (0, 0)
Screenshot: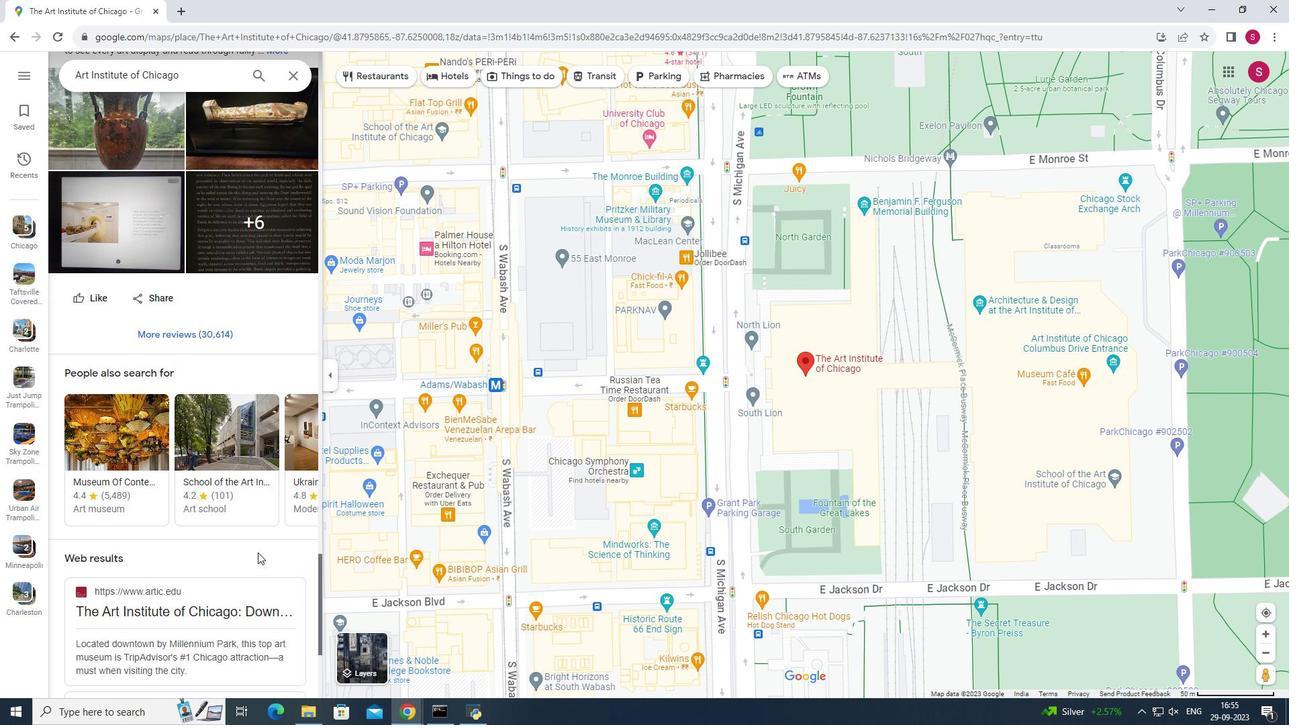 
Action: Mouse scrolled (257, 553) with delta (0, 0)
Screenshot: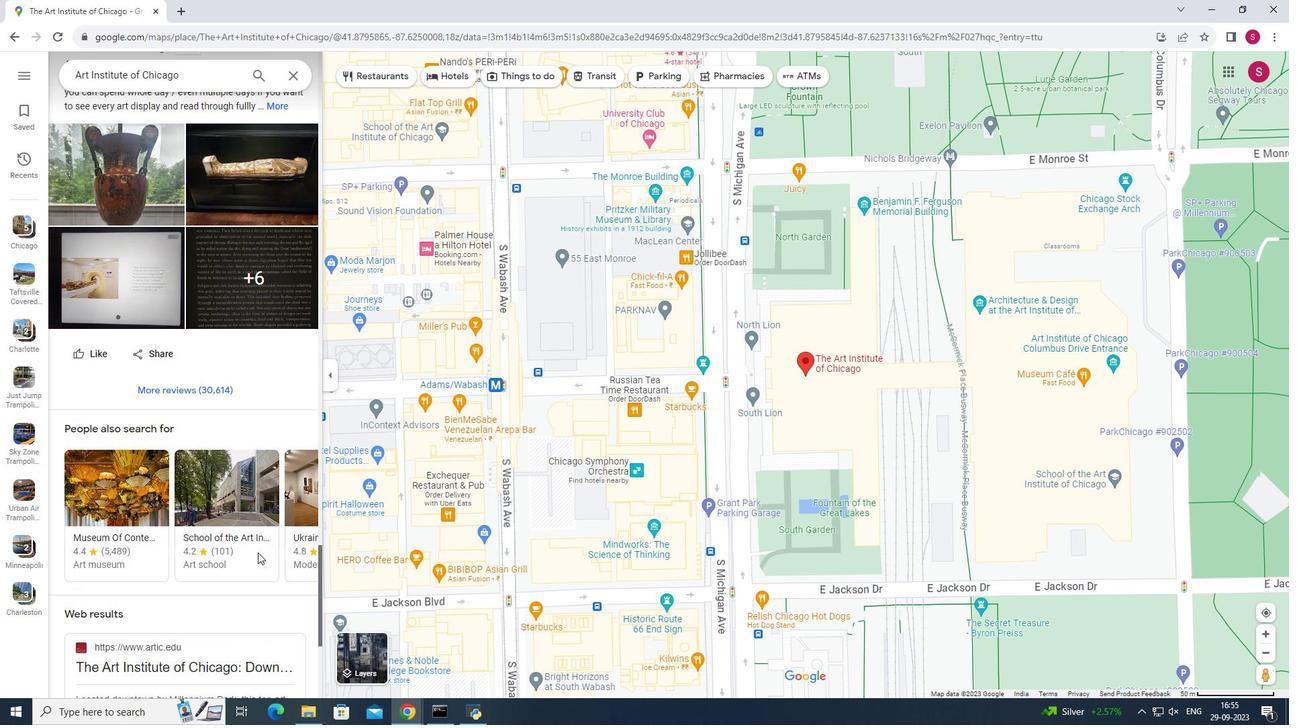 
Action: Mouse scrolled (257, 553) with delta (0, 0)
Screenshot: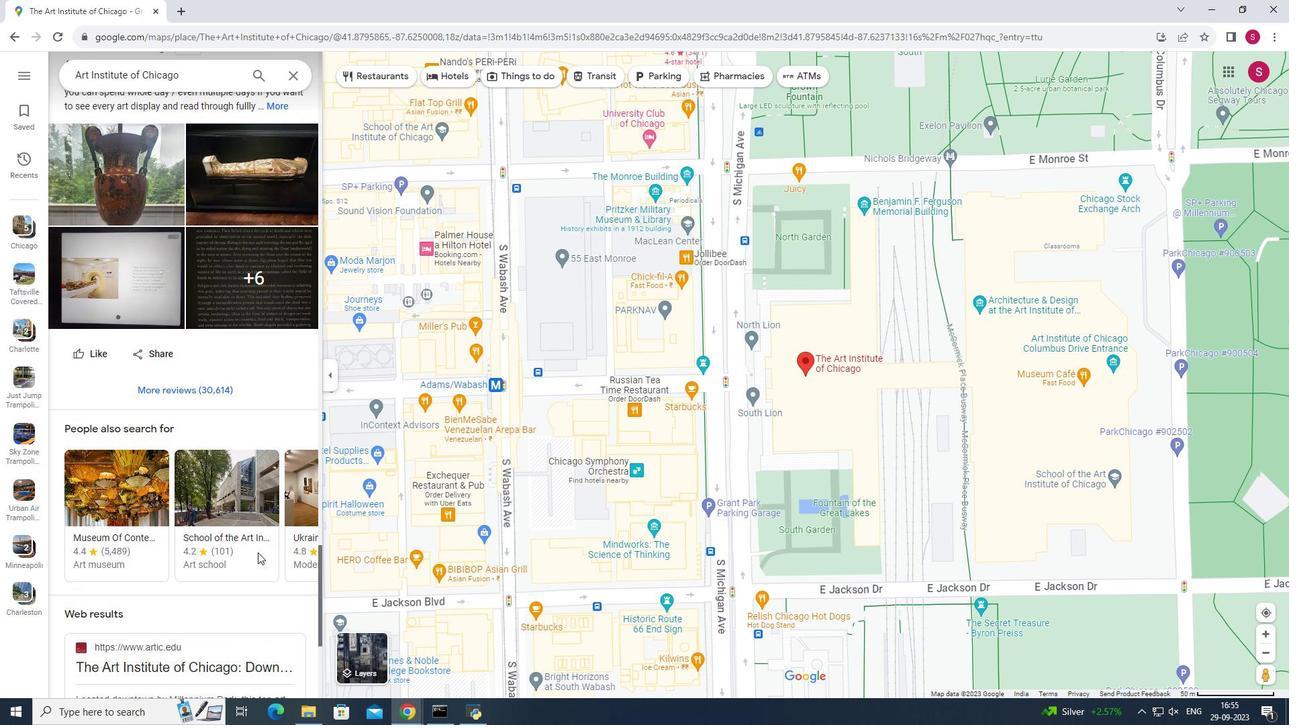 
Action: Mouse scrolled (257, 553) with delta (0, 0)
Screenshot: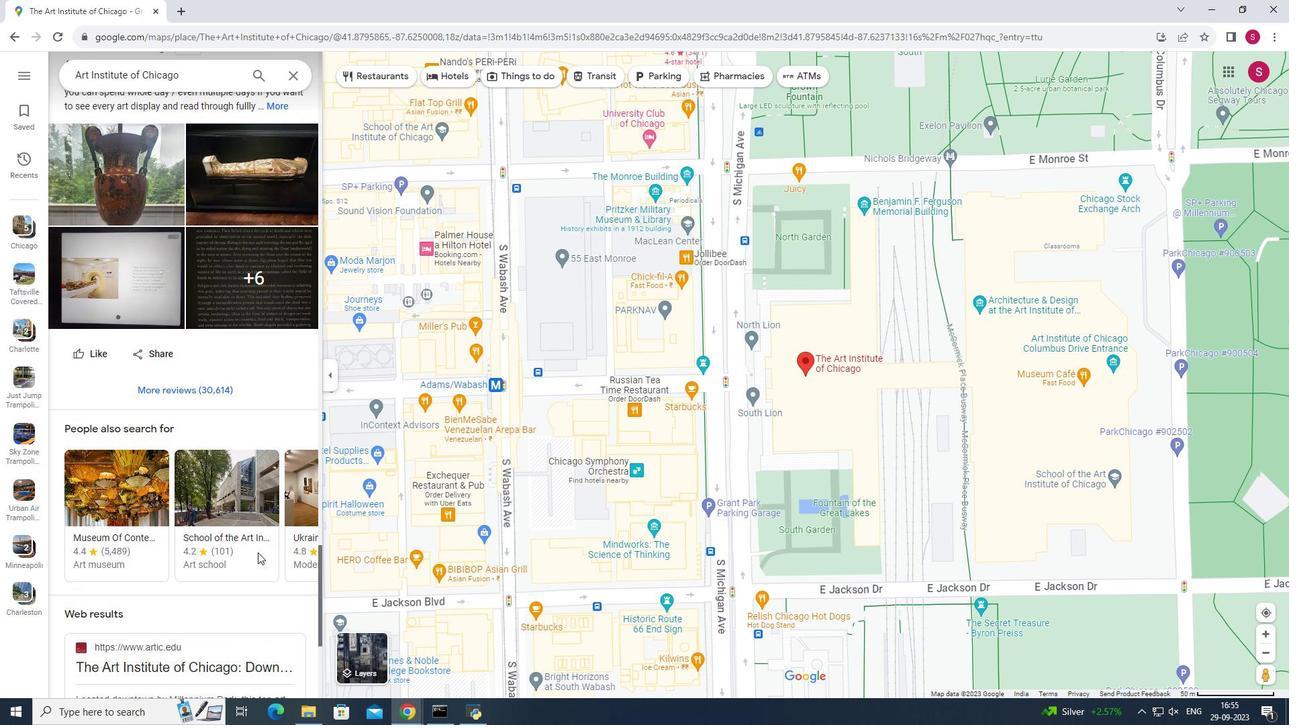 
Action: Mouse scrolled (257, 553) with delta (0, 0)
Screenshot: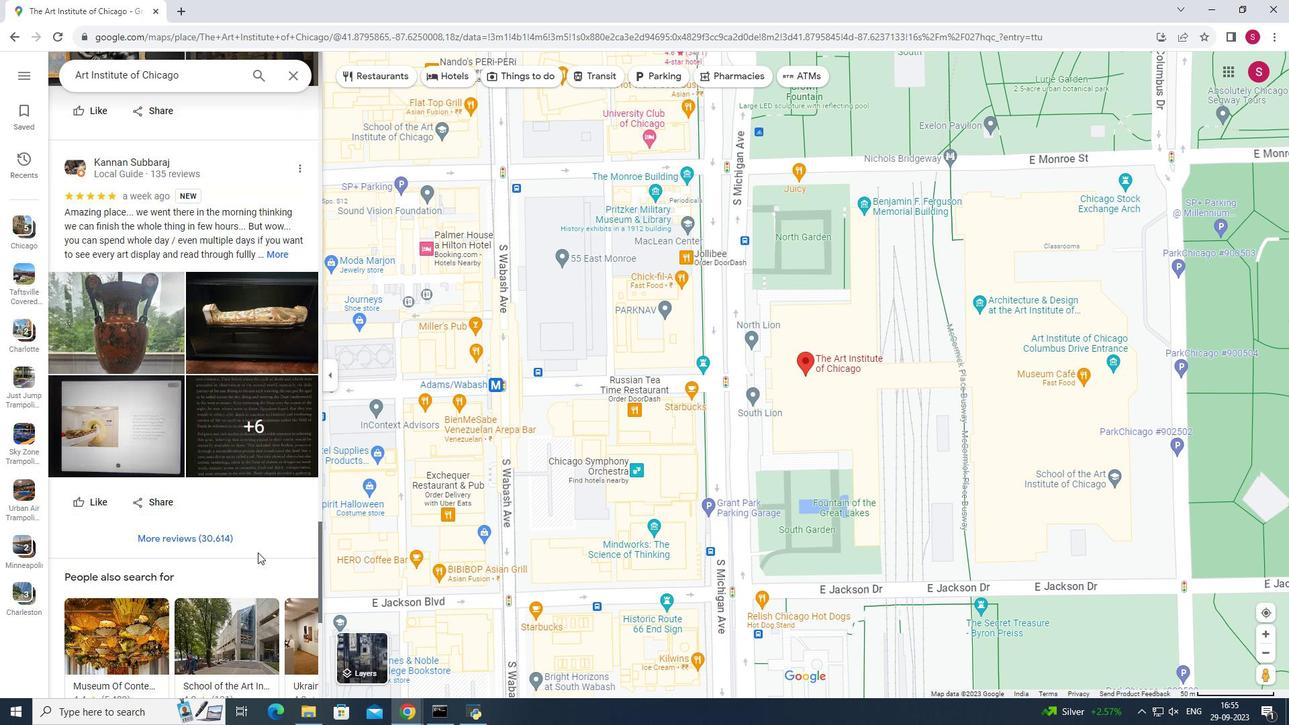 
Action: Mouse moved to (812, 367)
Screenshot: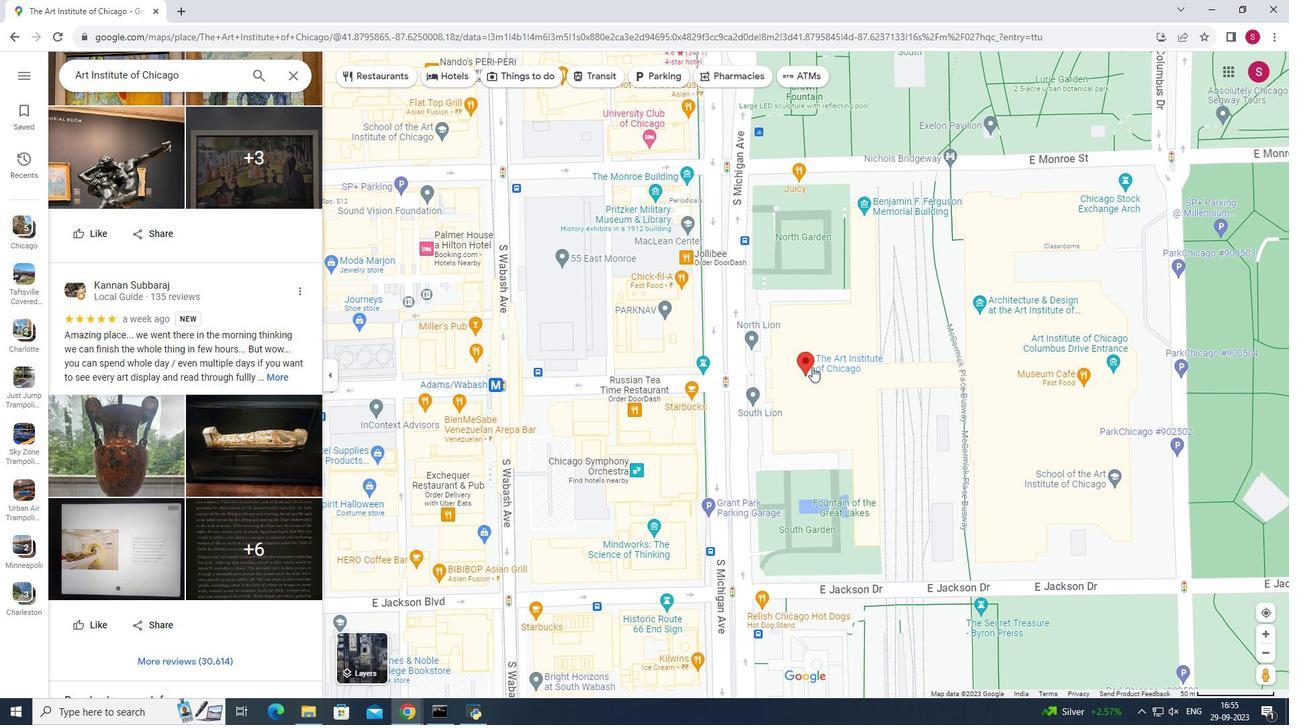 
Action: Mouse pressed left at (812, 367)
Screenshot: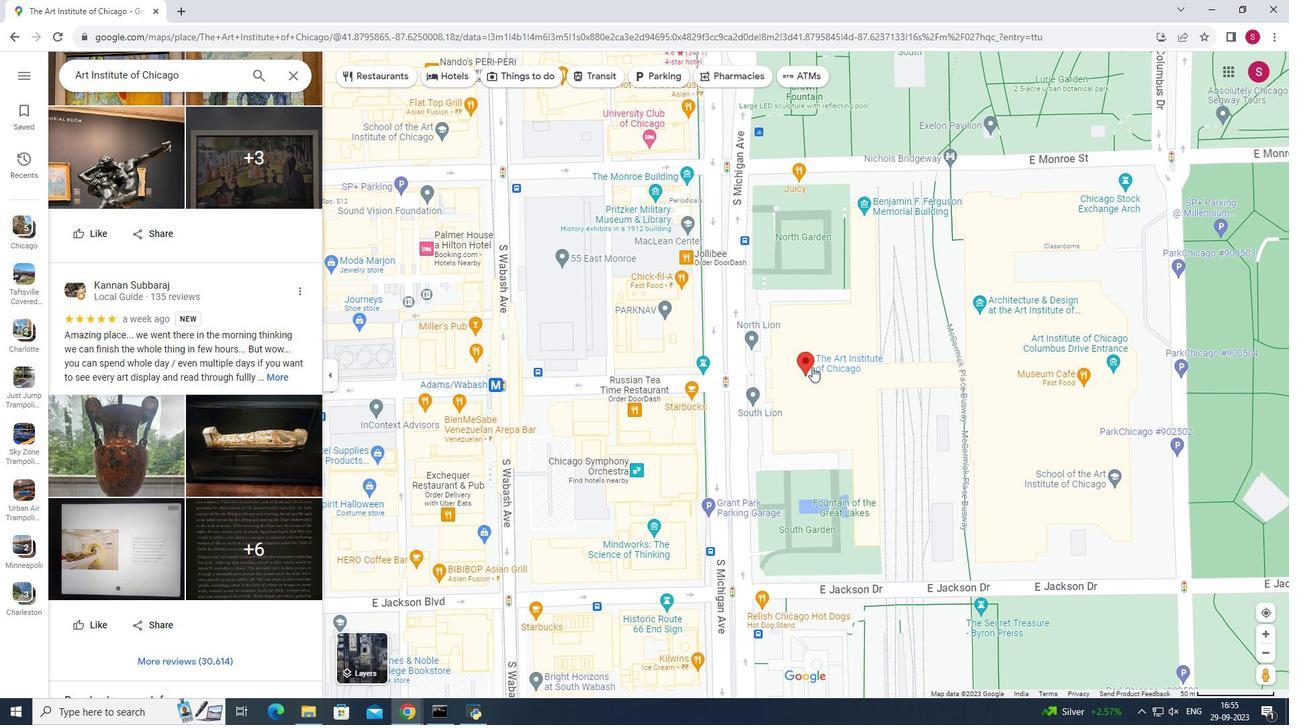 
Action: Mouse moved to (809, 368)
Screenshot: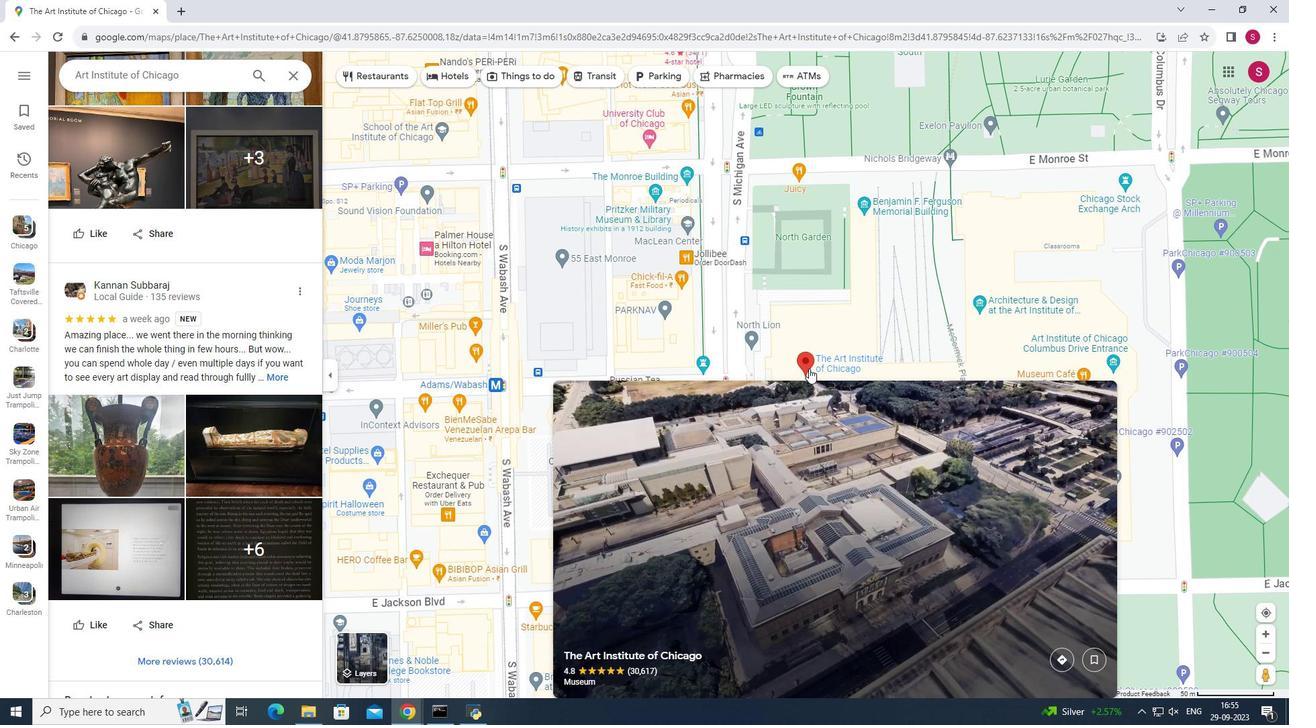 
